Task: Look for space in São Raimundo Nonato, Brazil from 2nd June, 2023 to 6th June, 2023 for 1 adult in price range Rs.10000 to Rs.13000. Place can be private room with 1  bedroom having 1 bed and 1 bathroom. Property type can be house, flat, guest house, hotel. Booking option can be shelf check-in. Required host language is Spanish.
Action: Mouse moved to (720, 101)
Screenshot: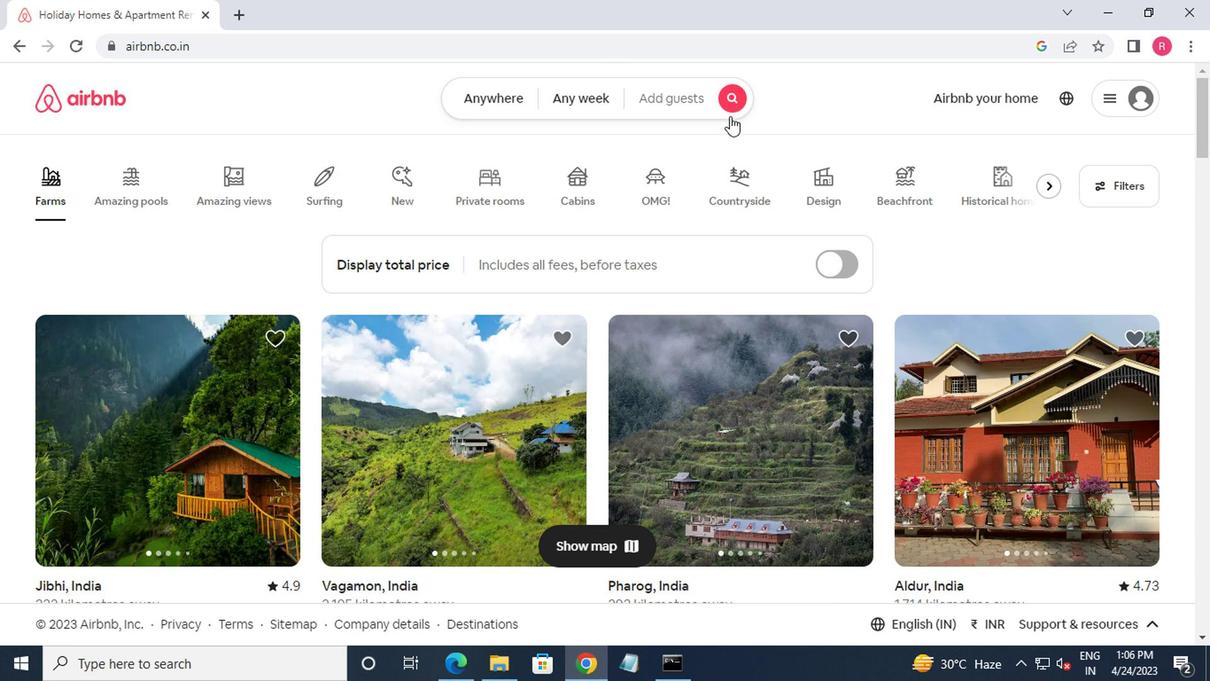 
Action: Mouse pressed left at (720, 101)
Screenshot: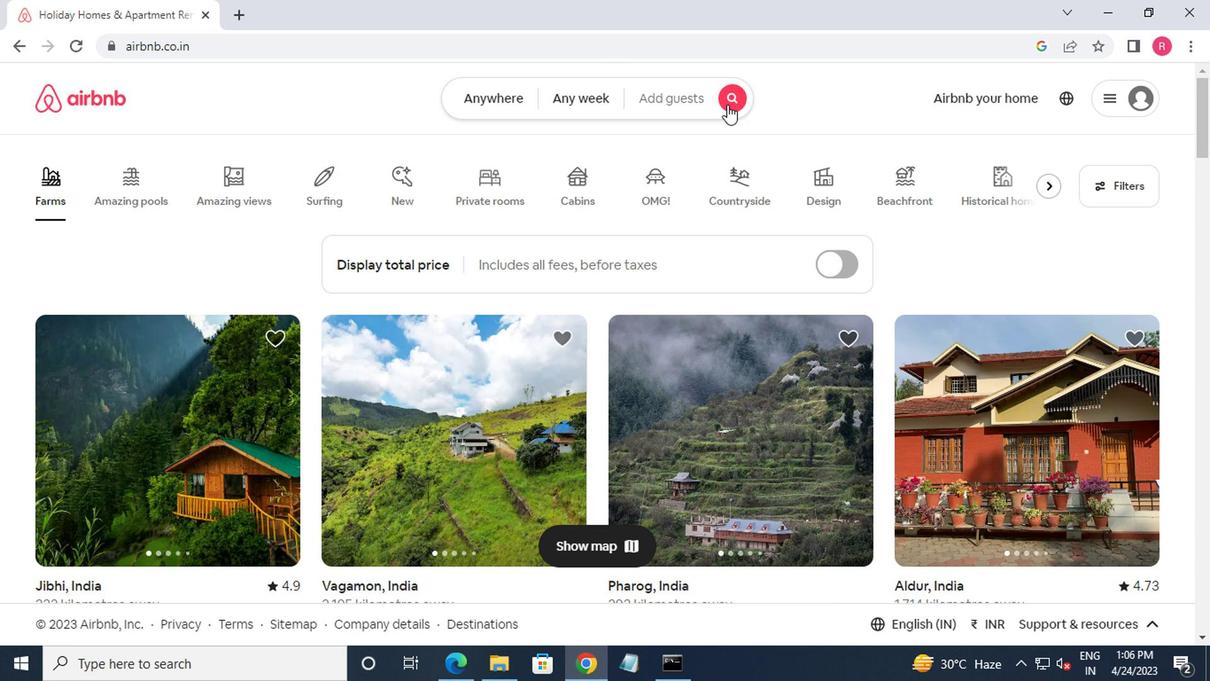 
Action: Mouse moved to (447, 170)
Screenshot: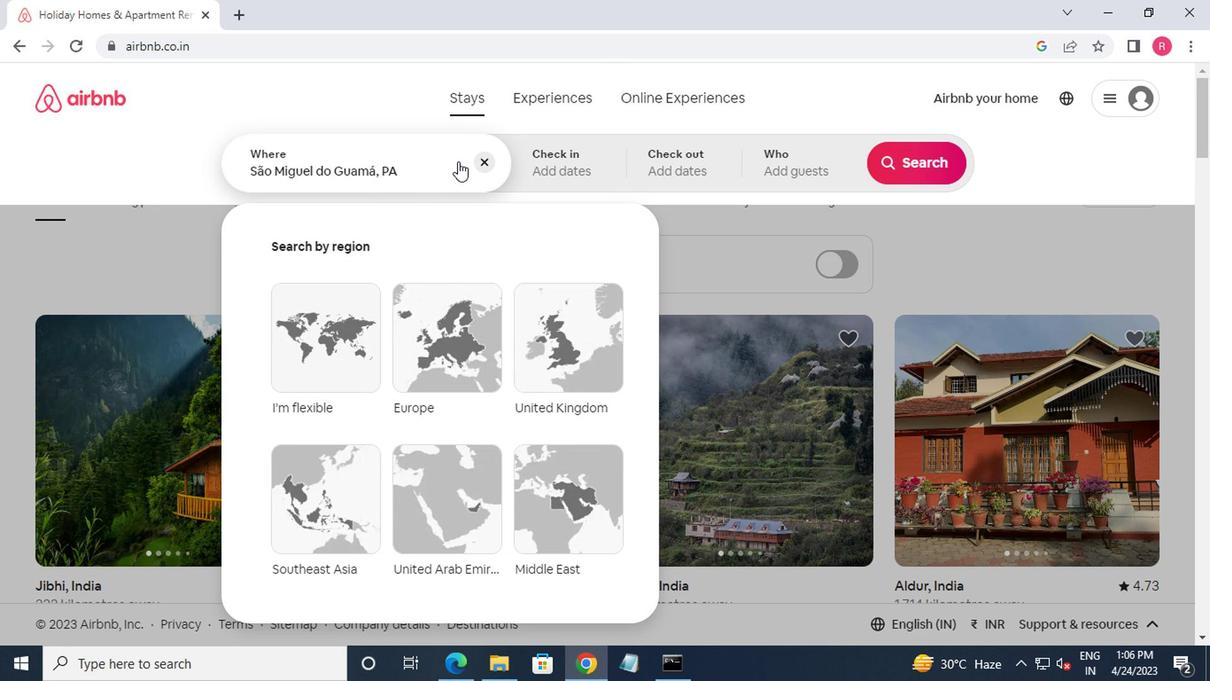 
Action: Mouse pressed left at (447, 170)
Screenshot: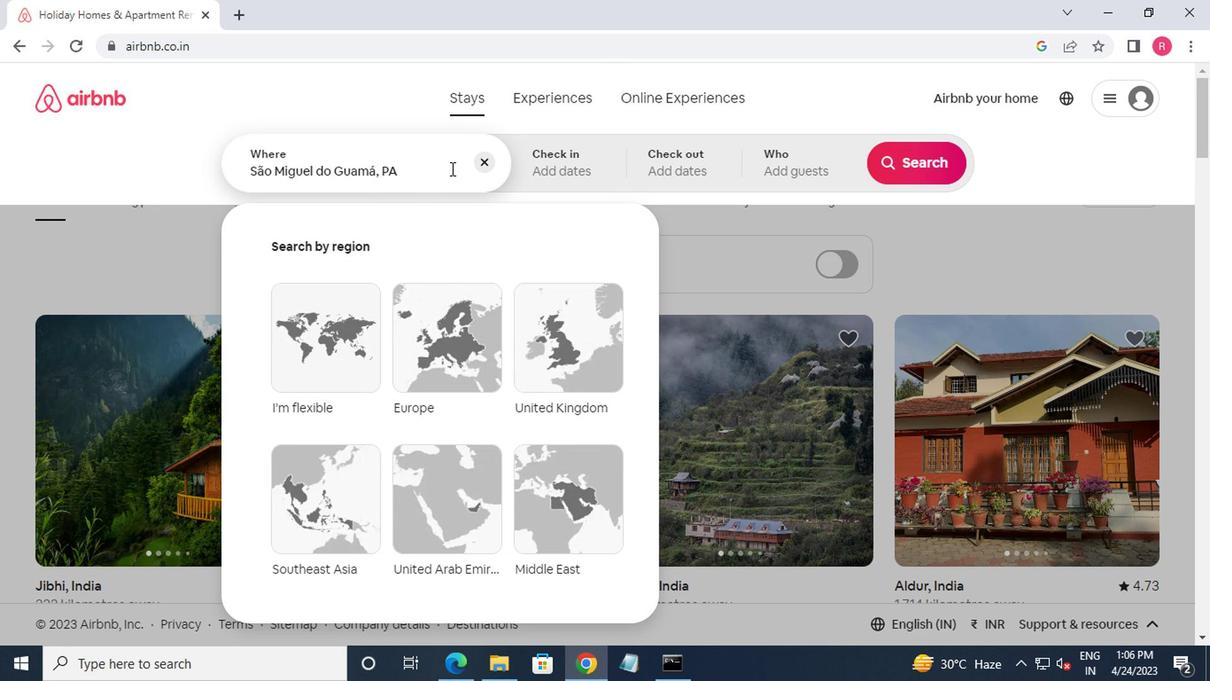 
Action: Key pressed <Key.backspace><Key.backspace><Key.backspace><Key.backspace><Key.backspace><Key.backspace><Key.backspace><Key.backspace><Key.backspace><Key.backspace><Key.backspace><Key.backspace><Key.backspace><Key.backspace><Key.backspace><Key.backspace><Key.backspace><Key.backspace><Key.backspace>raimundo
Screenshot: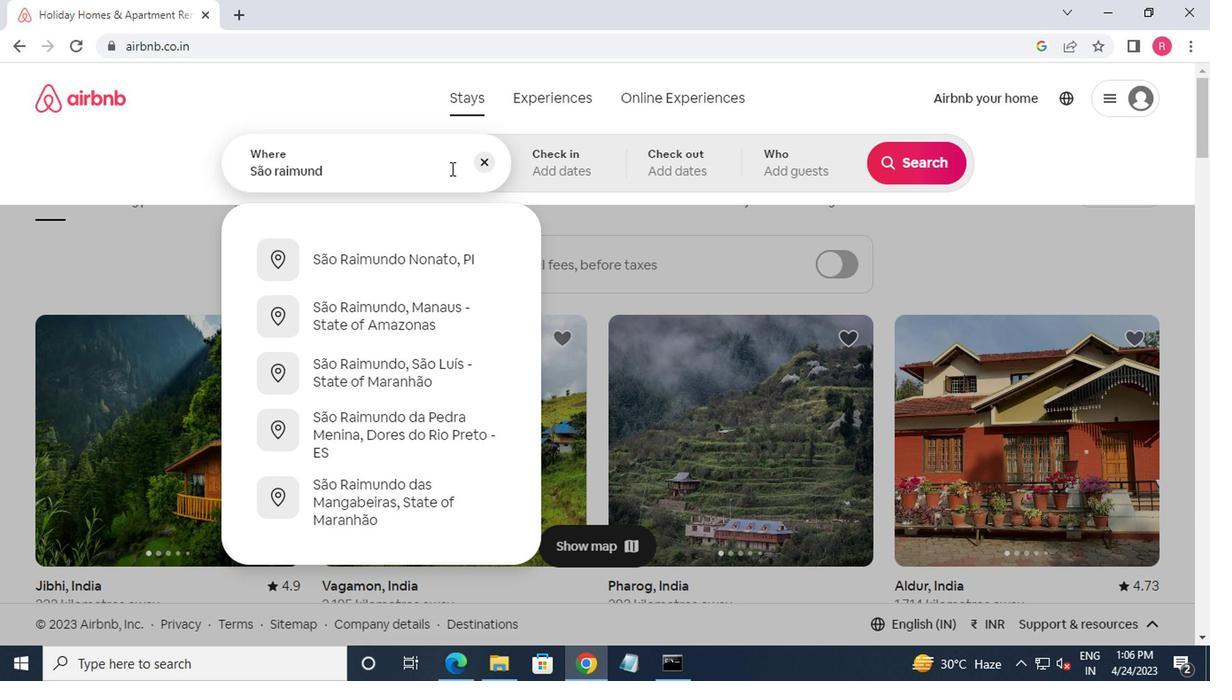 
Action: Mouse moved to (442, 269)
Screenshot: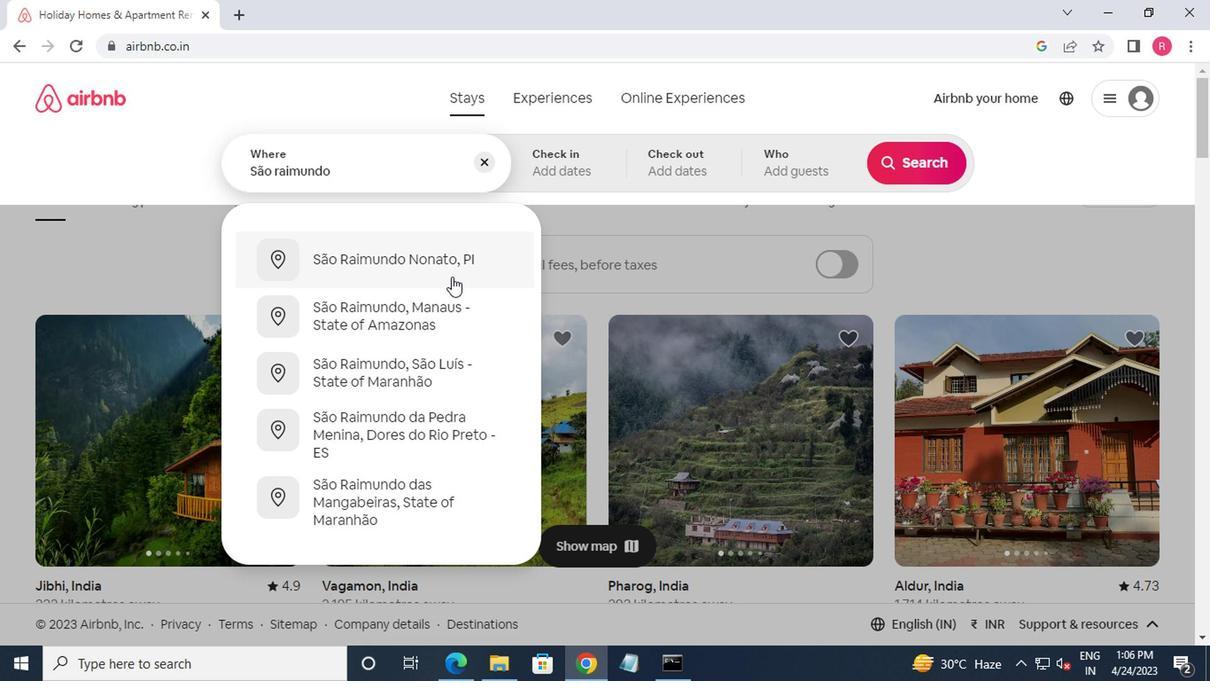 
Action: Mouse pressed left at (442, 269)
Screenshot: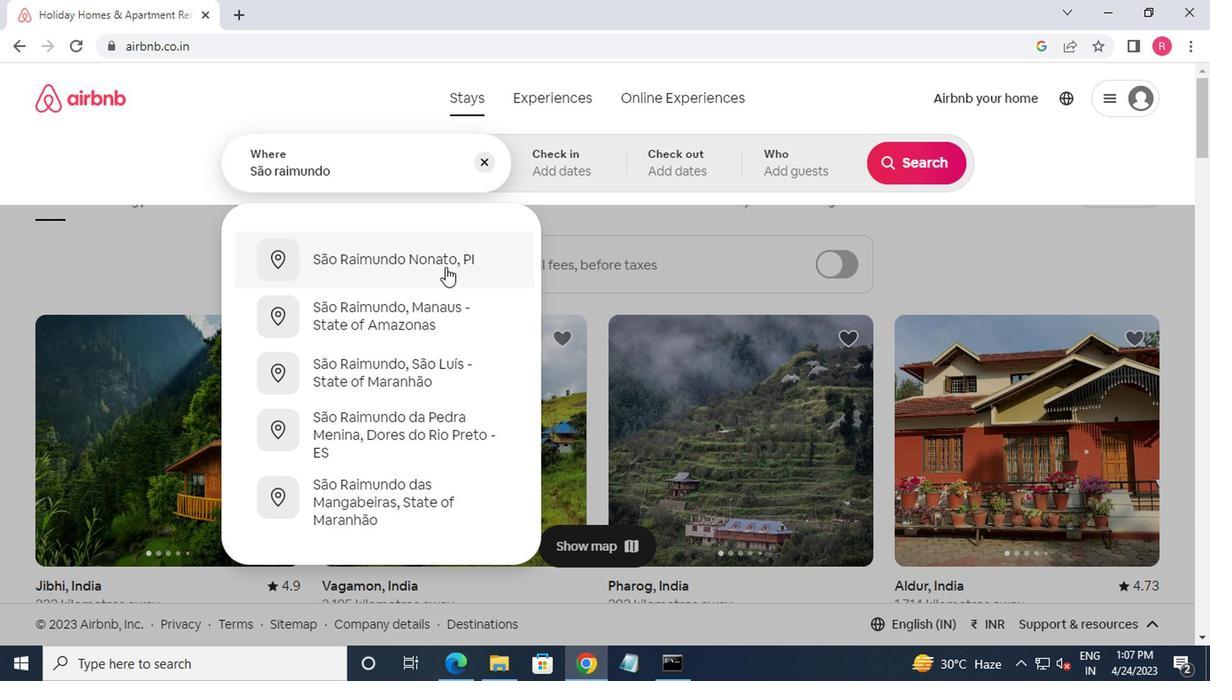
Action: Mouse moved to (902, 304)
Screenshot: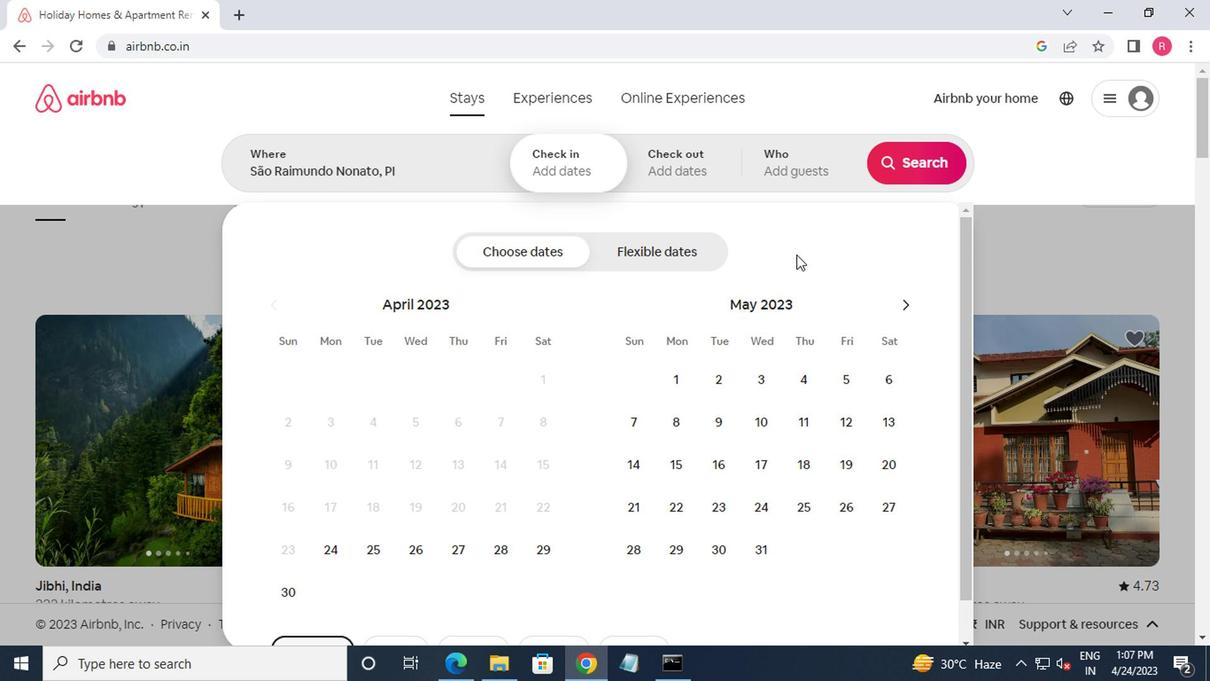 
Action: Mouse pressed left at (902, 304)
Screenshot: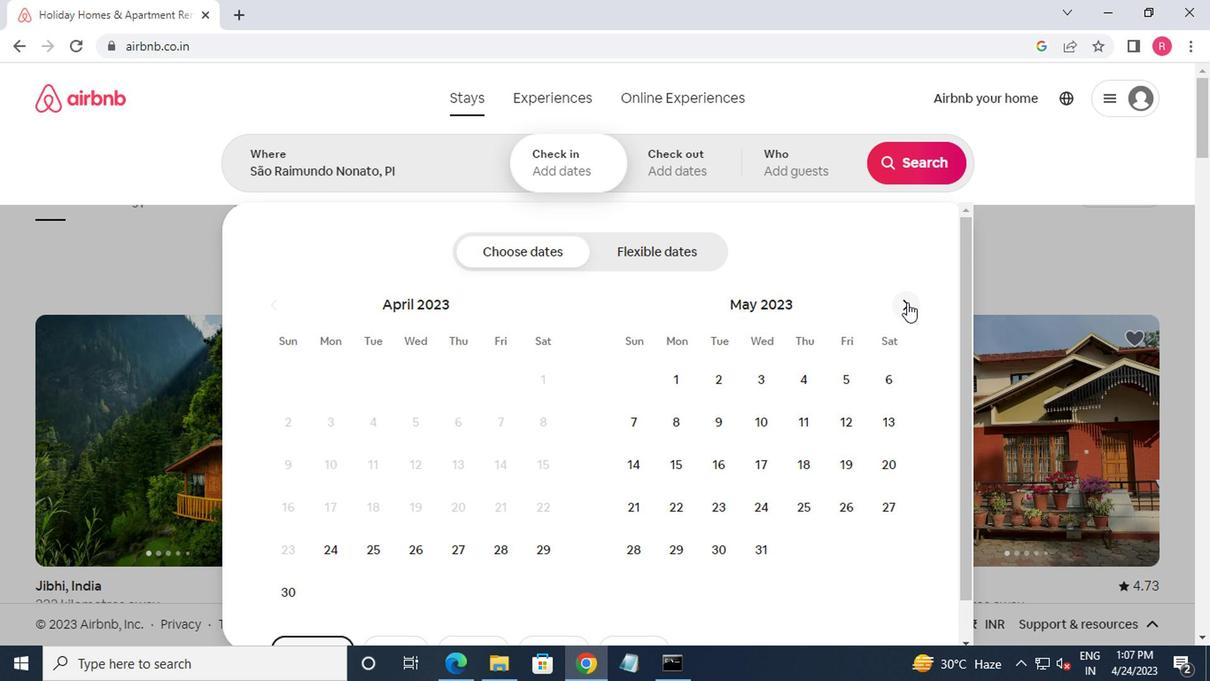 
Action: Mouse pressed left at (902, 304)
Screenshot: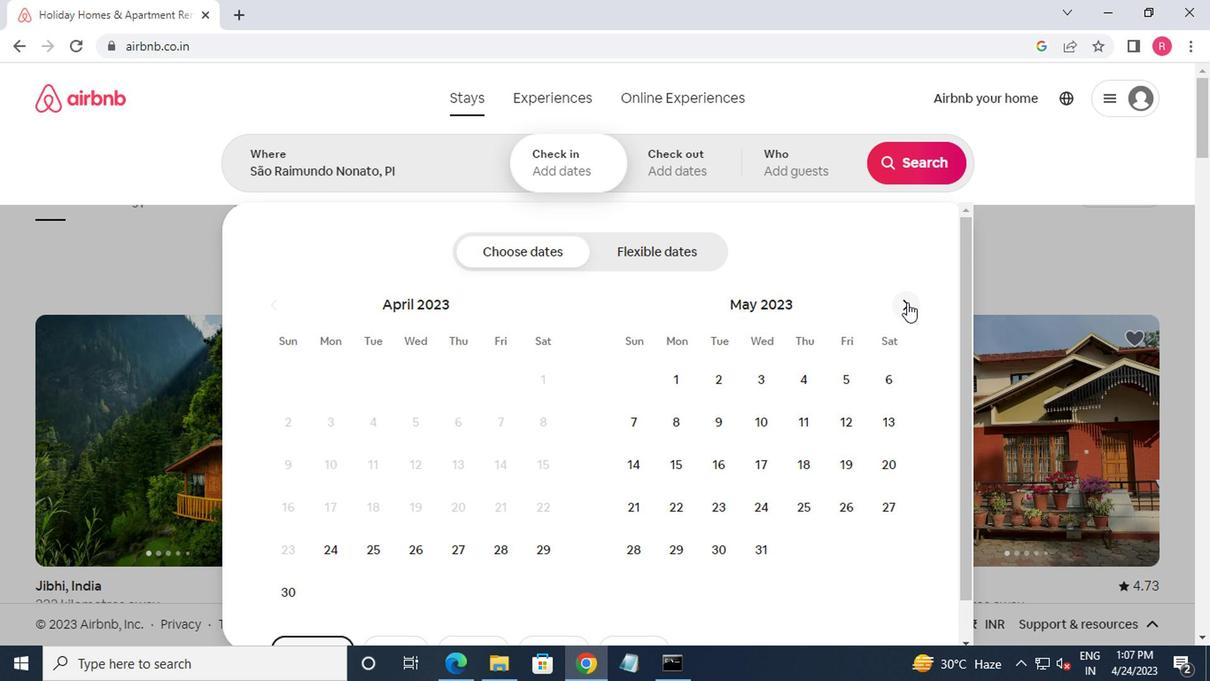 
Action: Mouse moved to (837, 384)
Screenshot: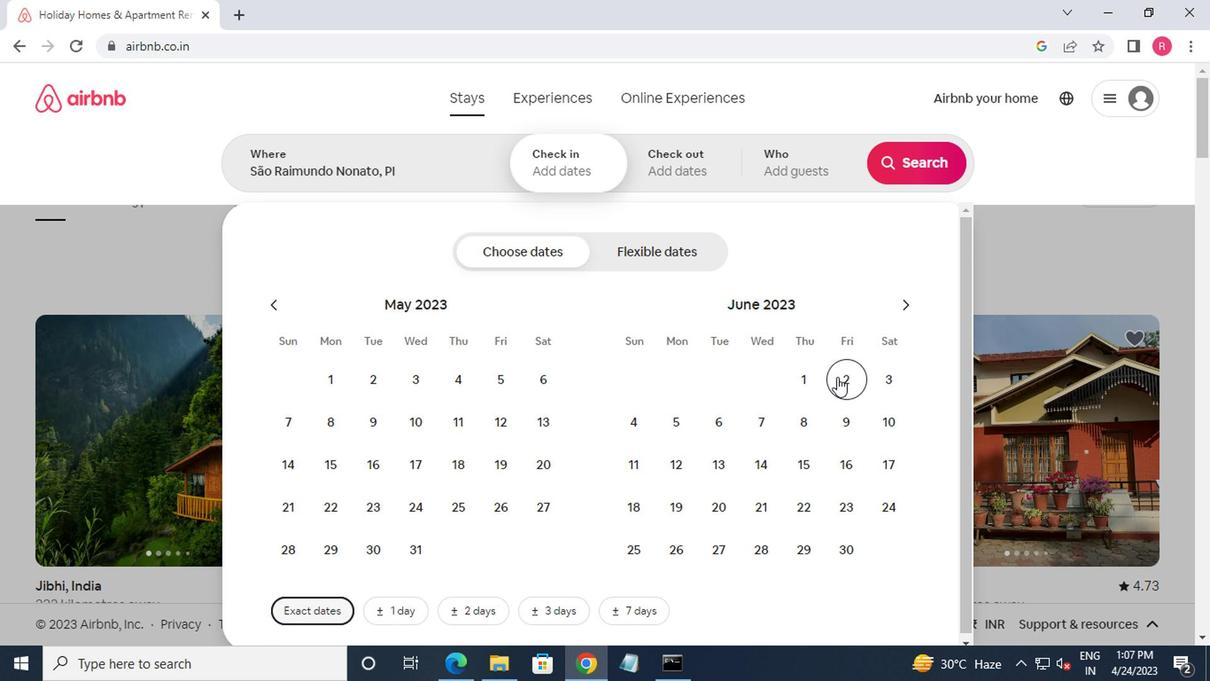 
Action: Mouse pressed left at (837, 384)
Screenshot: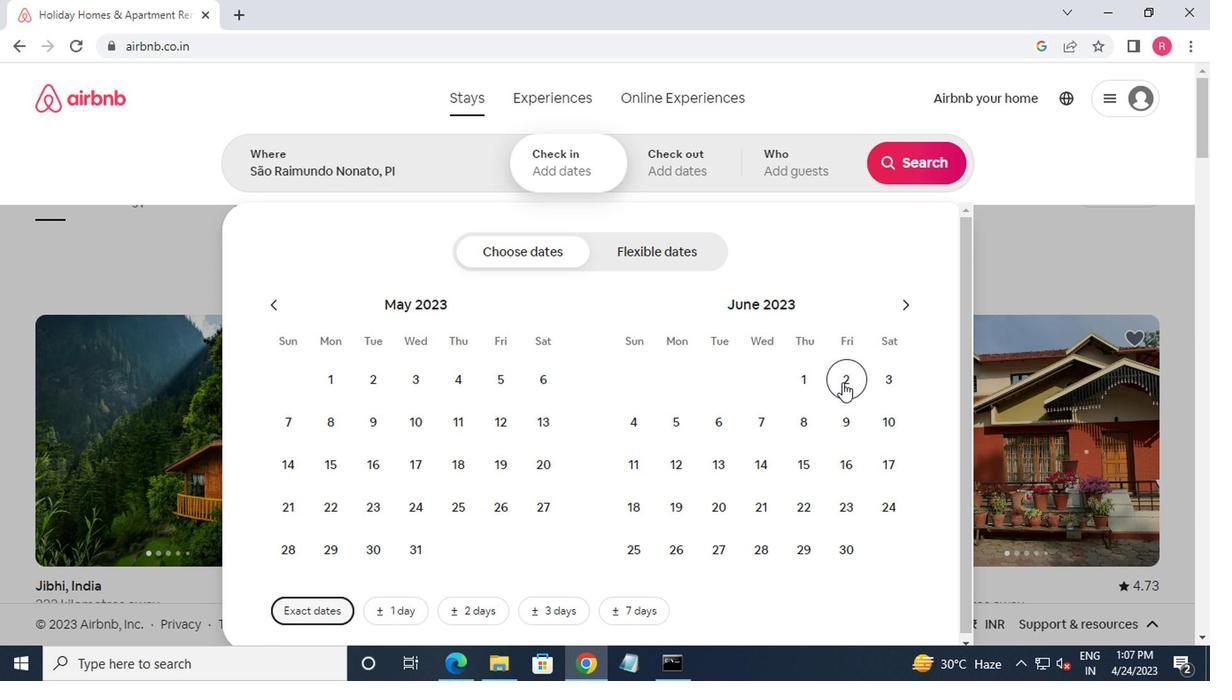 
Action: Mouse moved to (706, 425)
Screenshot: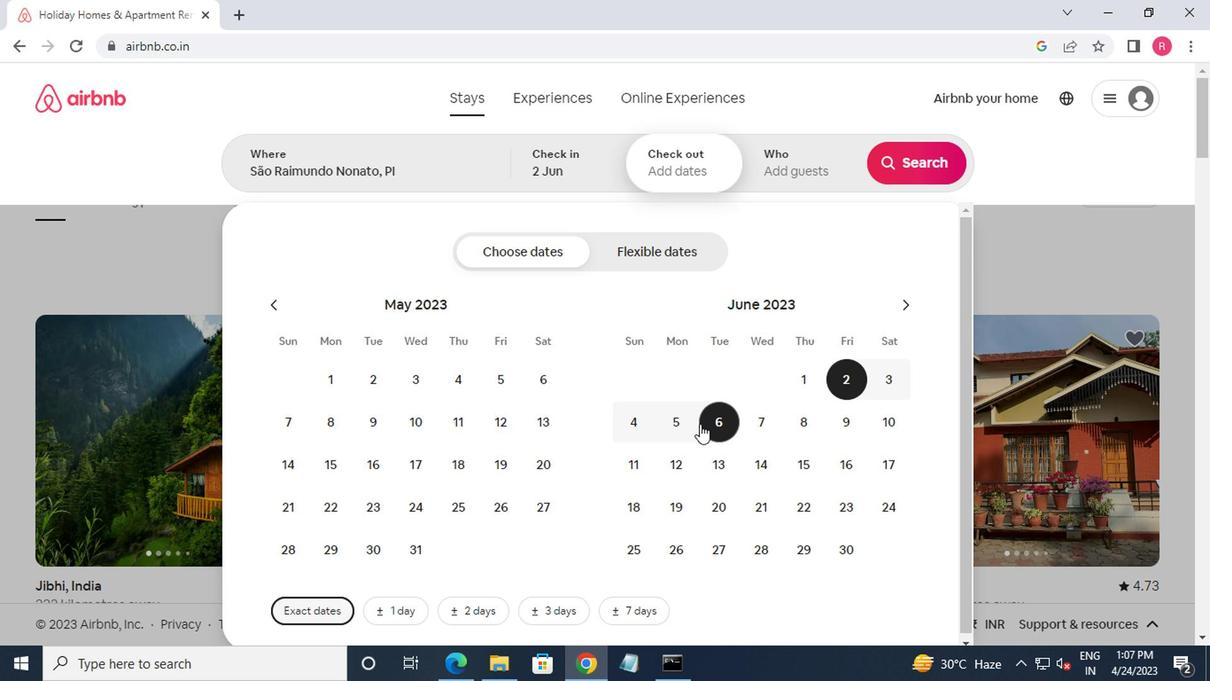 
Action: Mouse pressed left at (706, 425)
Screenshot: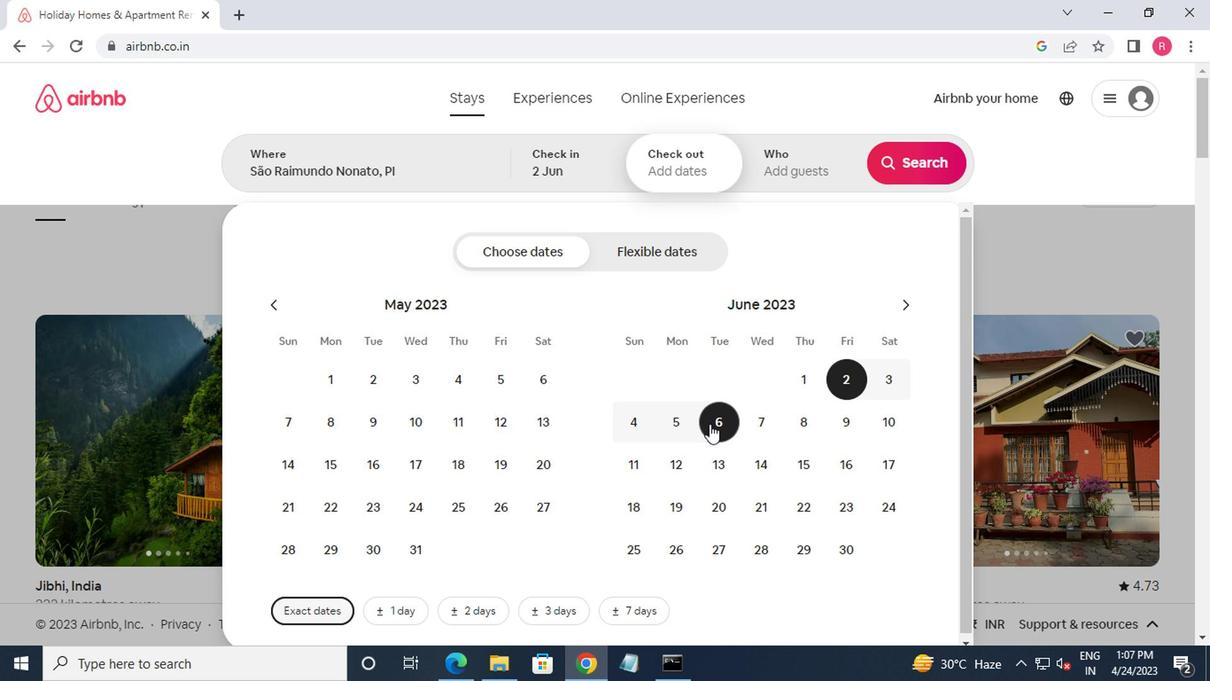 
Action: Mouse moved to (792, 170)
Screenshot: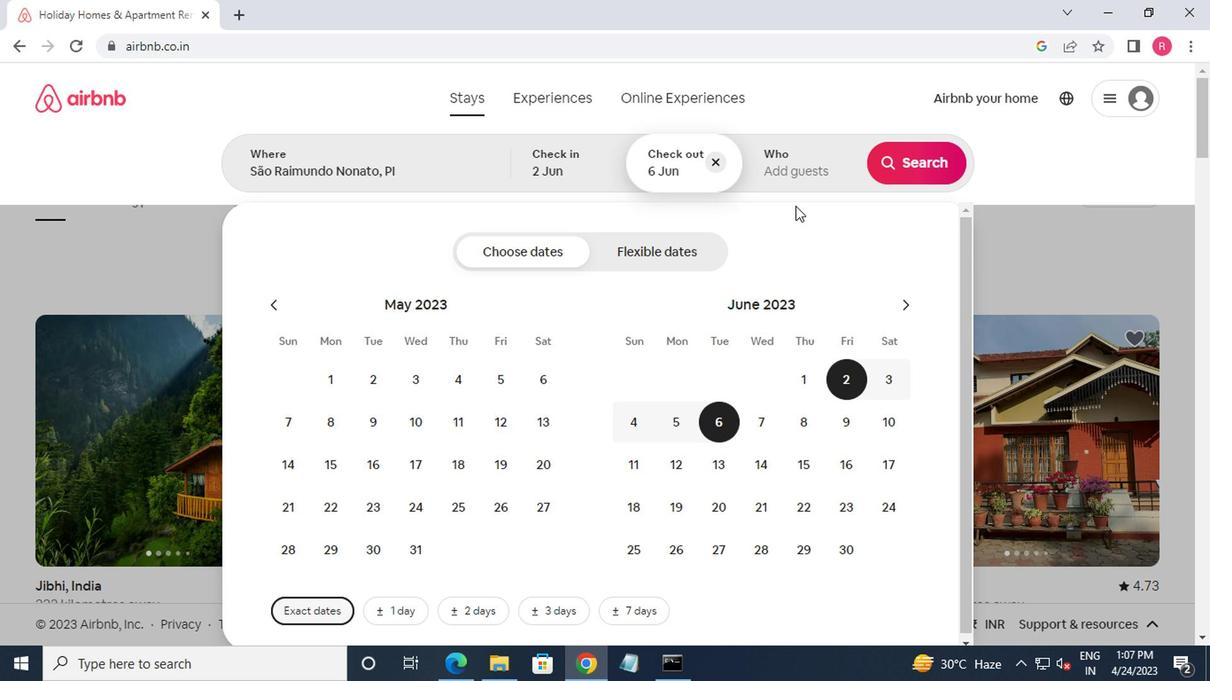 
Action: Mouse pressed left at (792, 170)
Screenshot: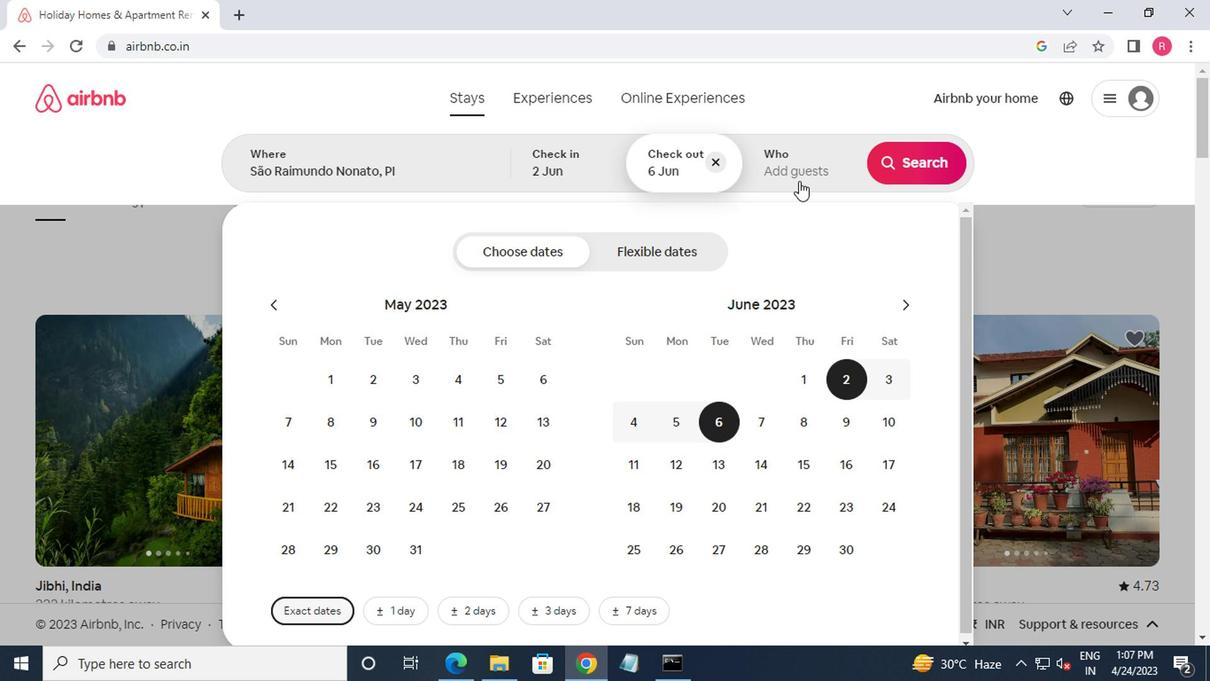 
Action: Mouse moved to (924, 260)
Screenshot: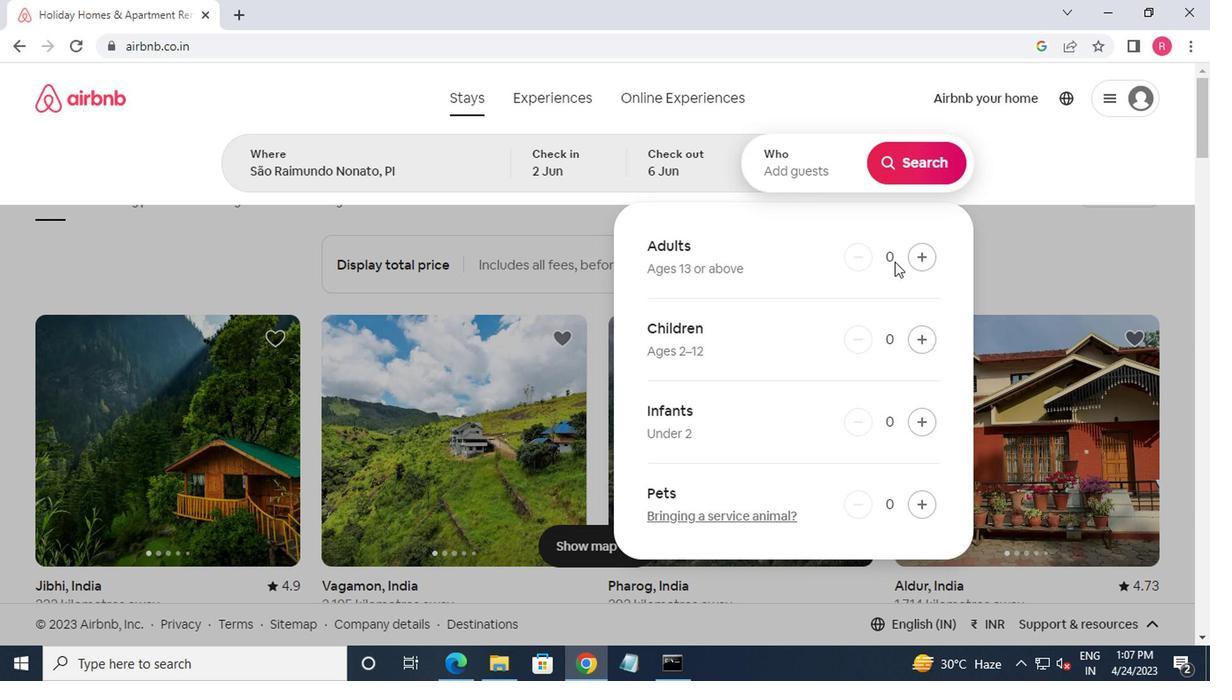 
Action: Mouse pressed left at (924, 260)
Screenshot: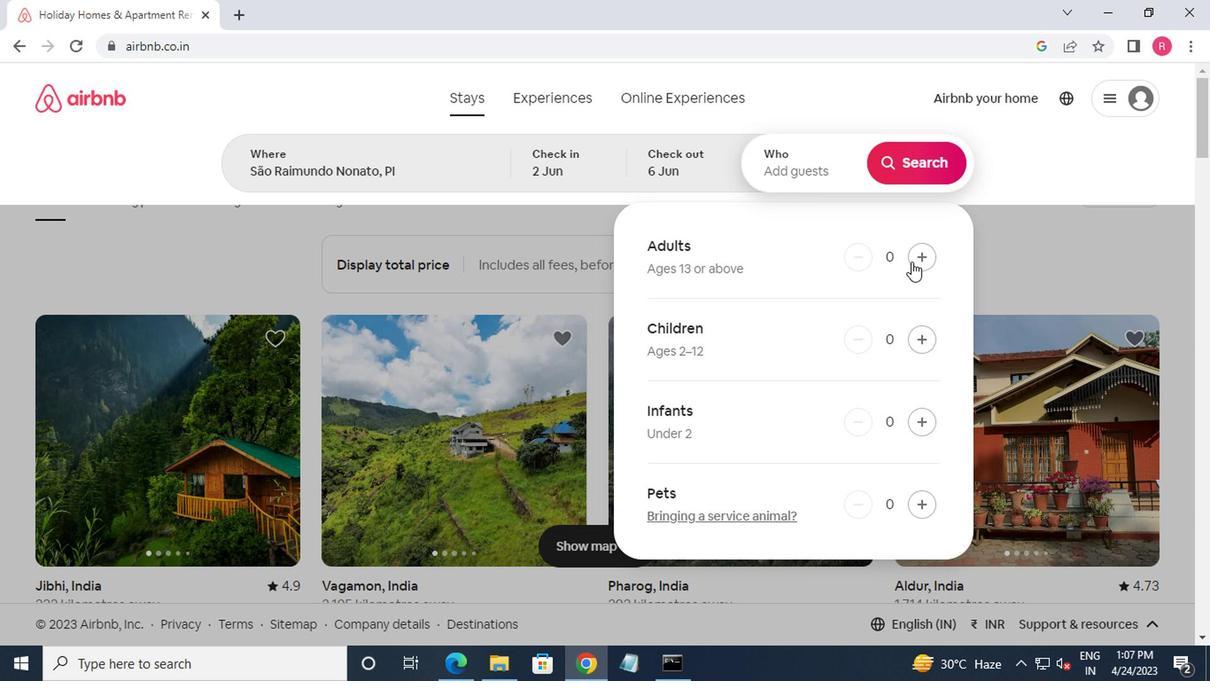 
Action: Mouse moved to (903, 177)
Screenshot: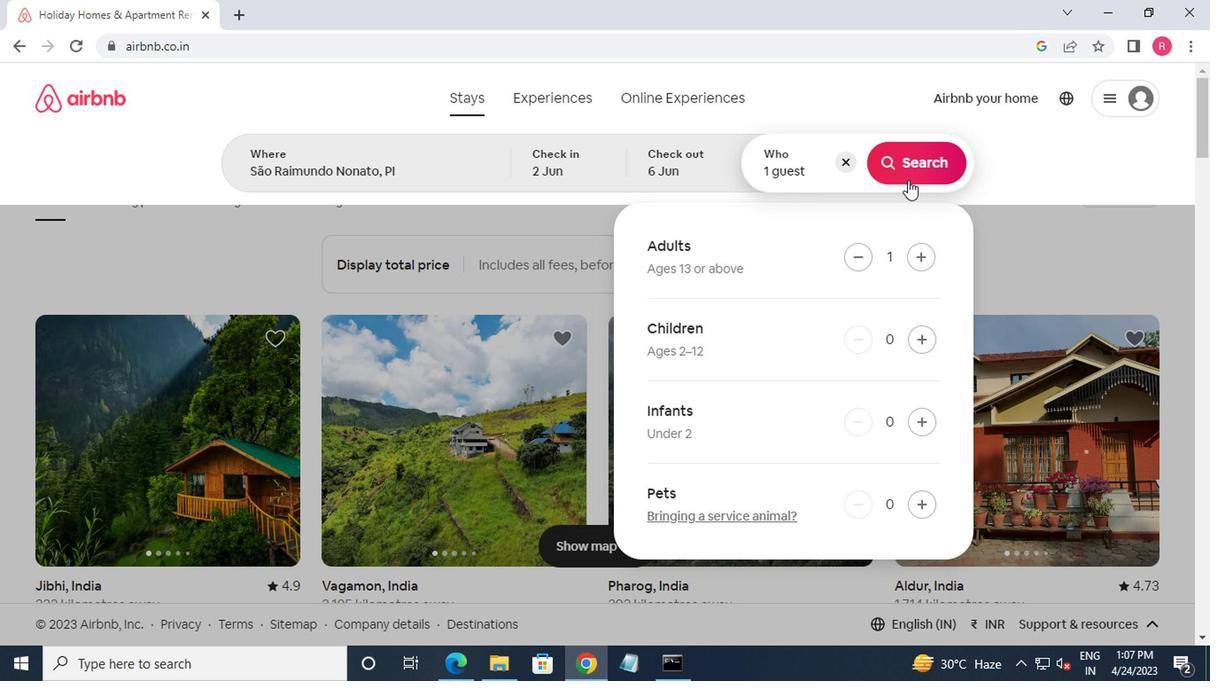 
Action: Mouse pressed left at (903, 177)
Screenshot: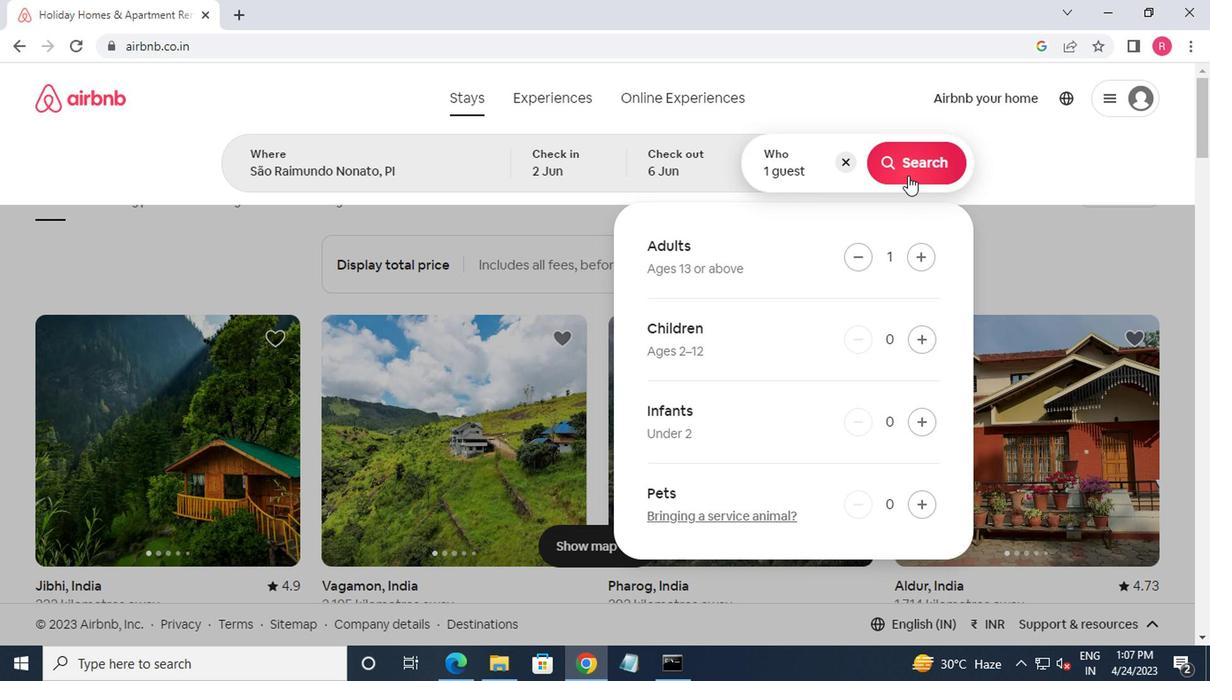 
Action: Mouse moved to (1114, 165)
Screenshot: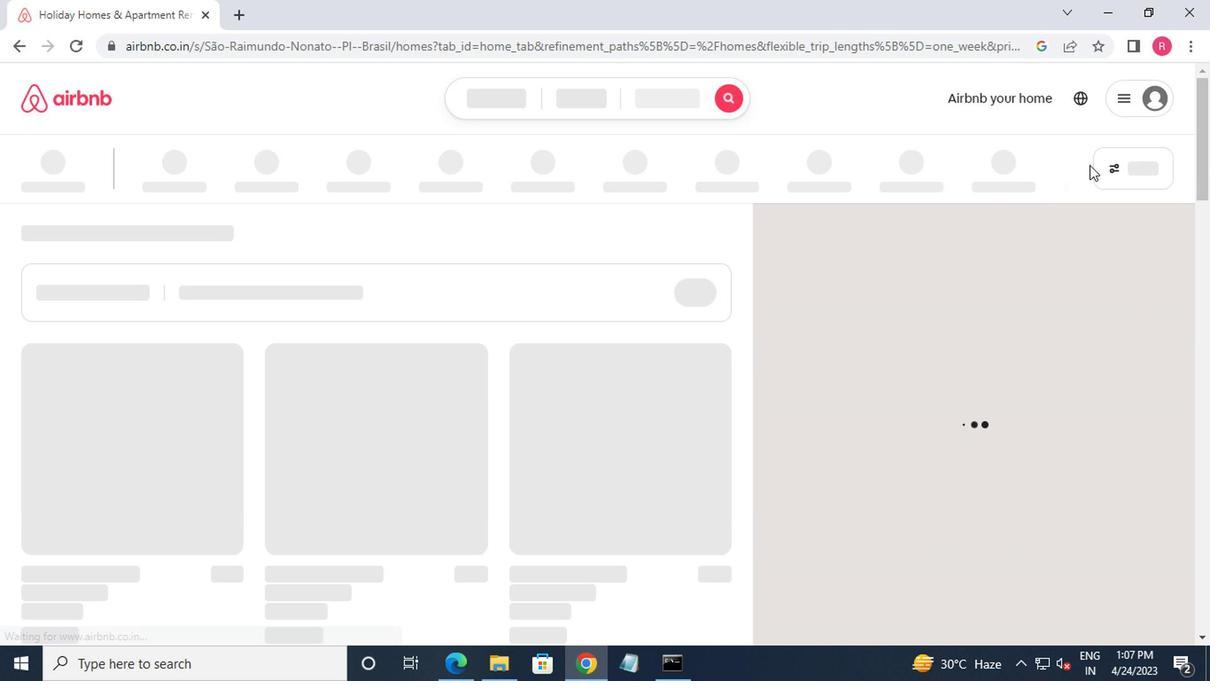 
Action: Mouse pressed left at (1114, 165)
Screenshot: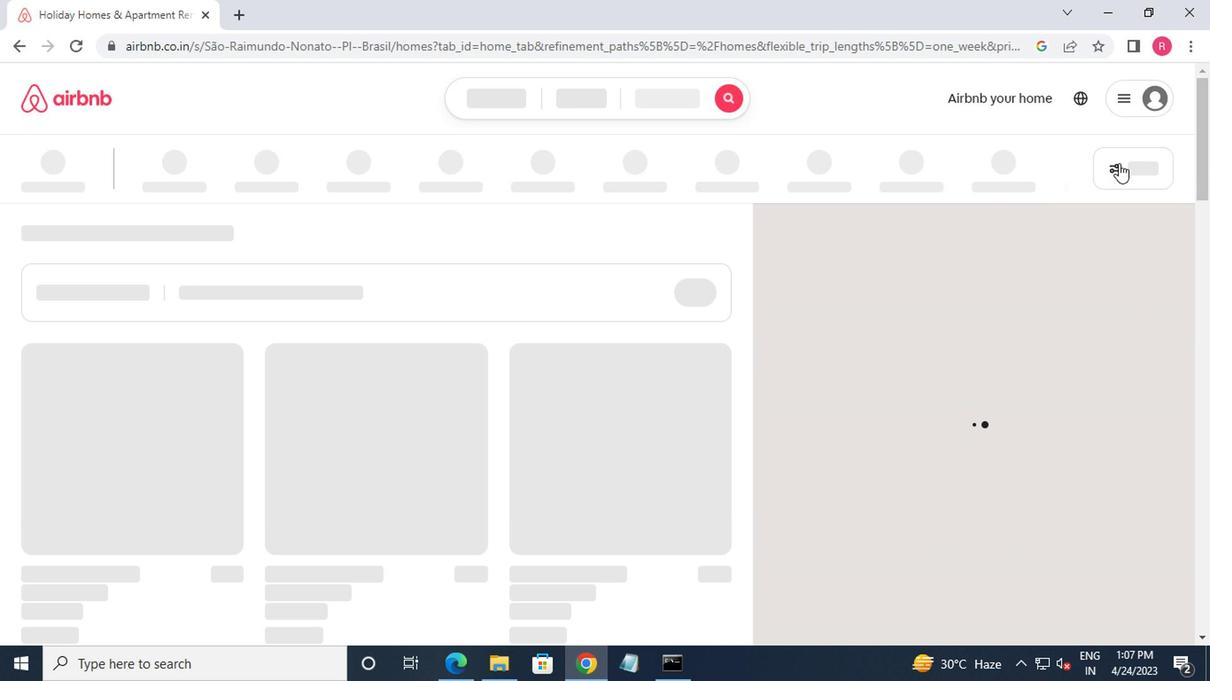 
Action: Mouse moved to (1099, 179)
Screenshot: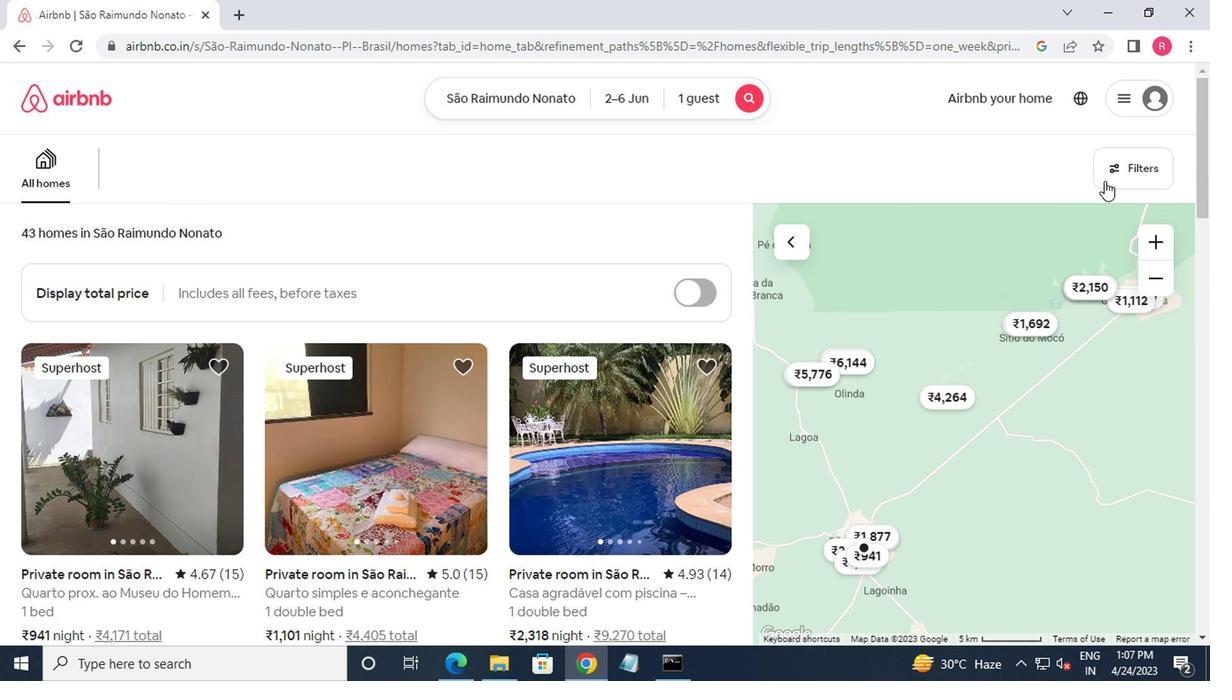 
Action: Mouse pressed left at (1099, 179)
Screenshot: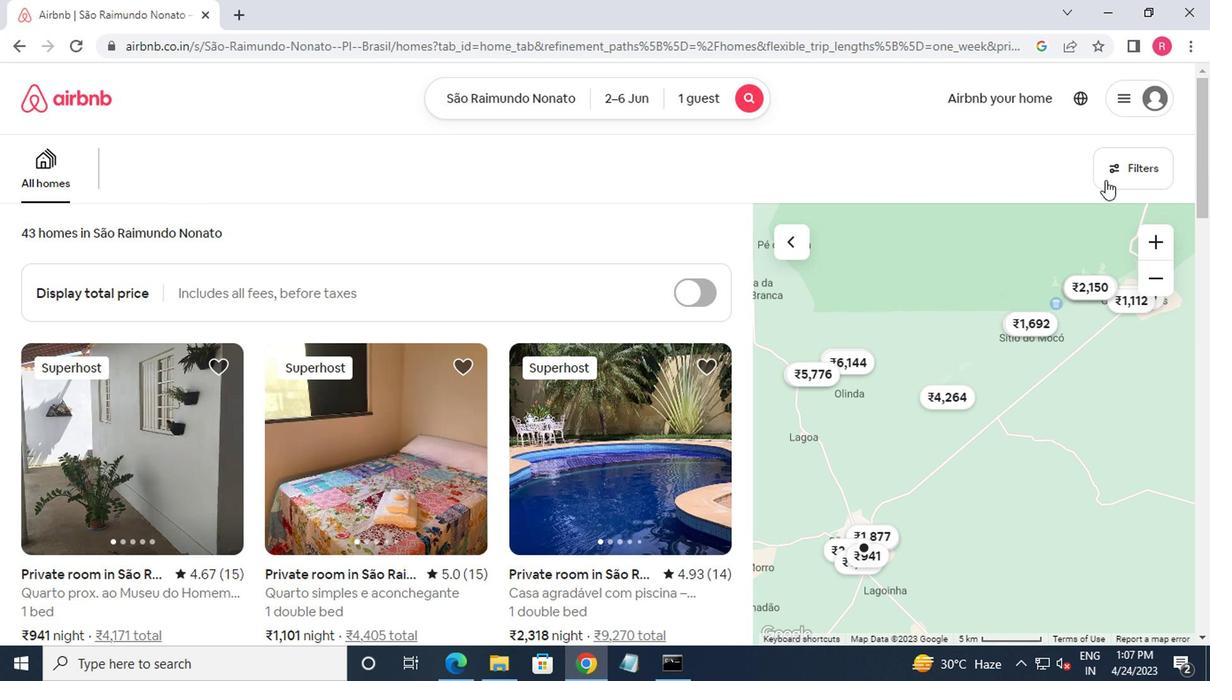
Action: Mouse moved to (457, 390)
Screenshot: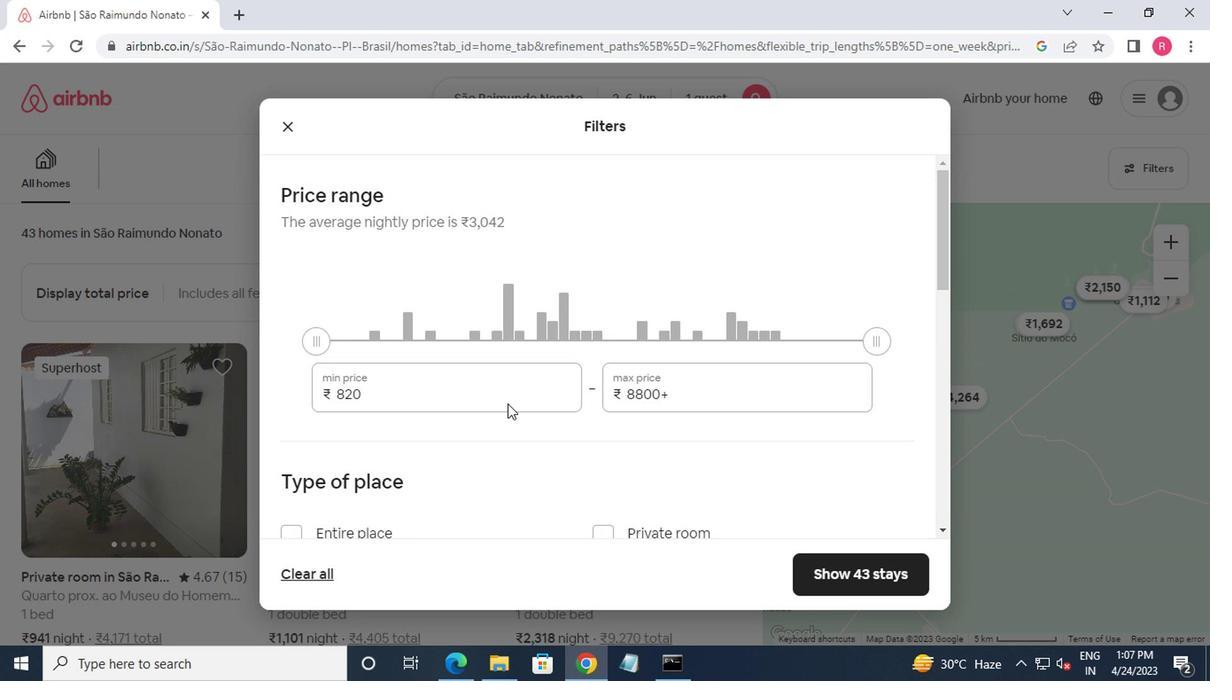 
Action: Mouse pressed left at (457, 390)
Screenshot: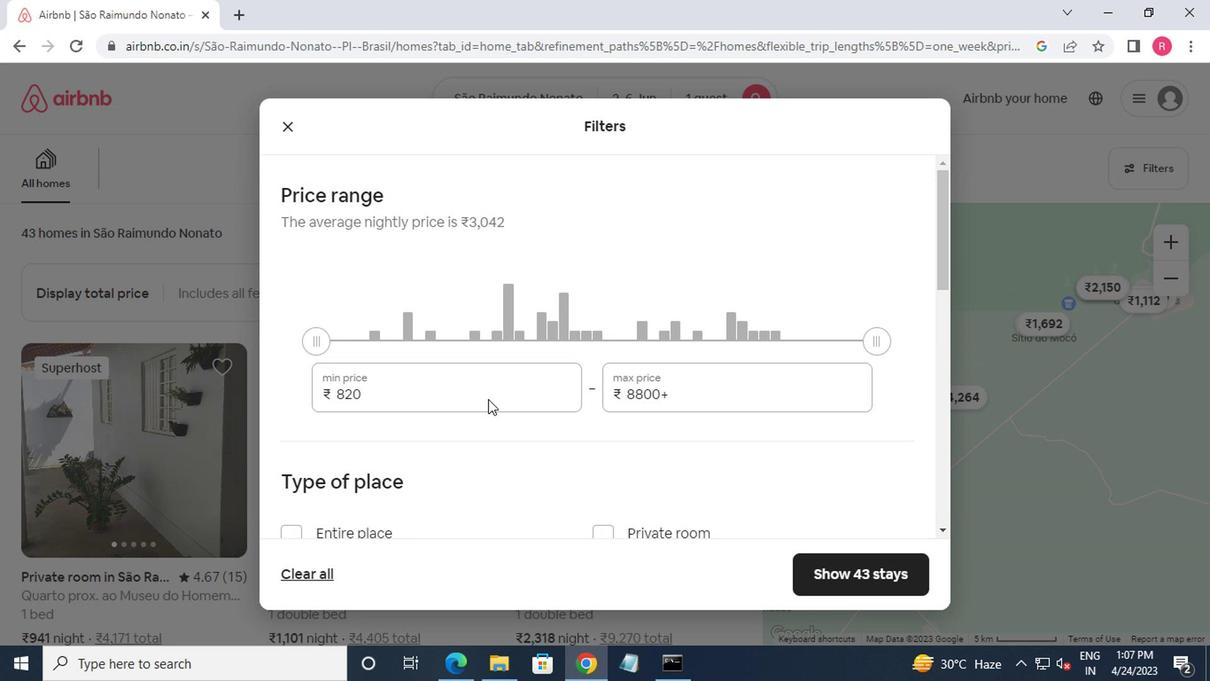 
Action: Mouse moved to (449, 392)
Screenshot: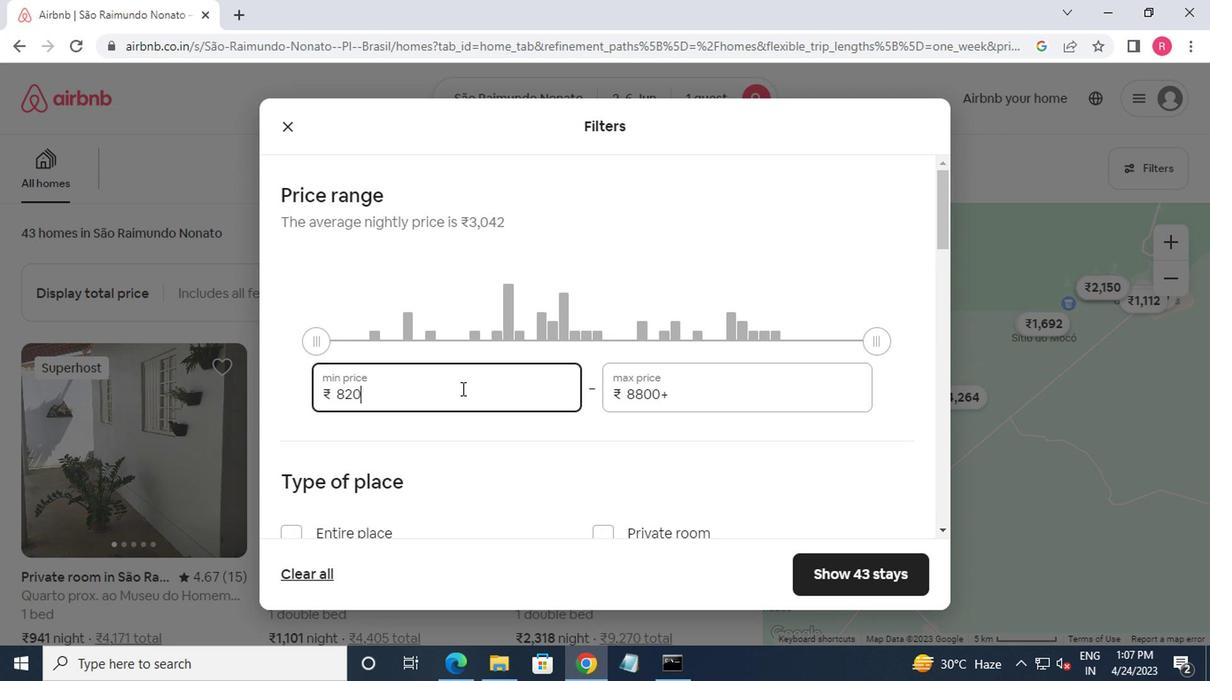 
Action: Key pressed <Key.backspace><Key.backspace><Key.backspace><Key.backspace>10000<Key.tab>13<Key.backspace><Key.backspace><Key.backspace><Key.backspace><Key.backspace><Key.backspace><Key.backspace>13000
Screenshot: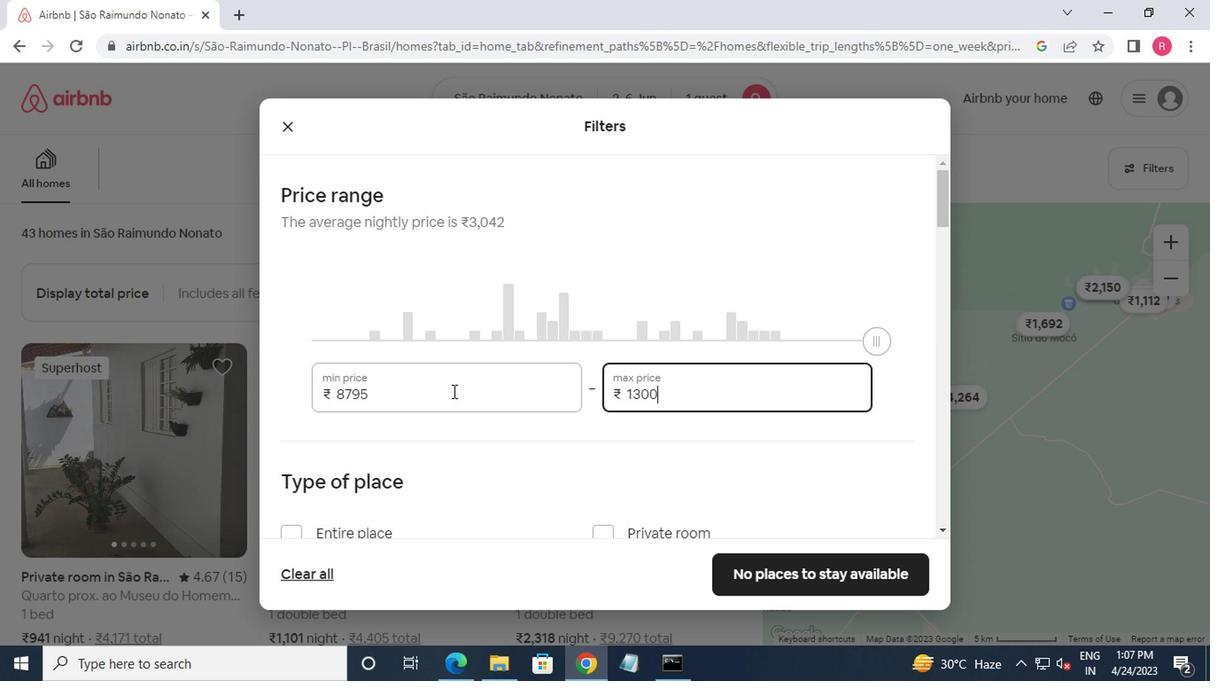 
Action: Mouse moved to (446, 396)
Screenshot: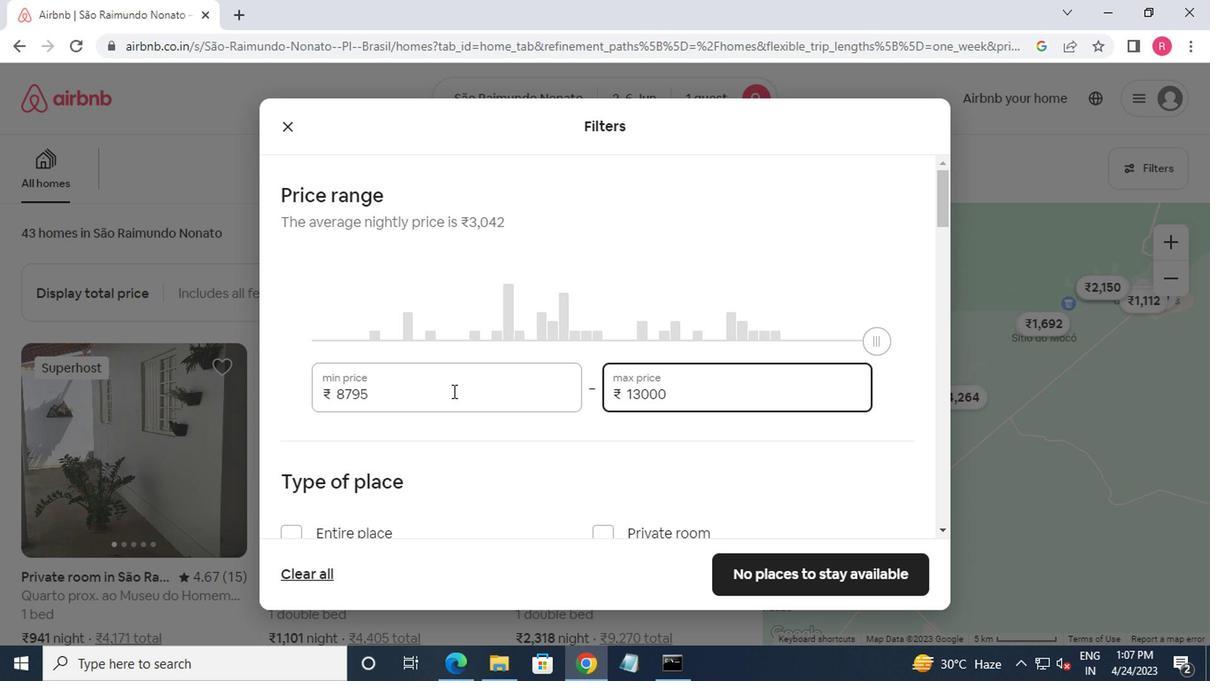 
Action: Mouse pressed left at (446, 396)
Screenshot: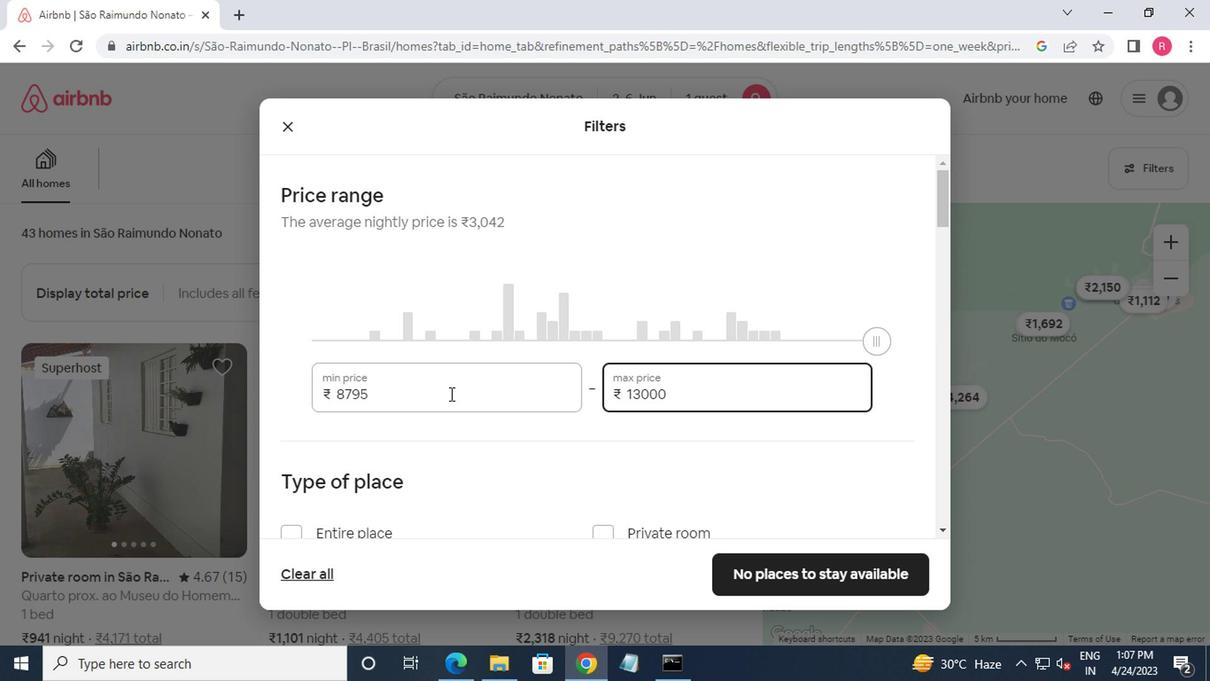 
Action: Key pressed <Key.backspace><Key.backspace><Key.backspace><Key.backspace><Key.backspace>10000
Screenshot: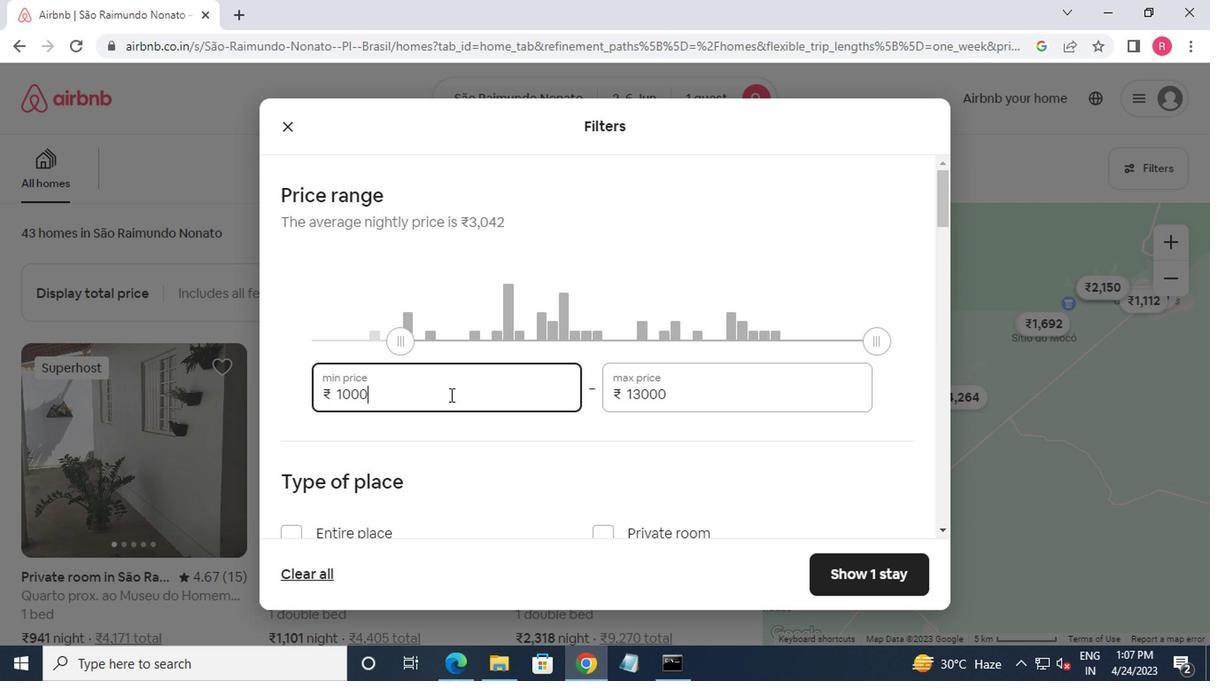 
Action: Mouse moved to (523, 378)
Screenshot: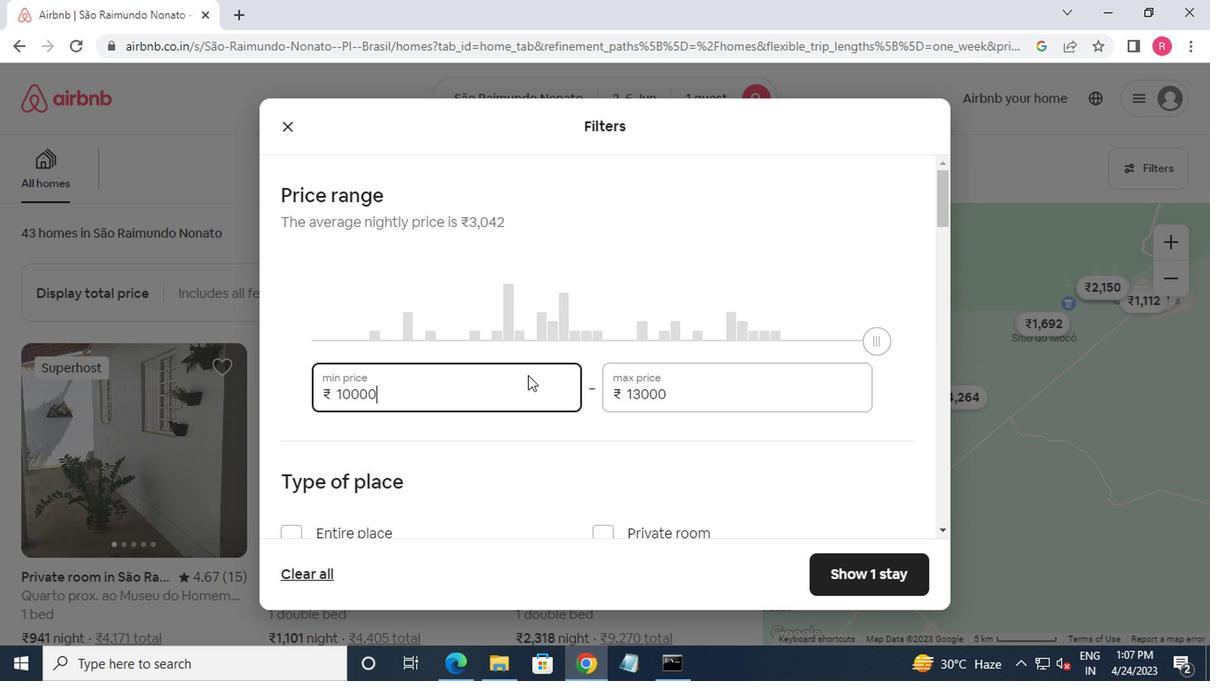 
Action: Mouse scrolled (523, 377) with delta (0, -1)
Screenshot: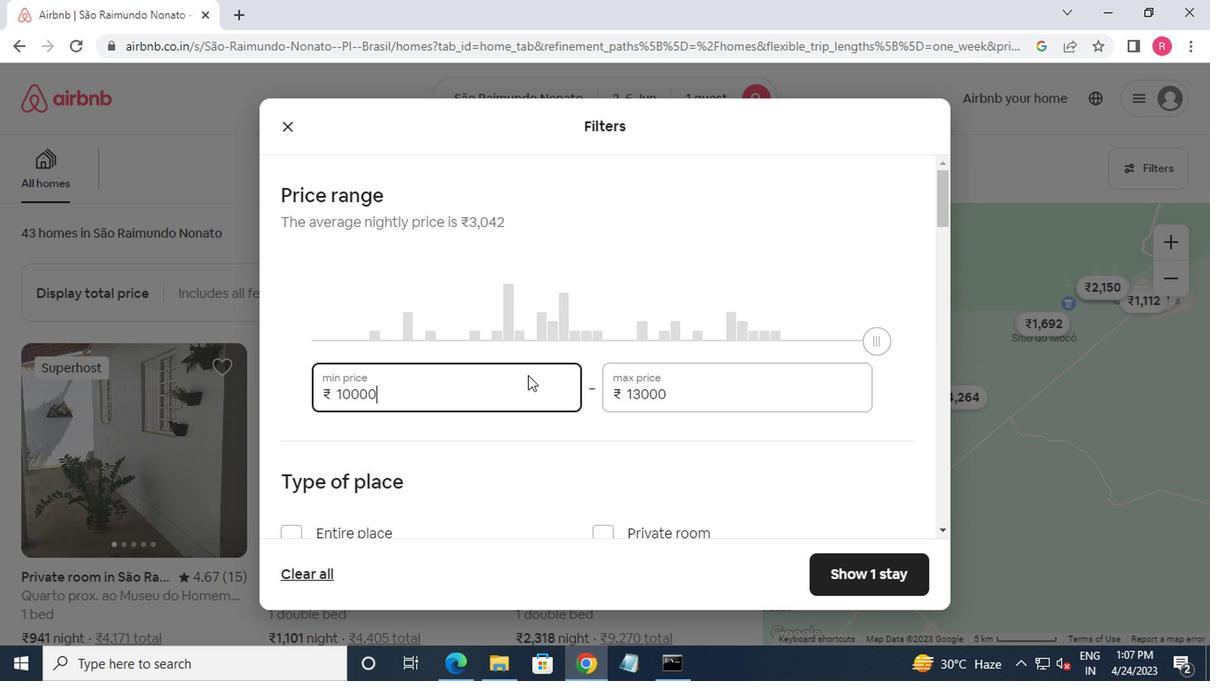 
Action: Mouse moved to (524, 381)
Screenshot: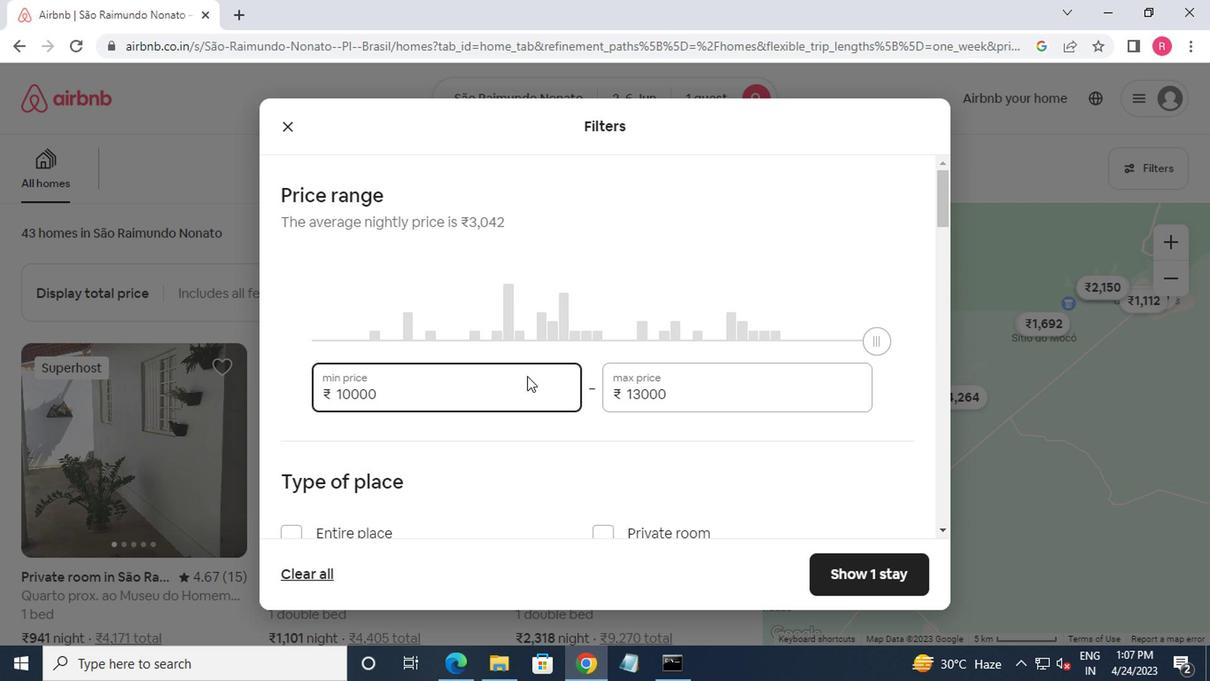 
Action: Mouse scrolled (524, 380) with delta (0, 0)
Screenshot: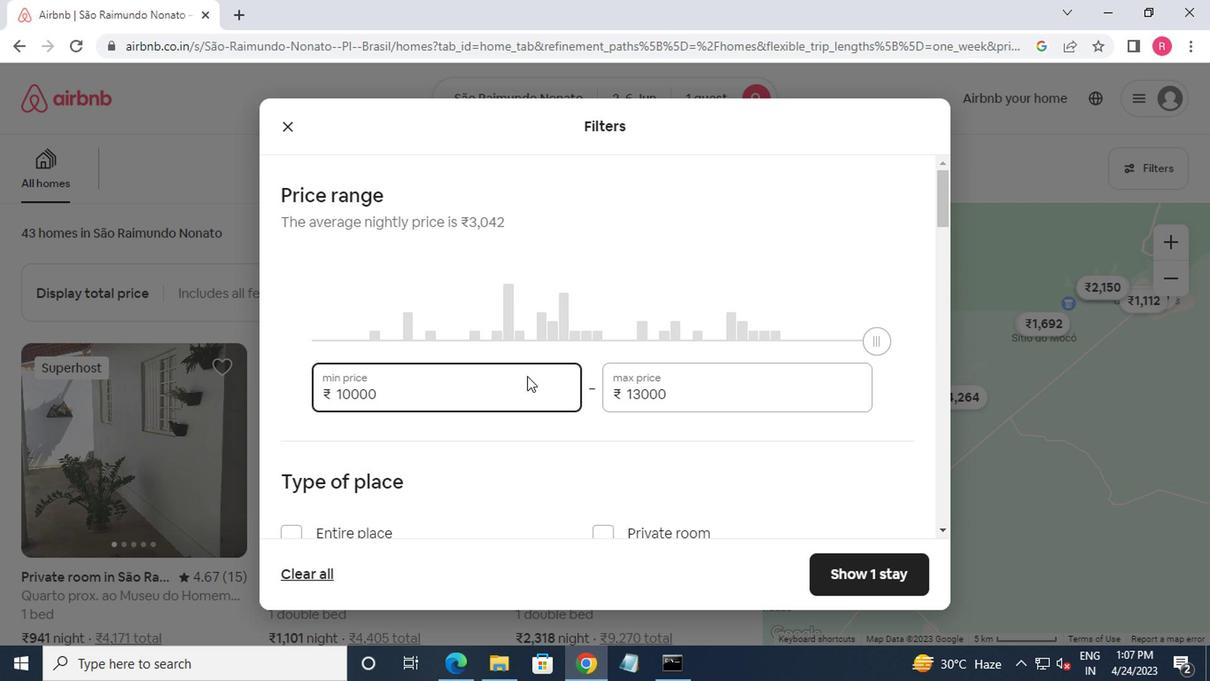 
Action: Mouse moved to (531, 387)
Screenshot: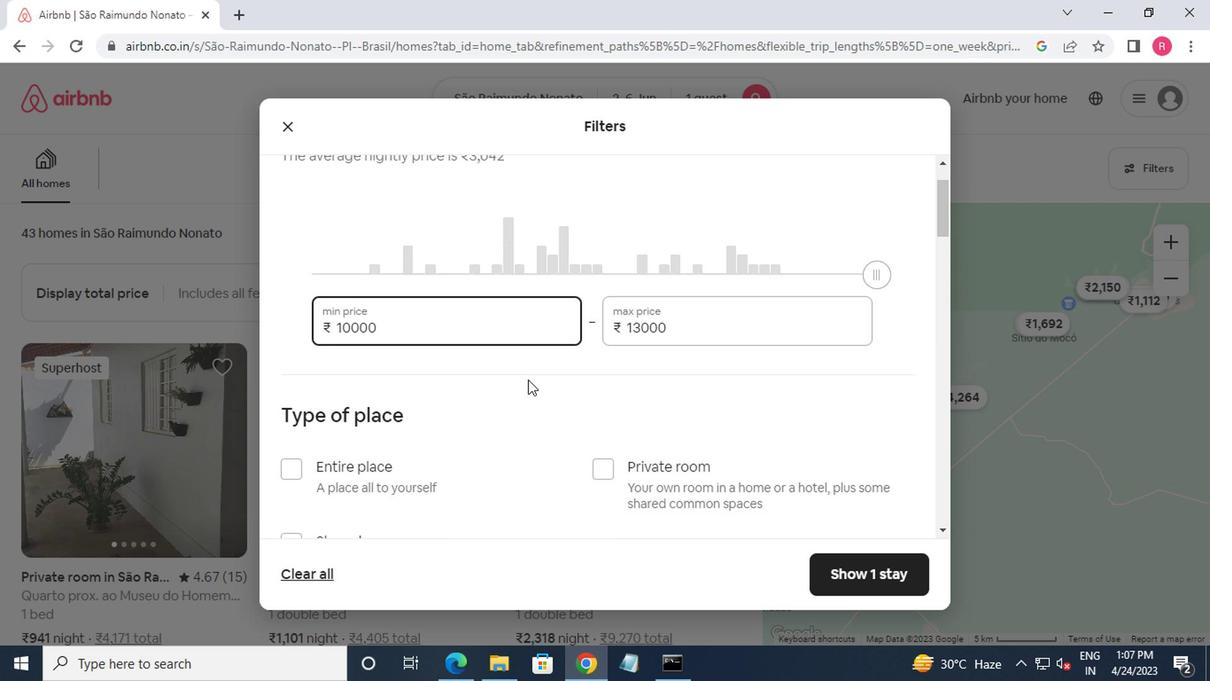 
Action: Mouse scrolled (531, 385) with delta (0, -1)
Screenshot: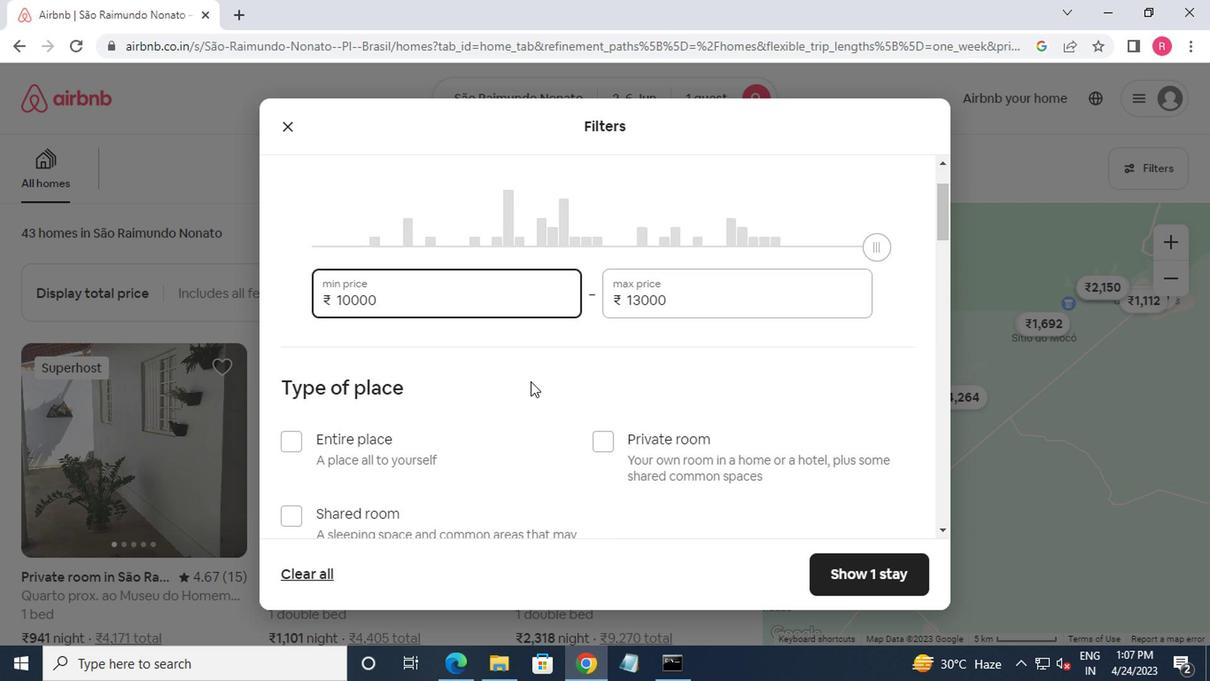 
Action: Mouse moved to (612, 271)
Screenshot: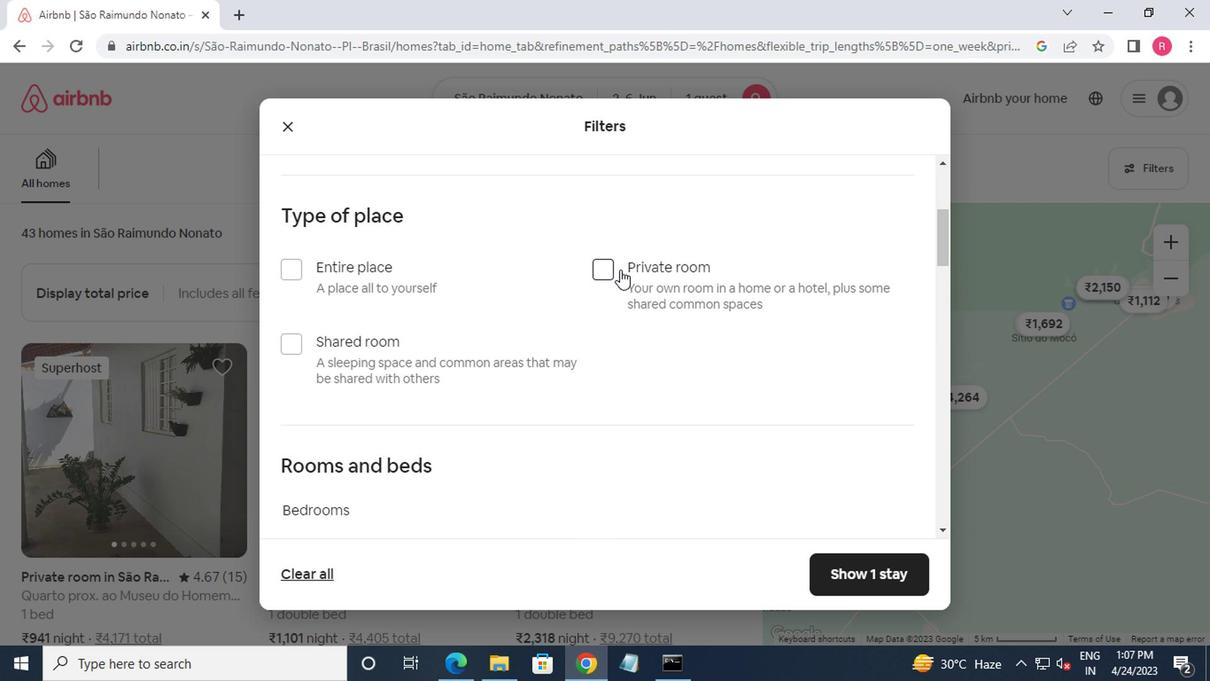 
Action: Mouse pressed left at (612, 271)
Screenshot: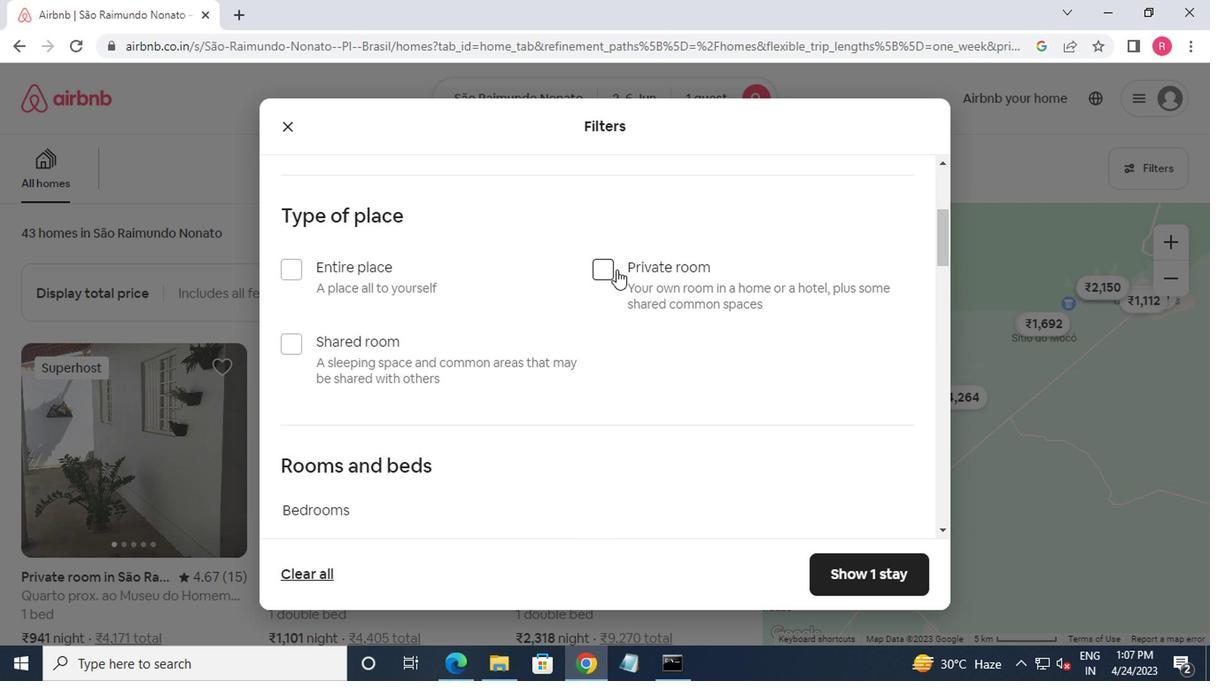 
Action: Mouse moved to (611, 279)
Screenshot: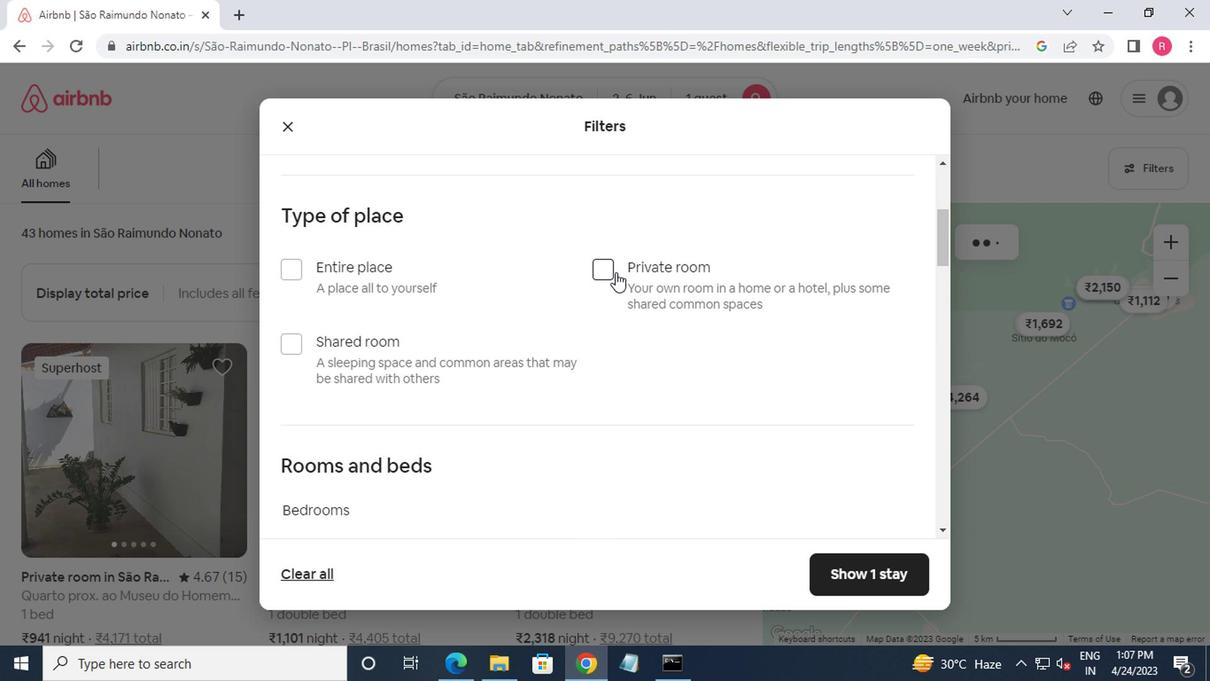 
Action: Mouse scrolled (611, 278) with delta (0, 0)
Screenshot: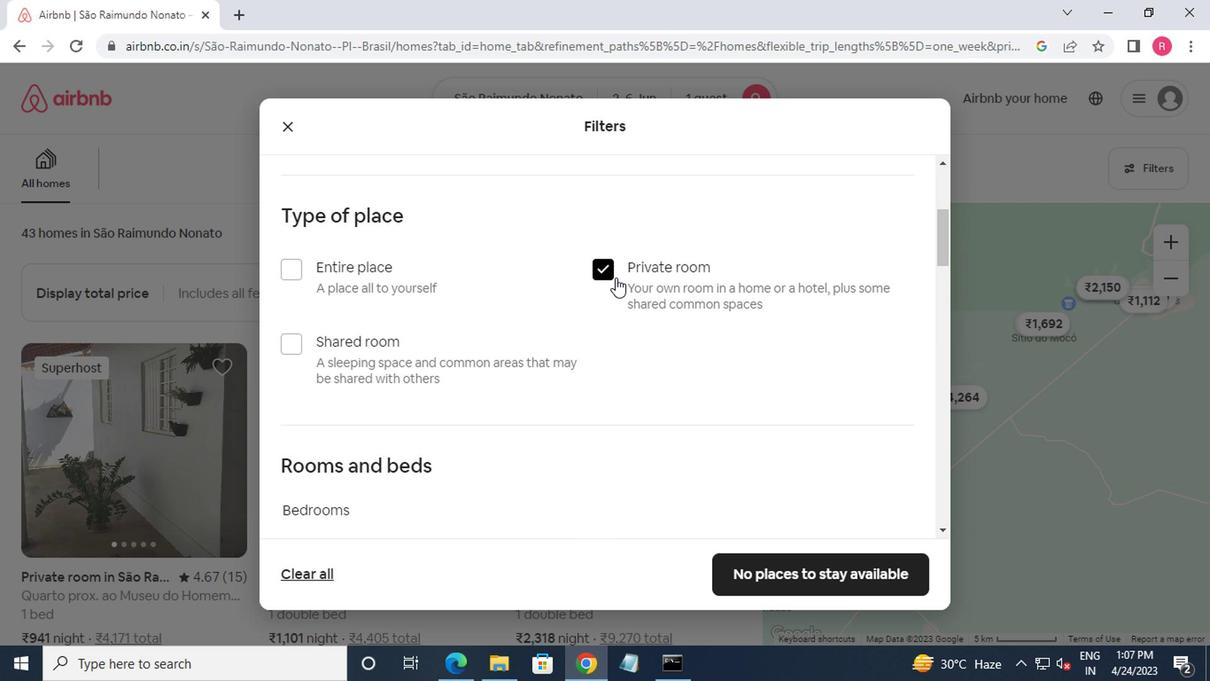 
Action: Mouse scrolled (611, 278) with delta (0, 0)
Screenshot: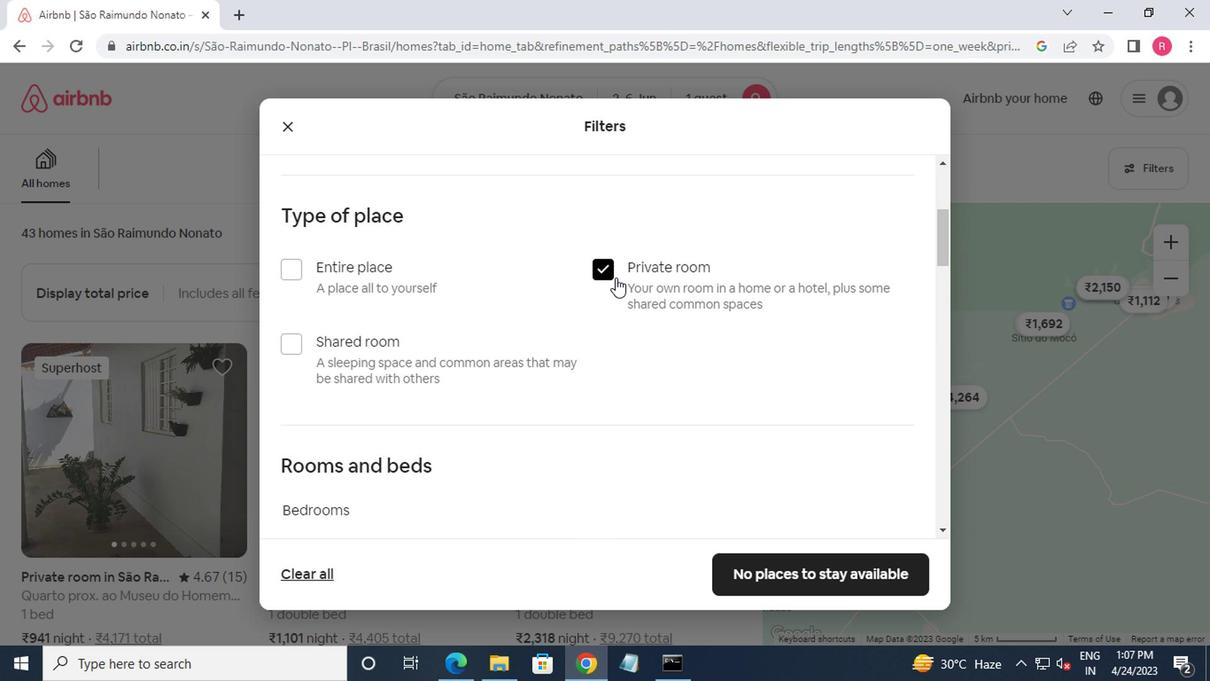 
Action: Mouse moved to (611, 280)
Screenshot: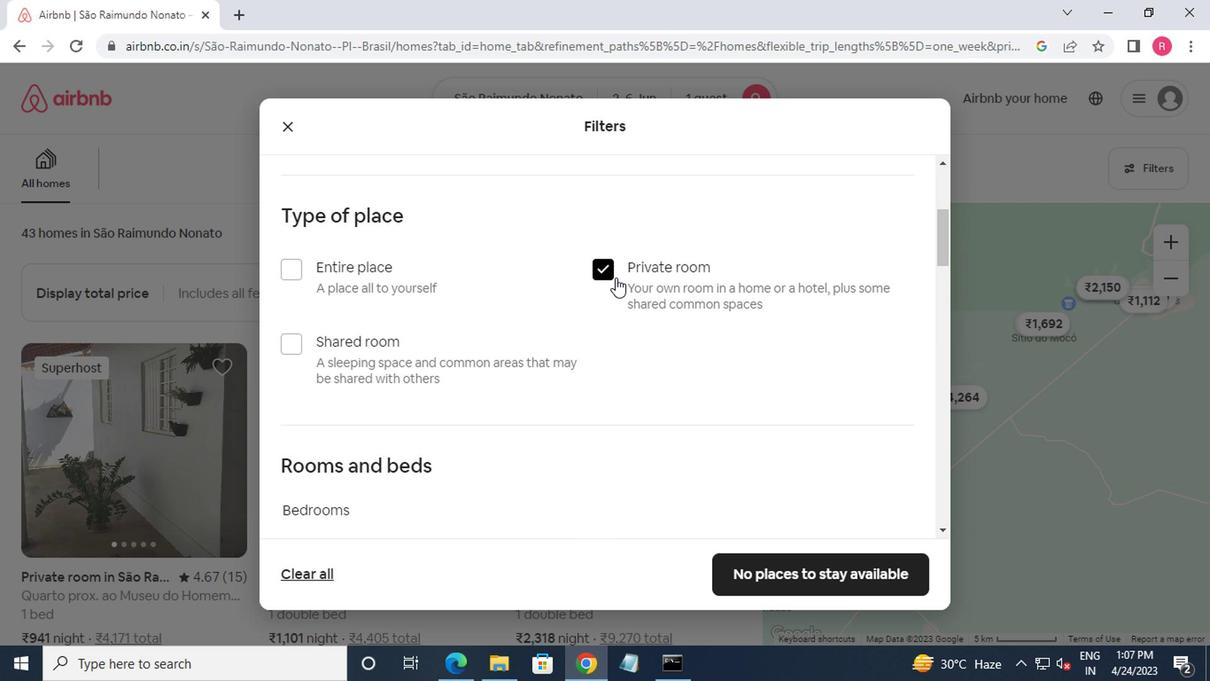 
Action: Mouse scrolled (611, 279) with delta (0, -1)
Screenshot: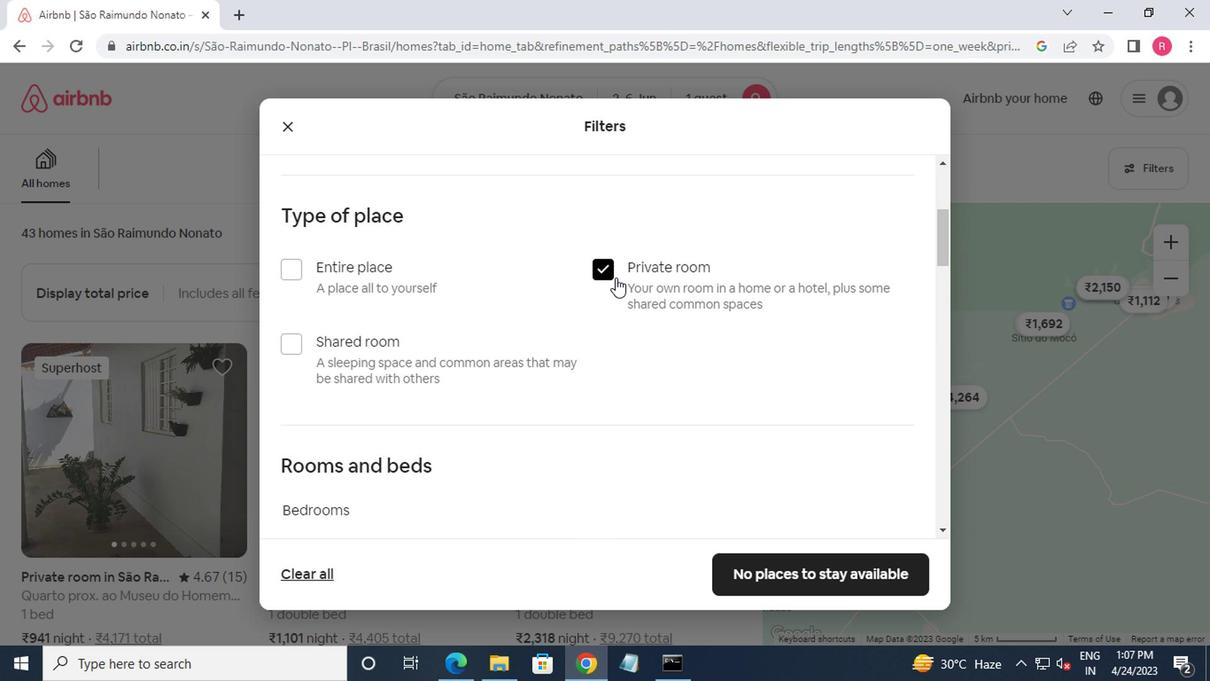
Action: Mouse moved to (387, 293)
Screenshot: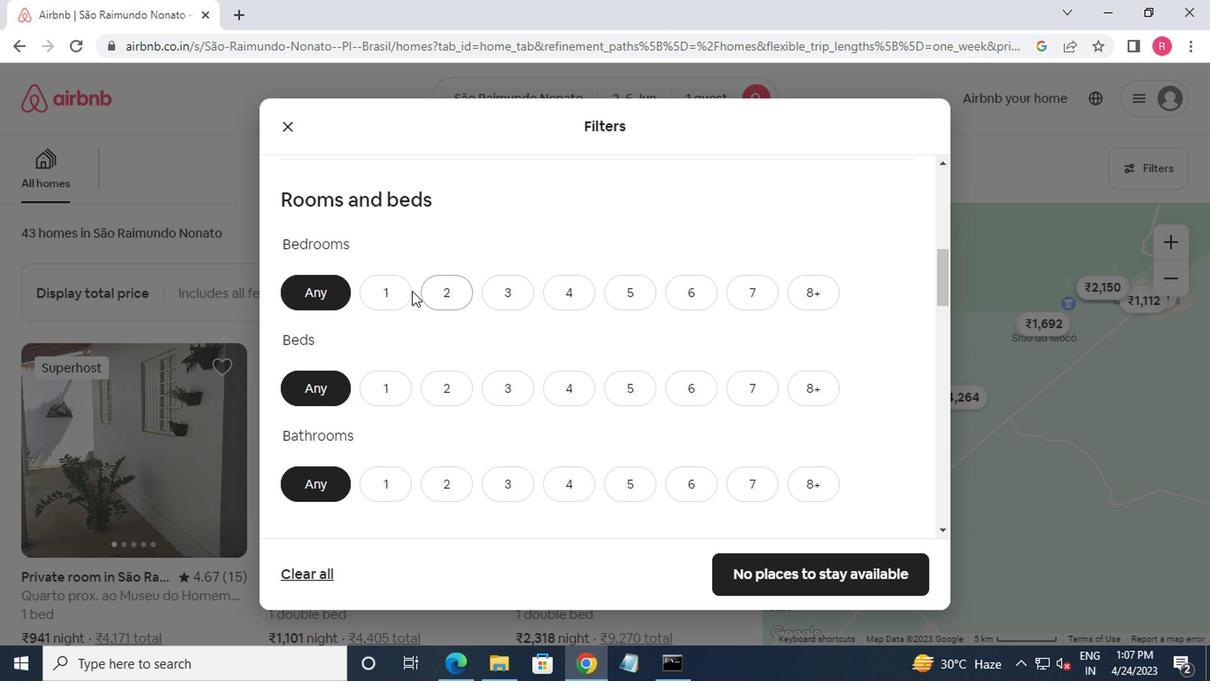 
Action: Mouse pressed left at (387, 293)
Screenshot: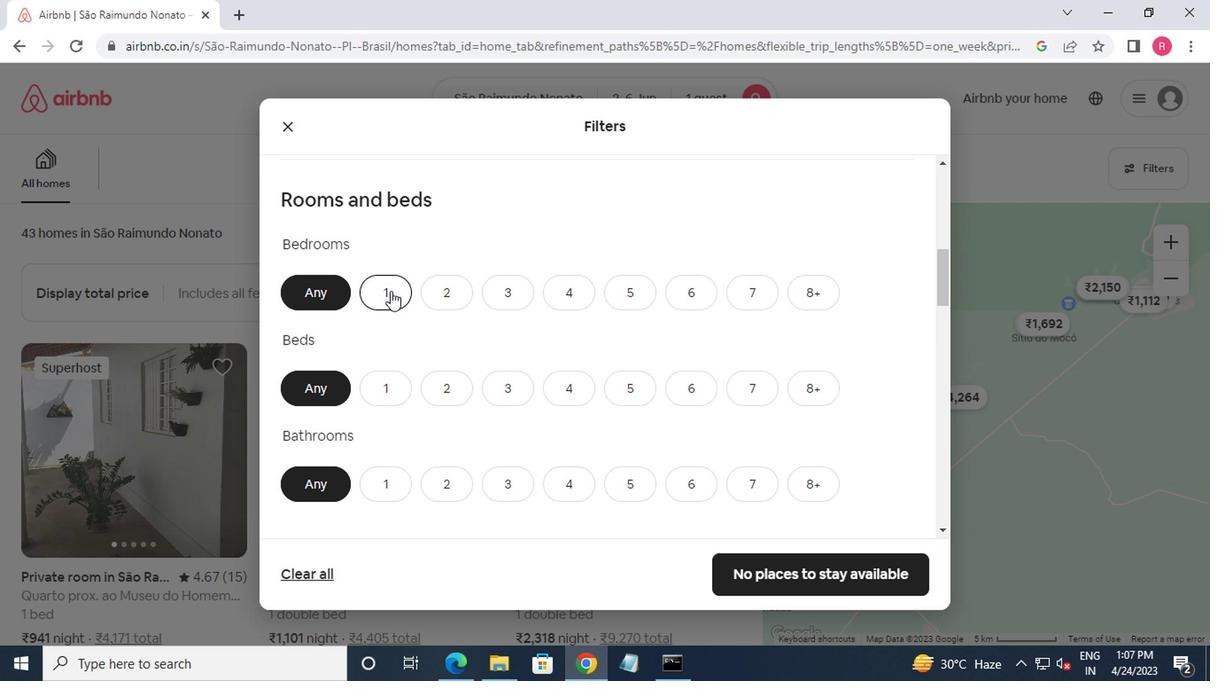 
Action: Mouse moved to (394, 331)
Screenshot: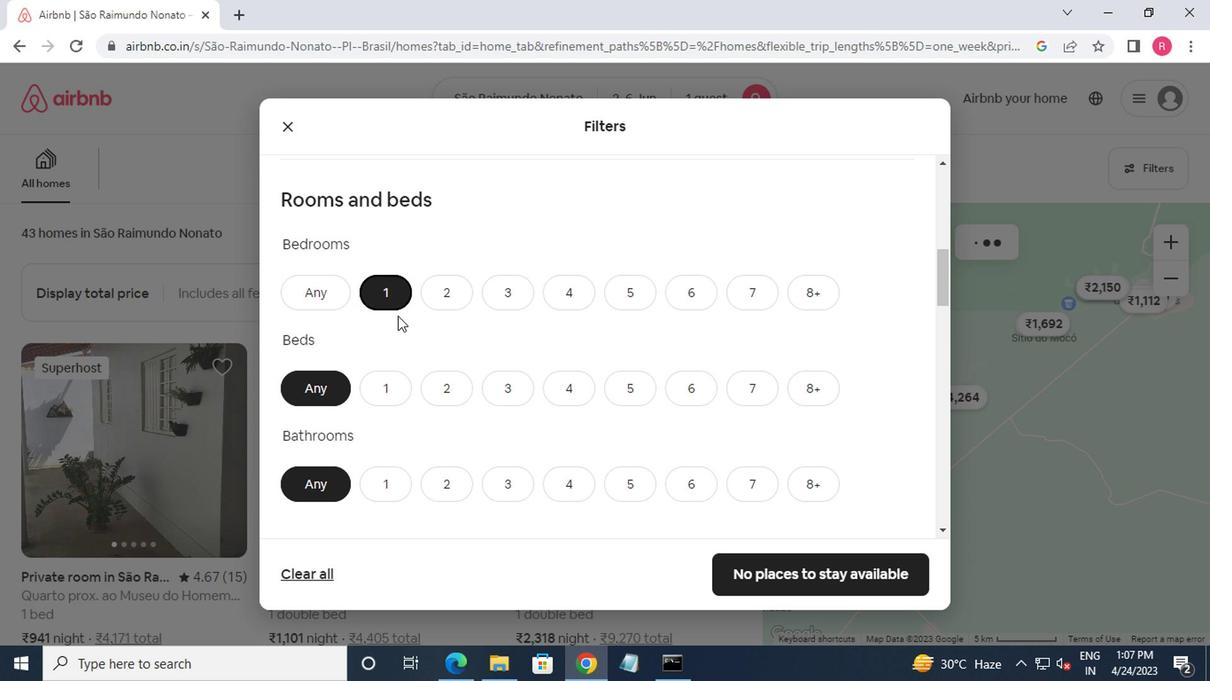 
Action: Mouse scrolled (394, 330) with delta (0, 0)
Screenshot: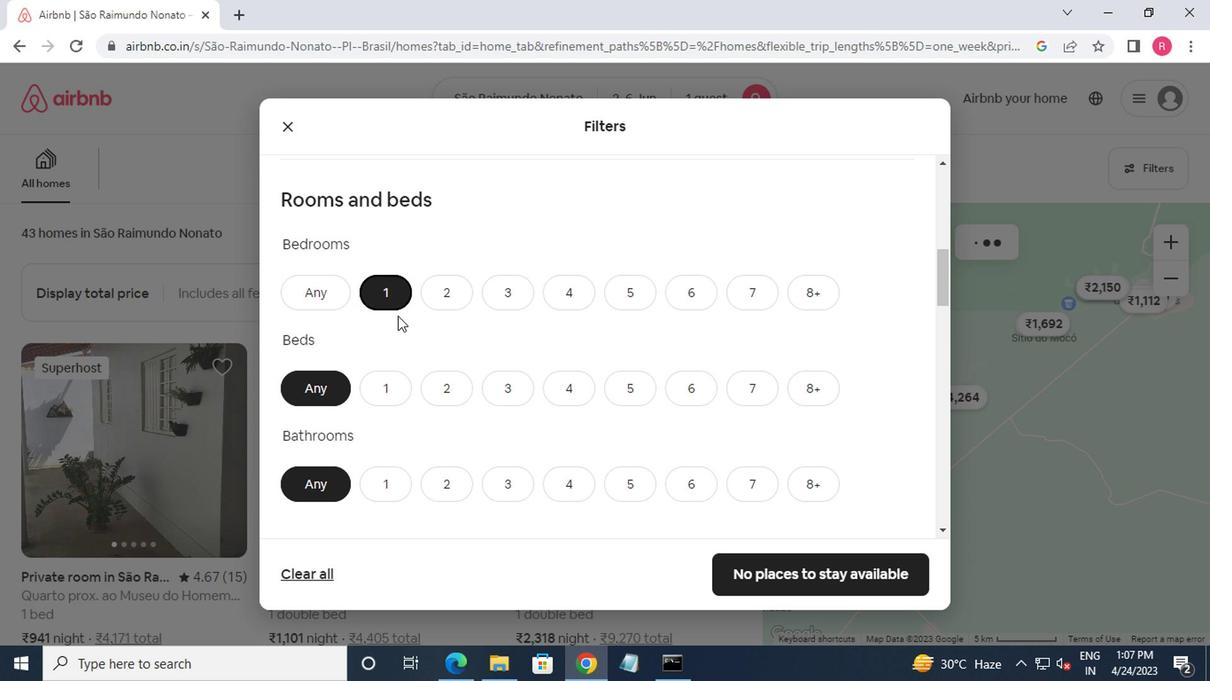 
Action: Mouse moved to (377, 307)
Screenshot: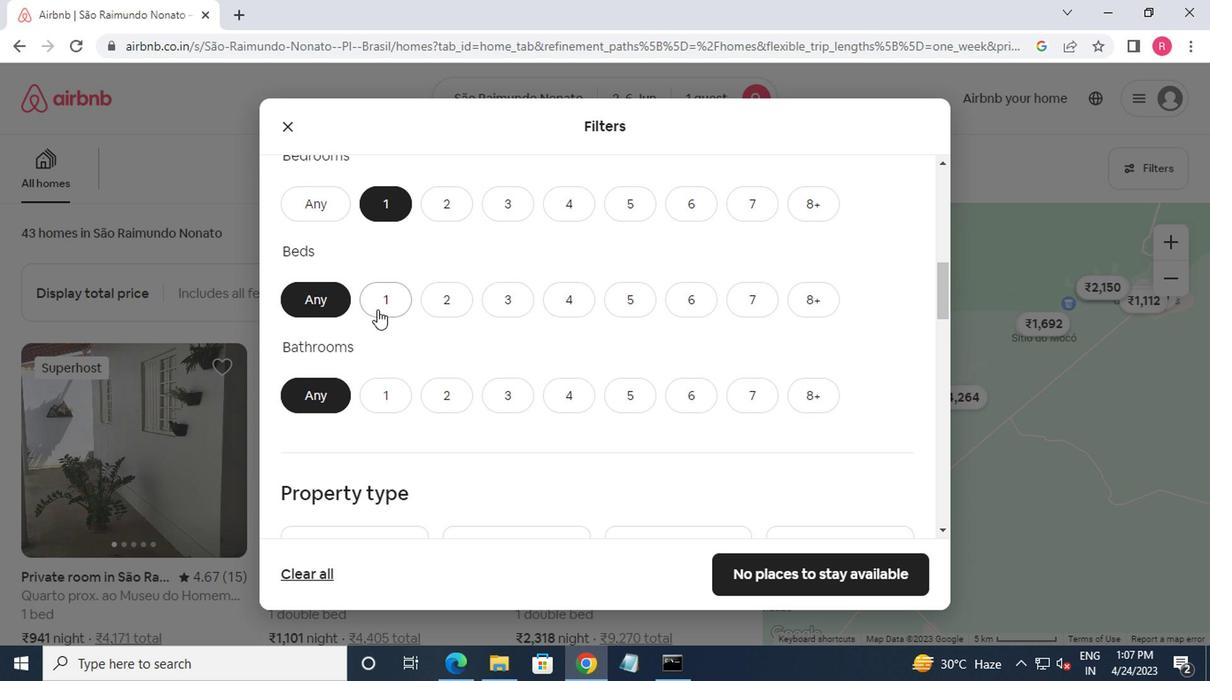 
Action: Mouse pressed left at (377, 307)
Screenshot: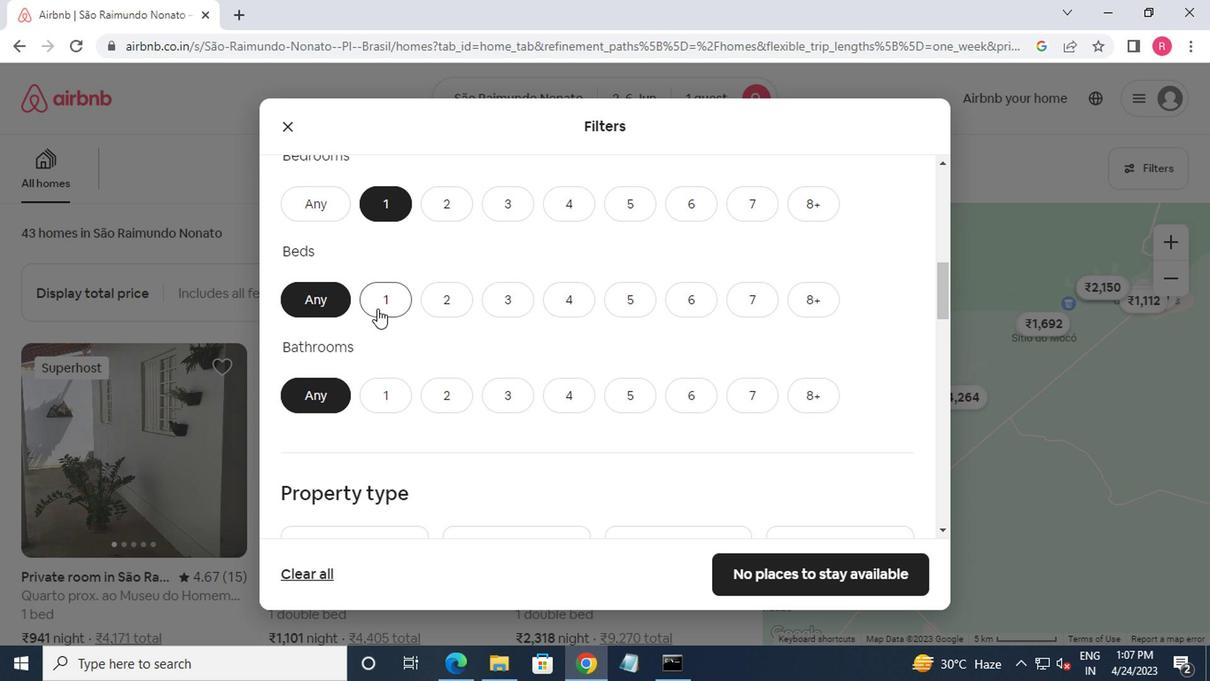 
Action: Mouse moved to (394, 406)
Screenshot: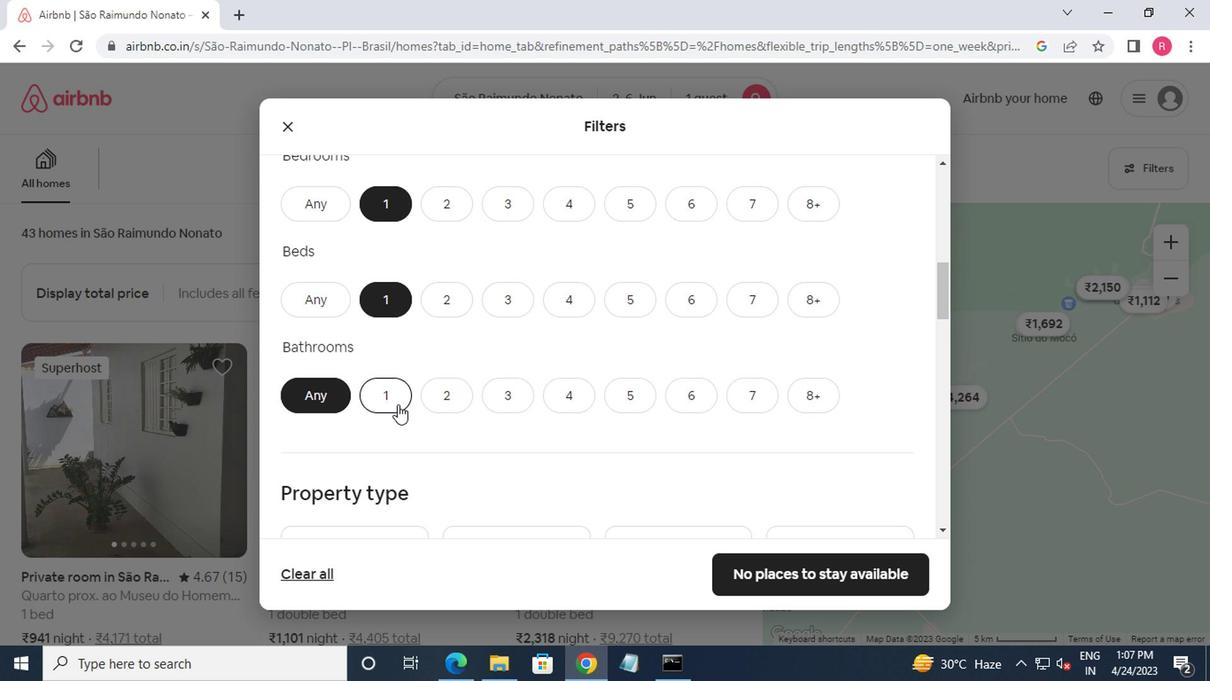 
Action: Mouse pressed left at (394, 406)
Screenshot: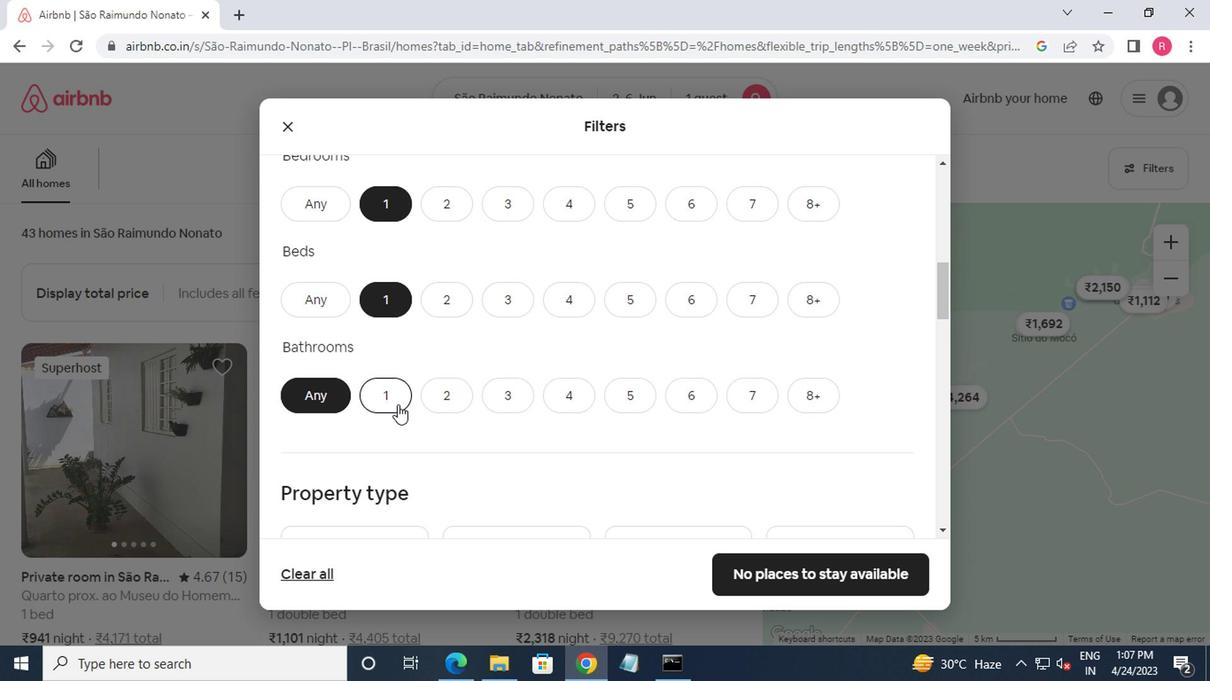 
Action: Mouse moved to (404, 394)
Screenshot: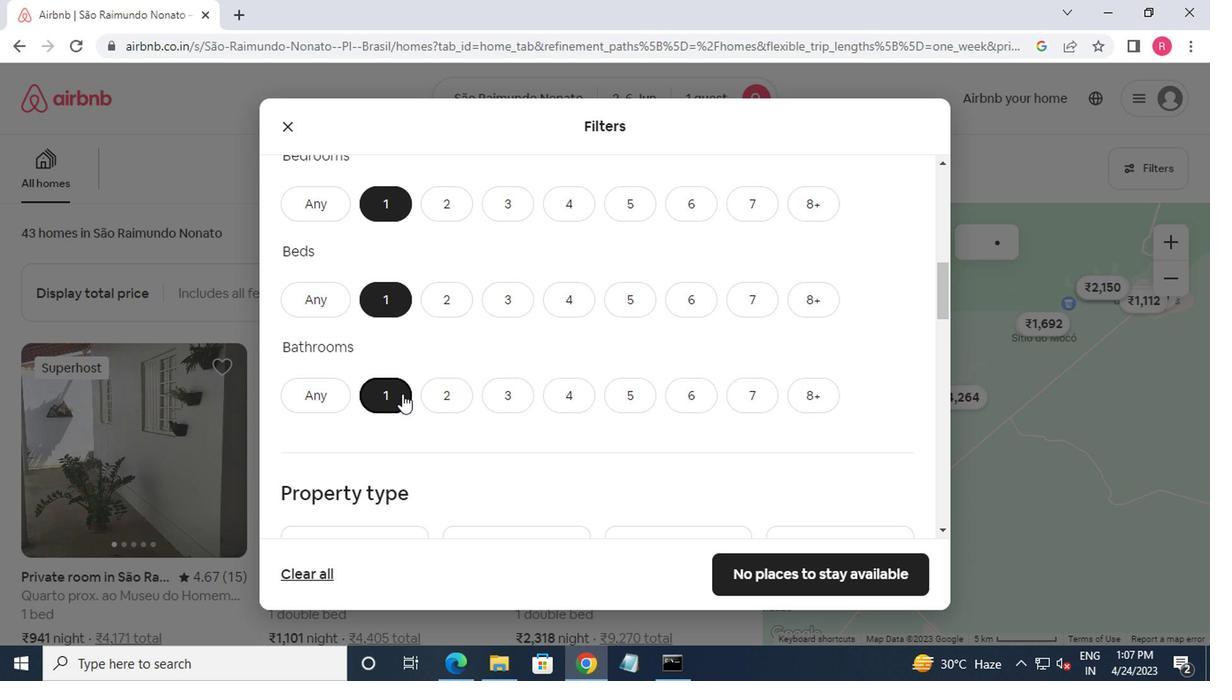 
Action: Mouse scrolled (404, 394) with delta (0, 0)
Screenshot: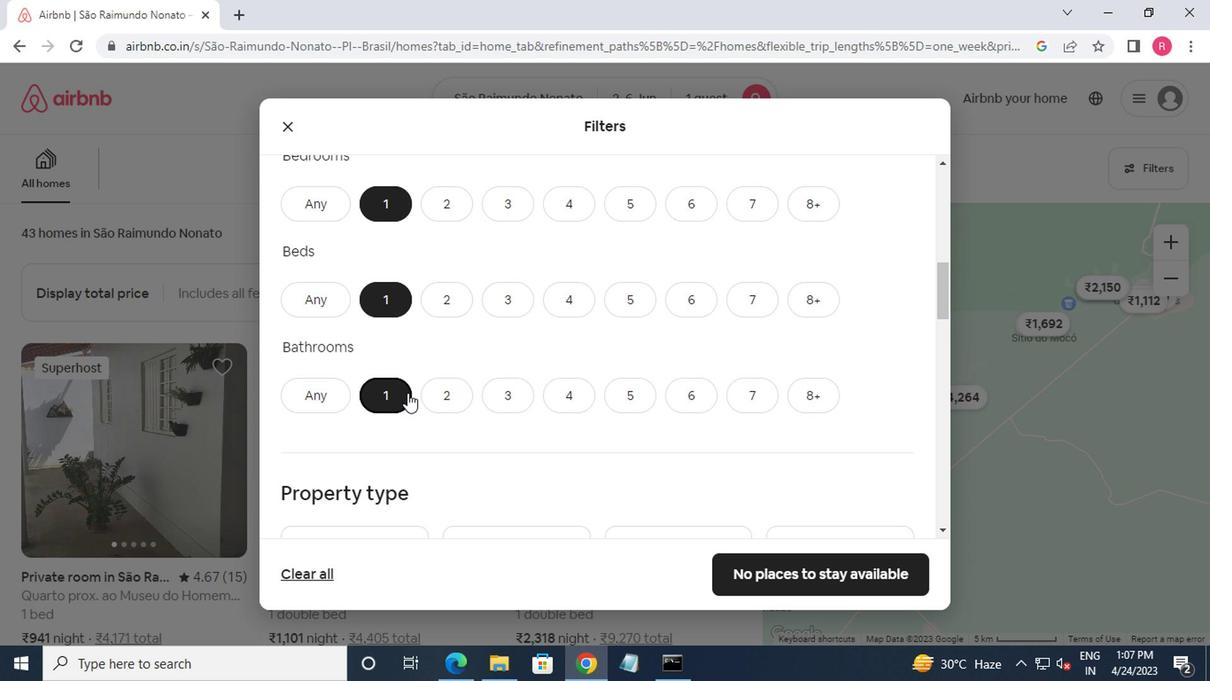 
Action: Mouse scrolled (404, 394) with delta (0, 0)
Screenshot: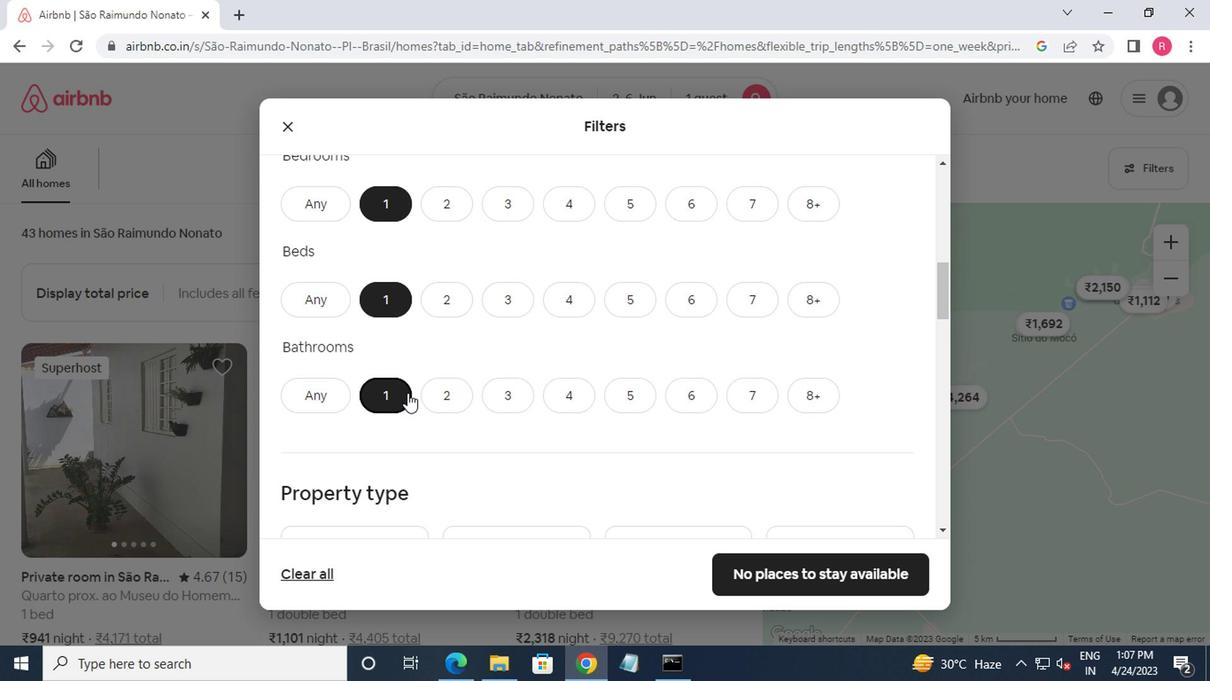 
Action: Mouse moved to (404, 396)
Screenshot: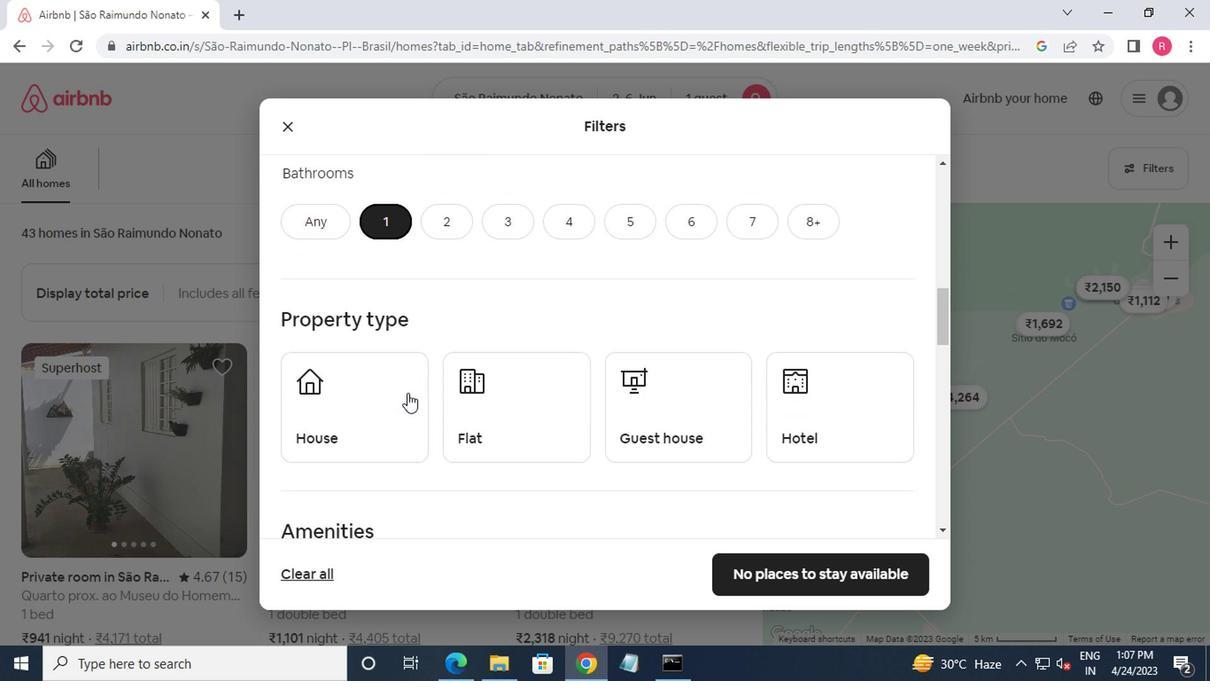 
Action: Mouse scrolled (404, 394) with delta (0, -1)
Screenshot: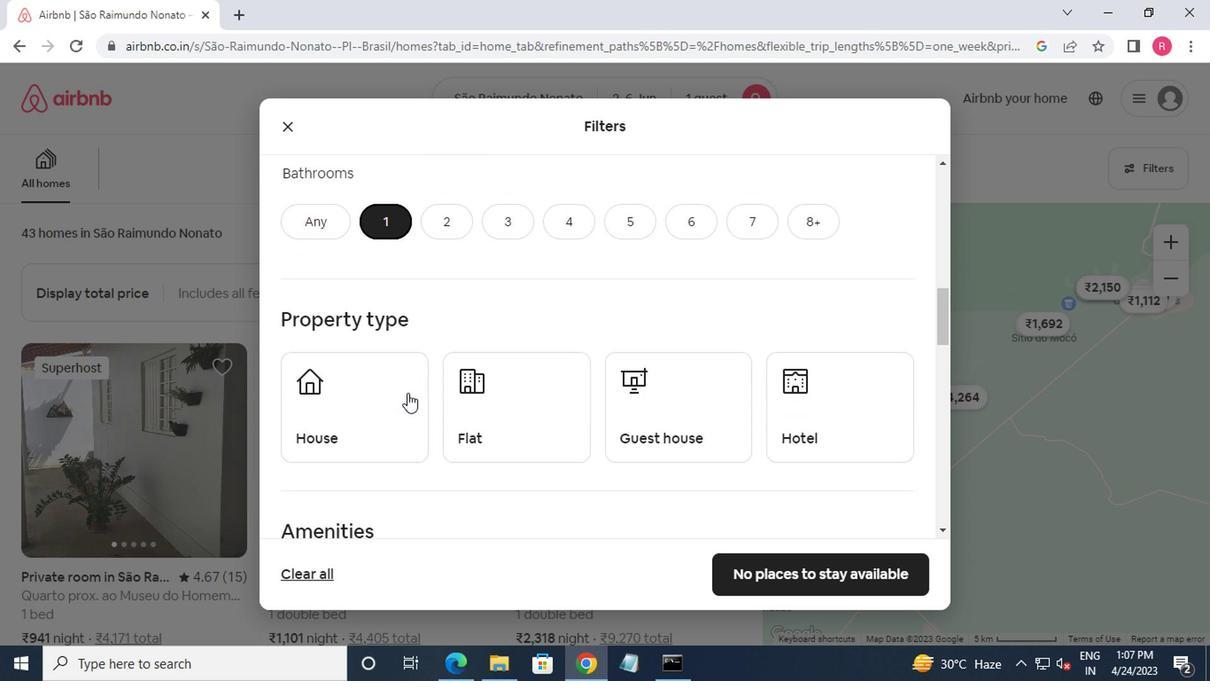 
Action: Mouse moved to (368, 343)
Screenshot: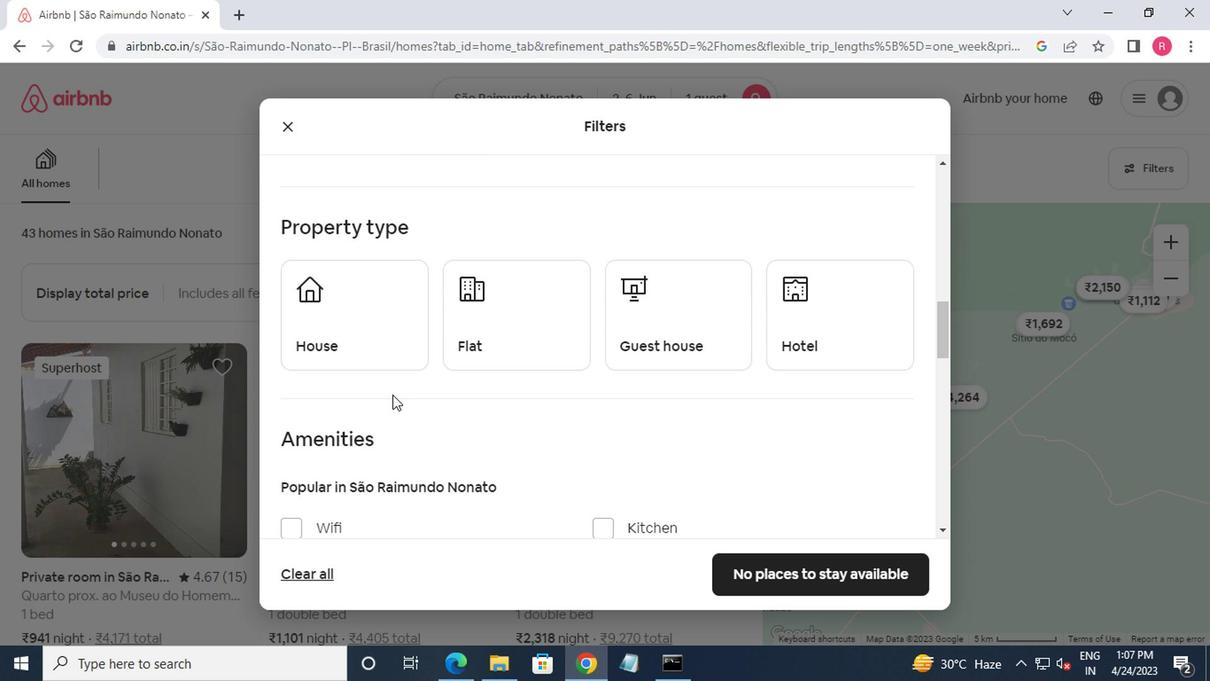 
Action: Mouse pressed left at (368, 343)
Screenshot: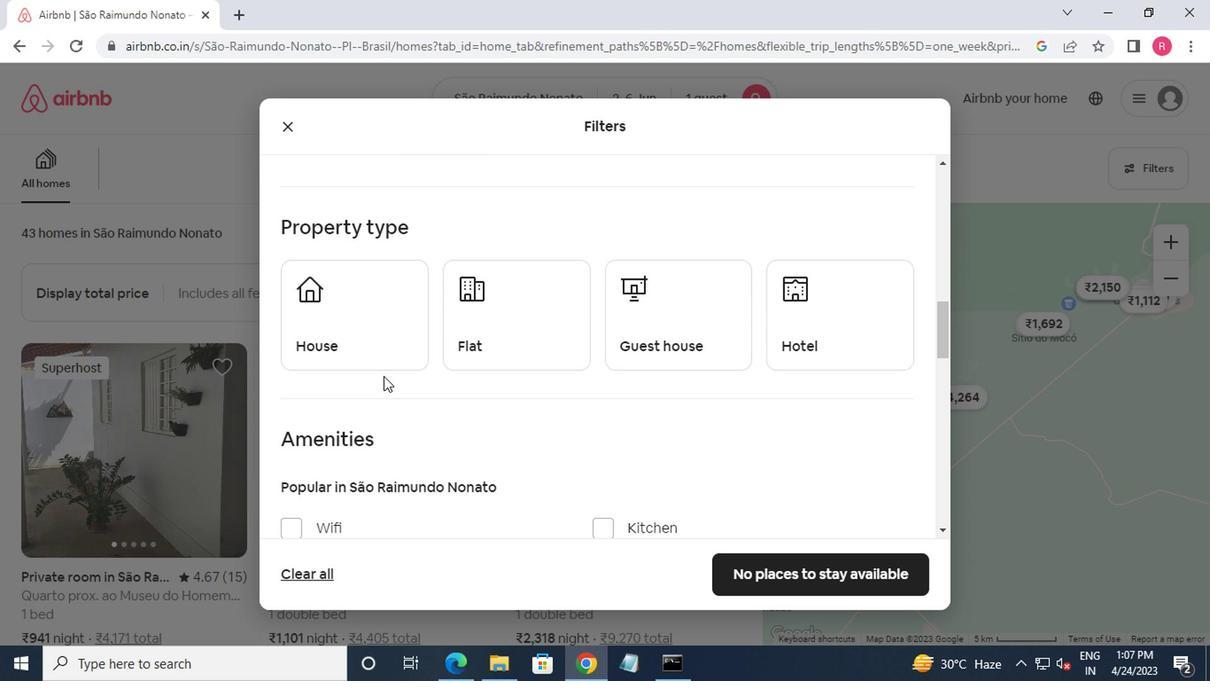 
Action: Mouse moved to (469, 348)
Screenshot: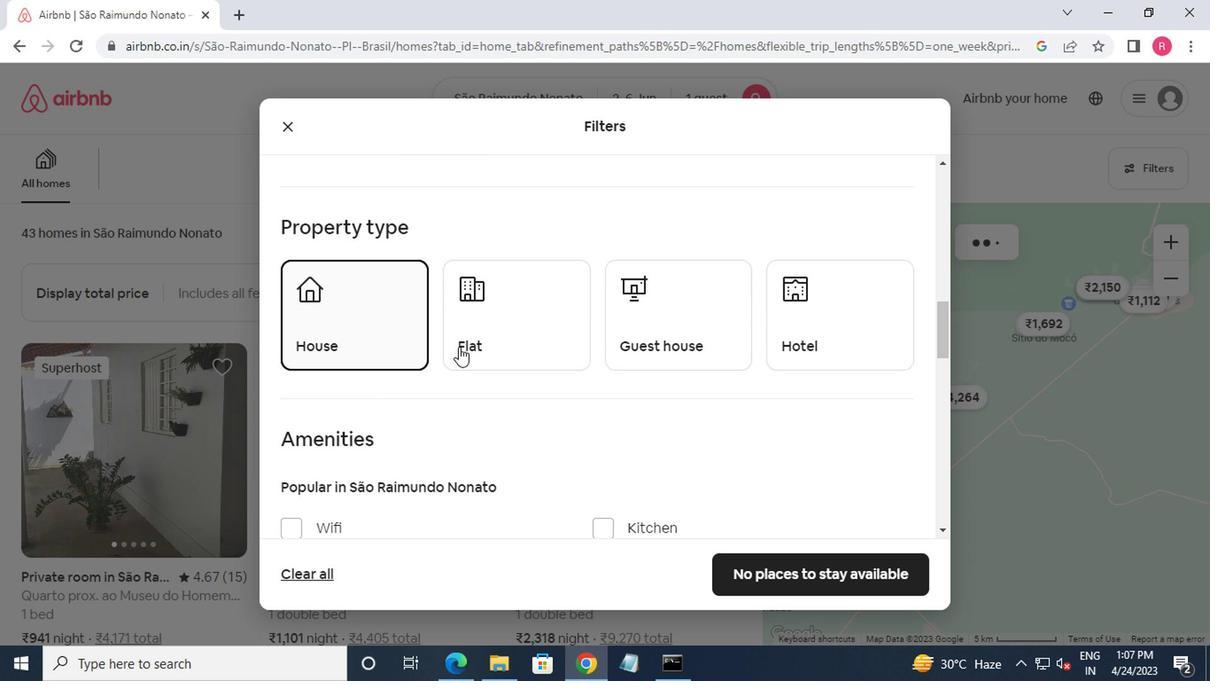 
Action: Mouse pressed left at (469, 348)
Screenshot: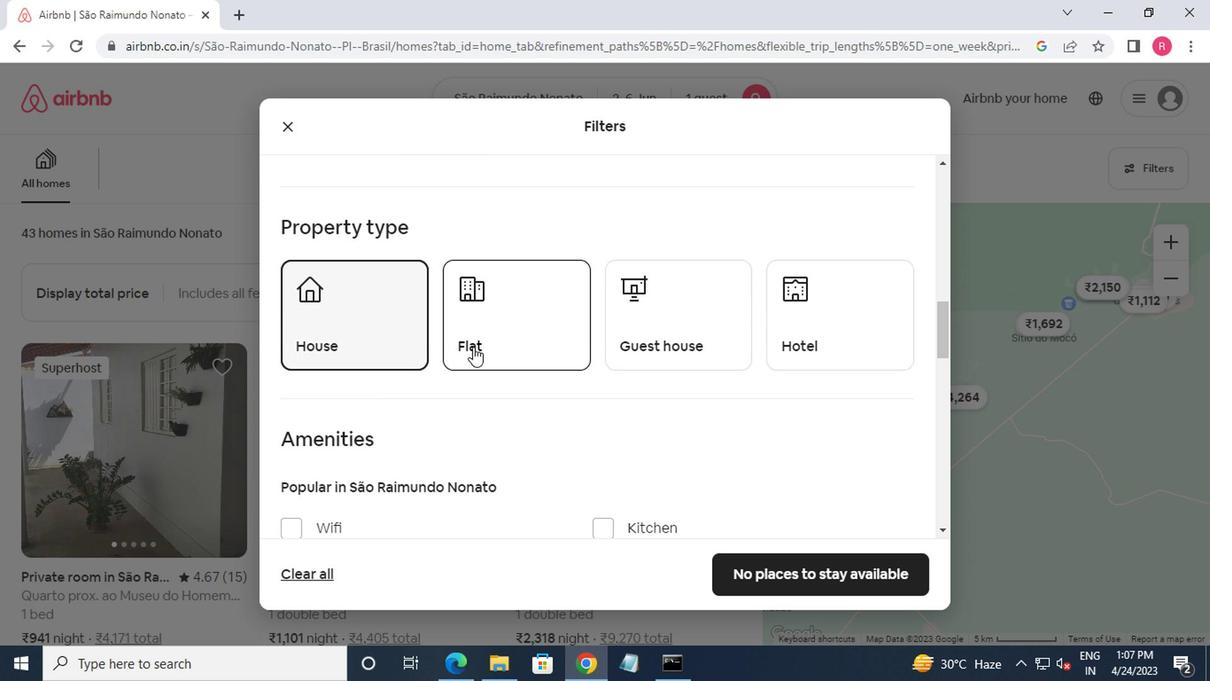 
Action: Mouse moved to (659, 344)
Screenshot: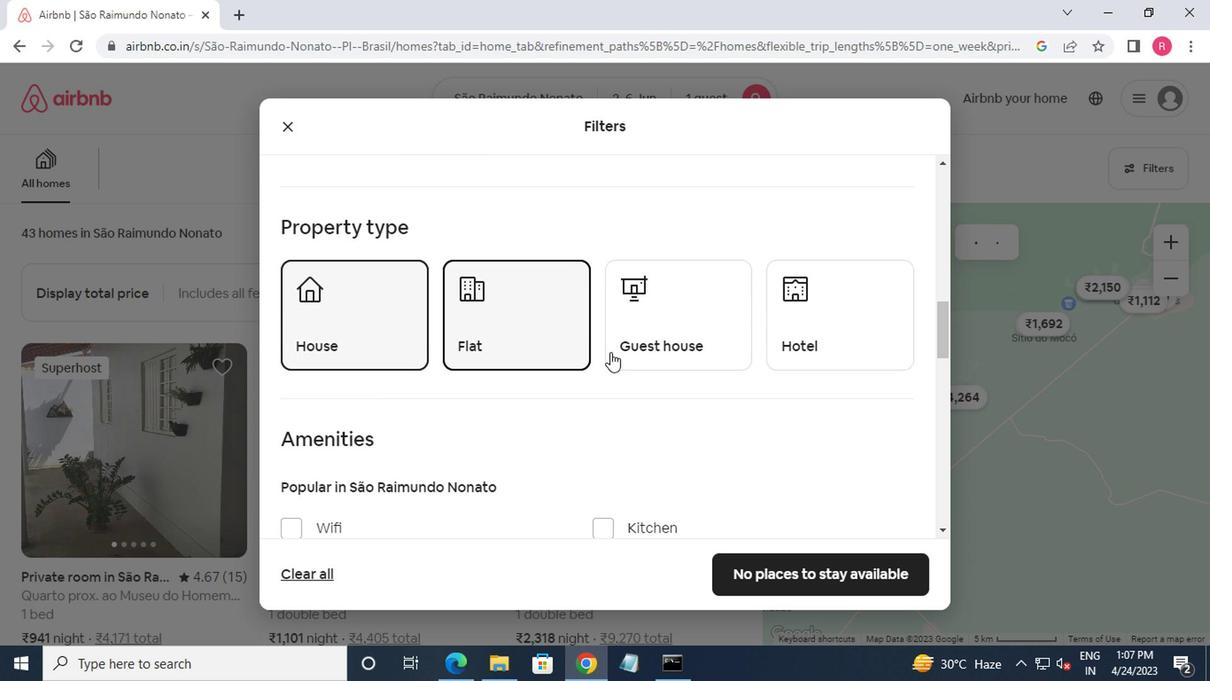 
Action: Mouse pressed left at (659, 344)
Screenshot: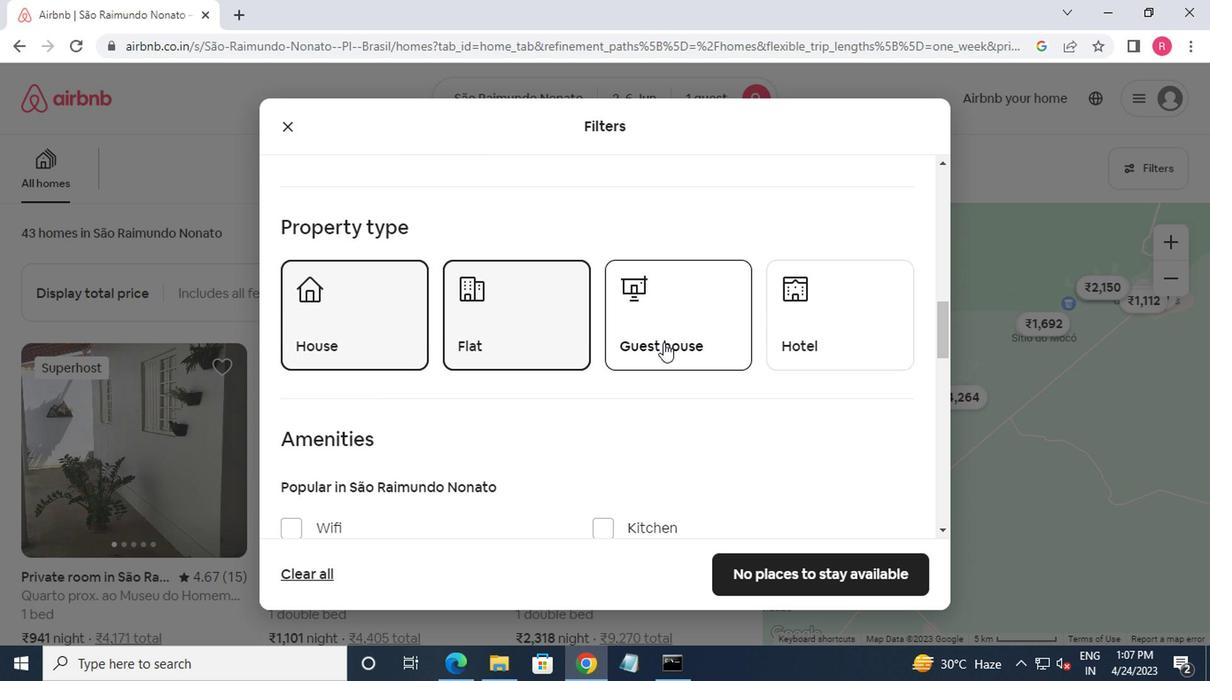 
Action: Mouse moved to (794, 338)
Screenshot: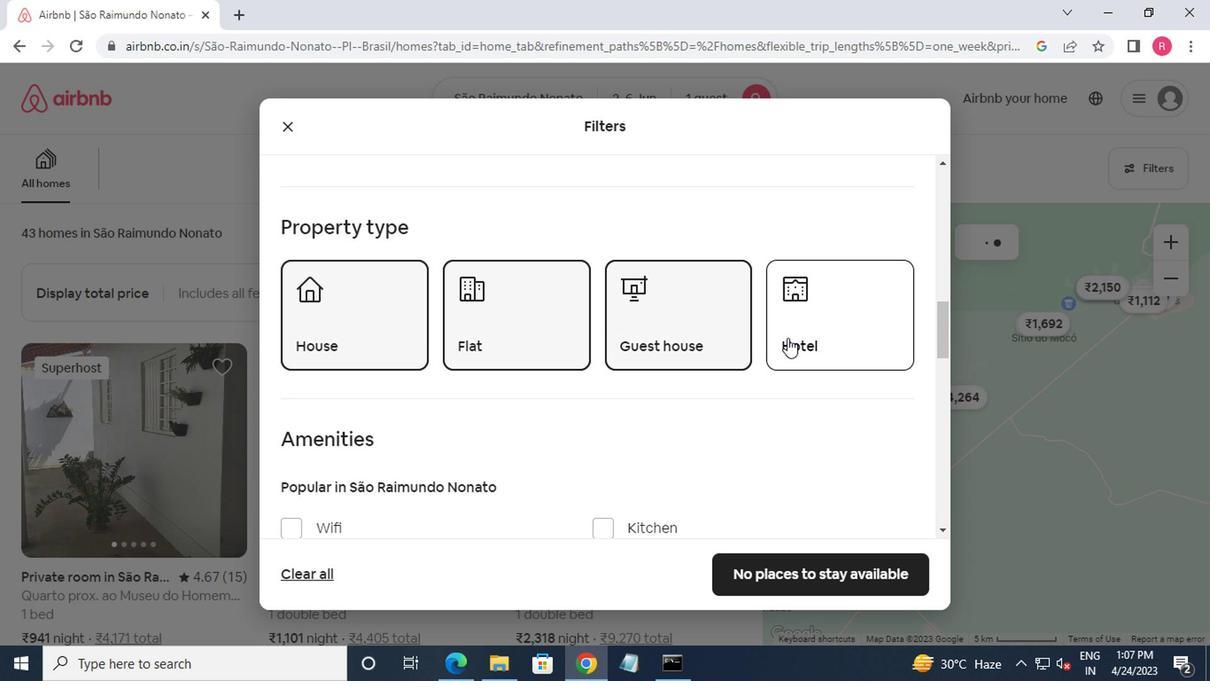 
Action: Mouse pressed left at (794, 338)
Screenshot: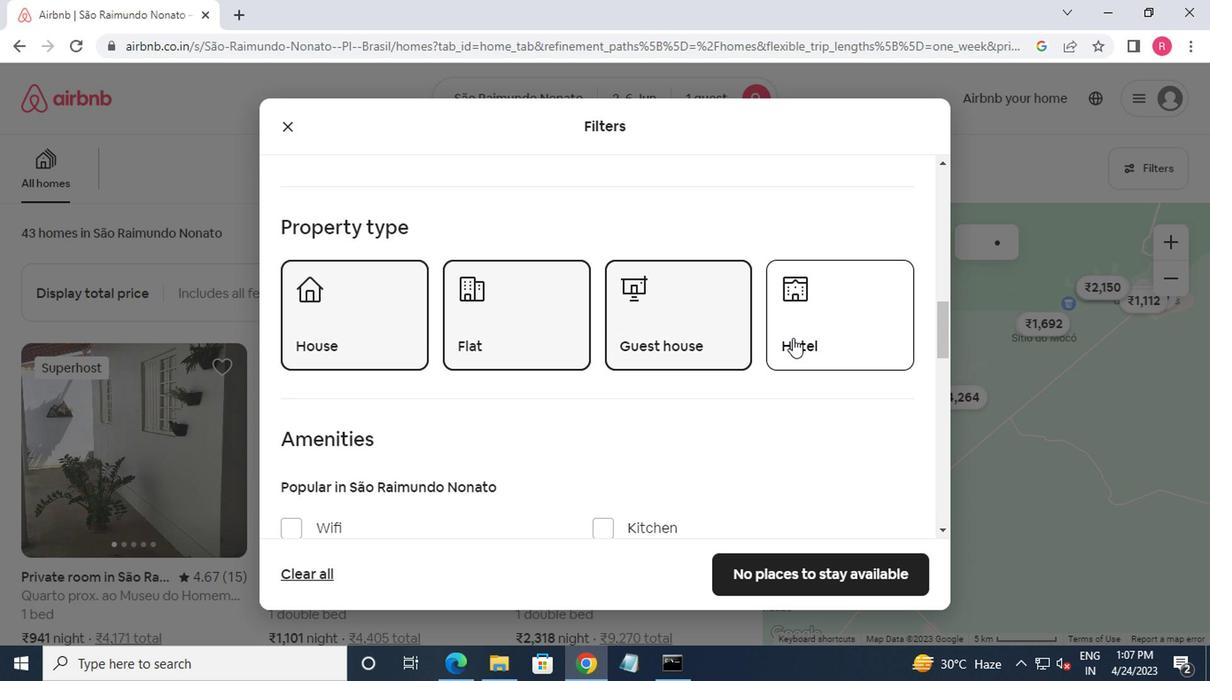 
Action: Mouse moved to (761, 332)
Screenshot: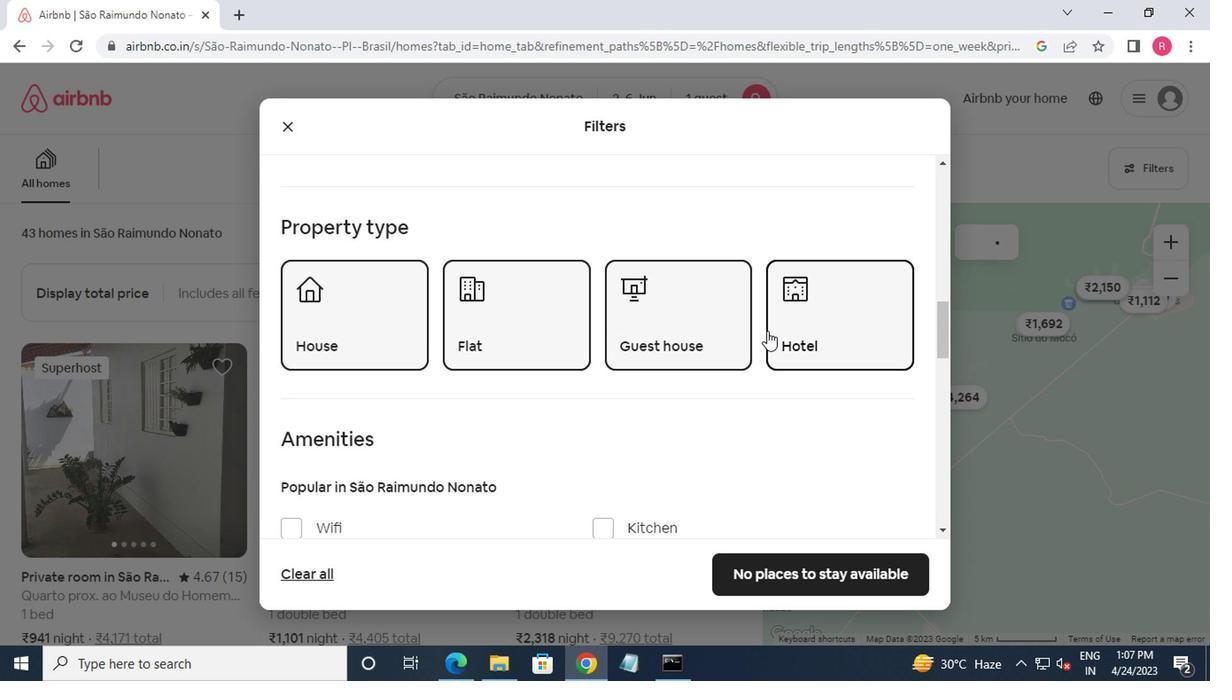 
Action: Mouse scrolled (761, 331) with delta (0, -1)
Screenshot: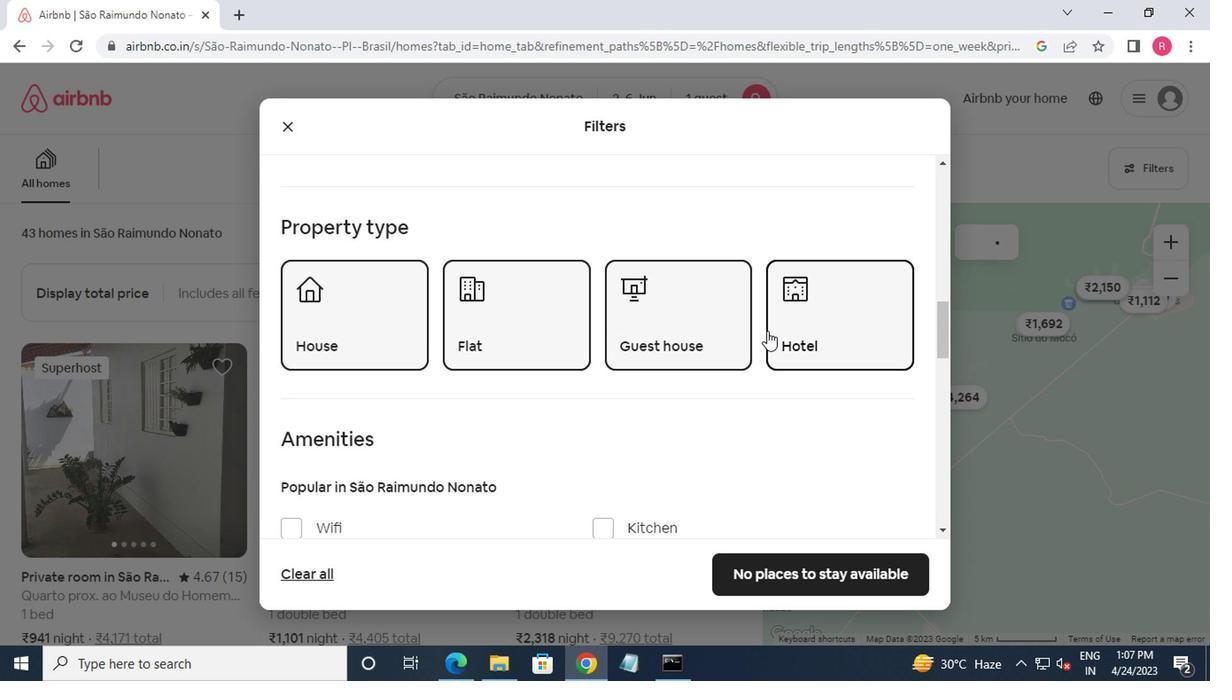 
Action: Mouse moved to (758, 333)
Screenshot: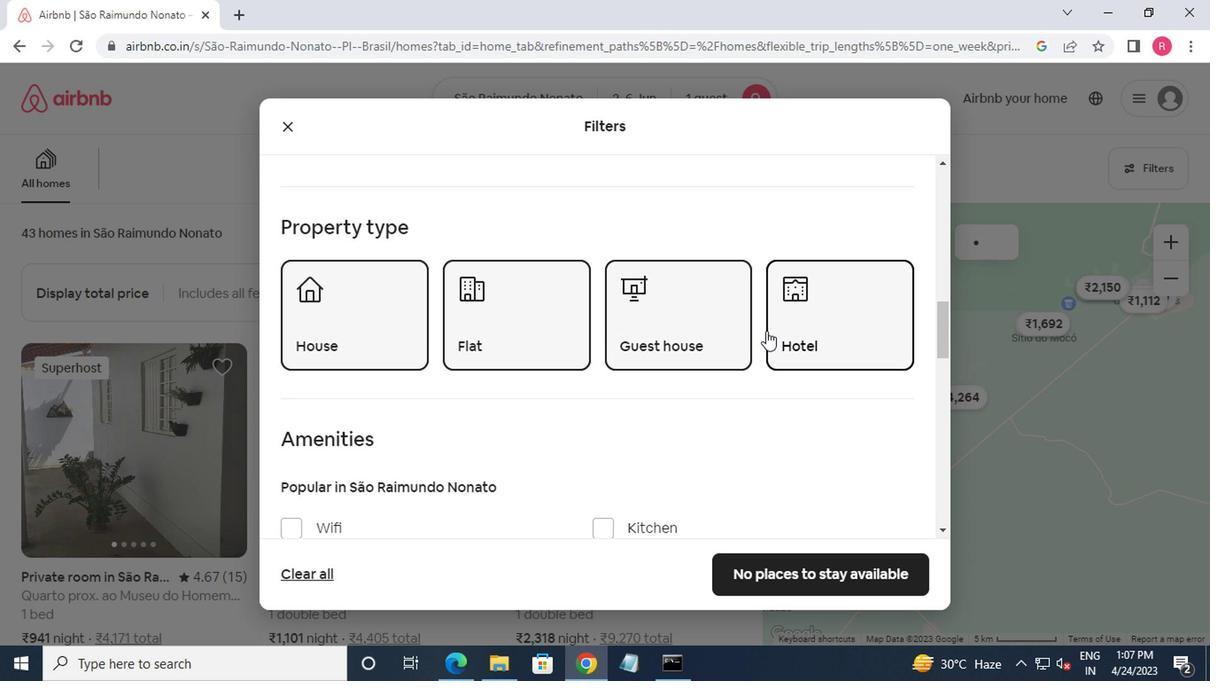
Action: Mouse scrolled (758, 332) with delta (0, 0)
Screenshot: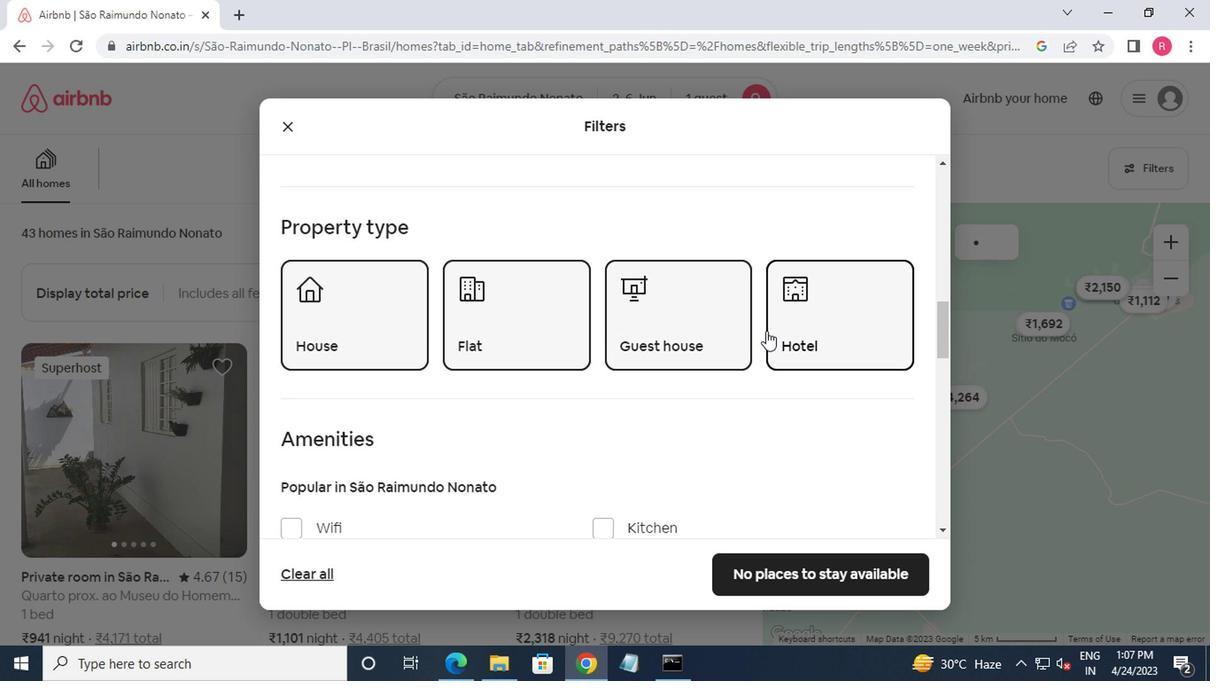 
Action: Mouse moved to (744, 340)
Screenshot: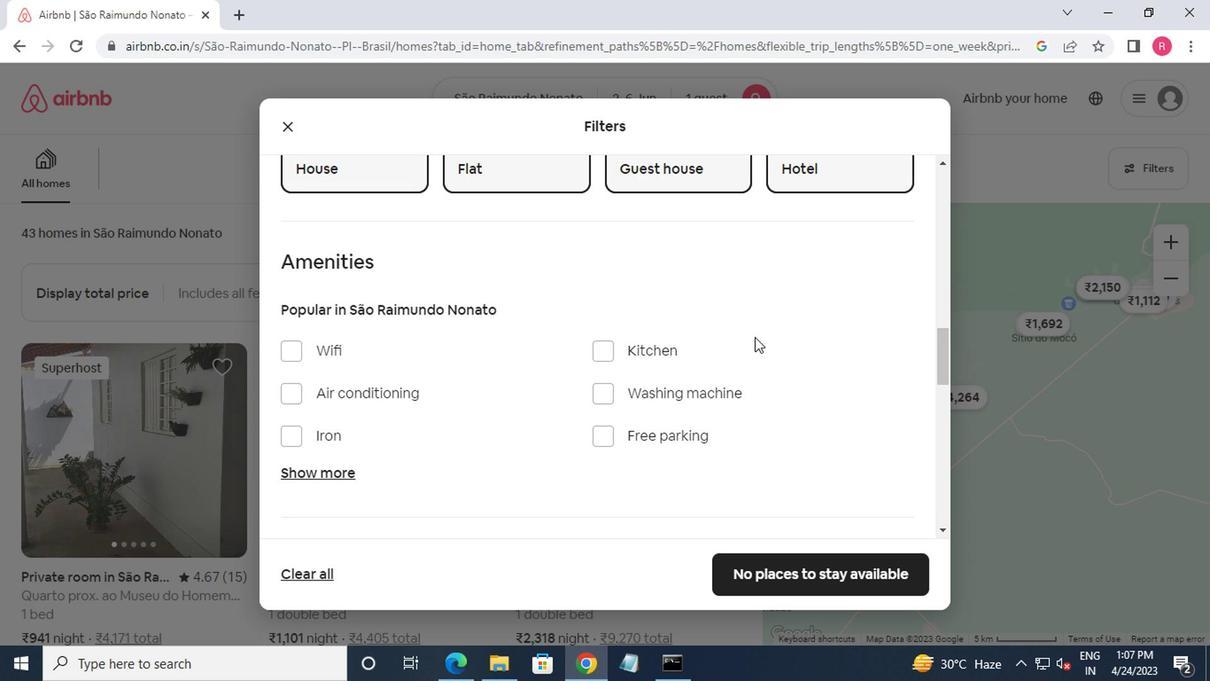 
Action: Mouse scrolled (744, 339) with delta (0, 0)
Screenshot: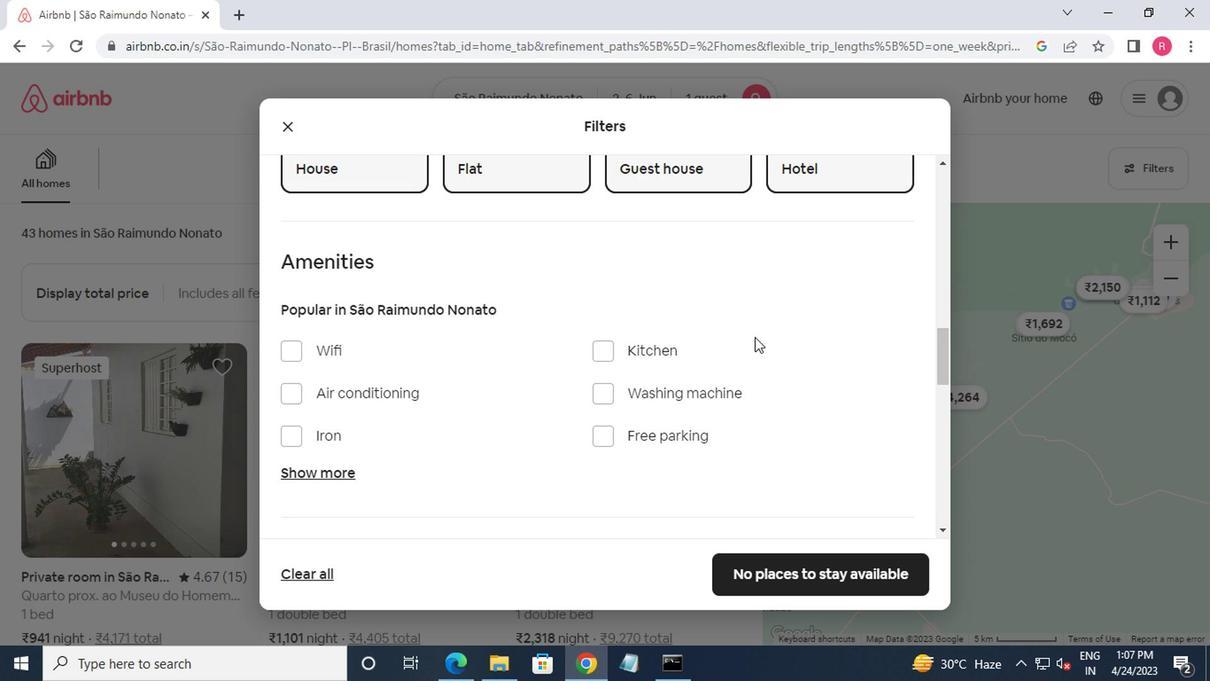 
Action: Mouse moved to (735, 344)
Screenshot: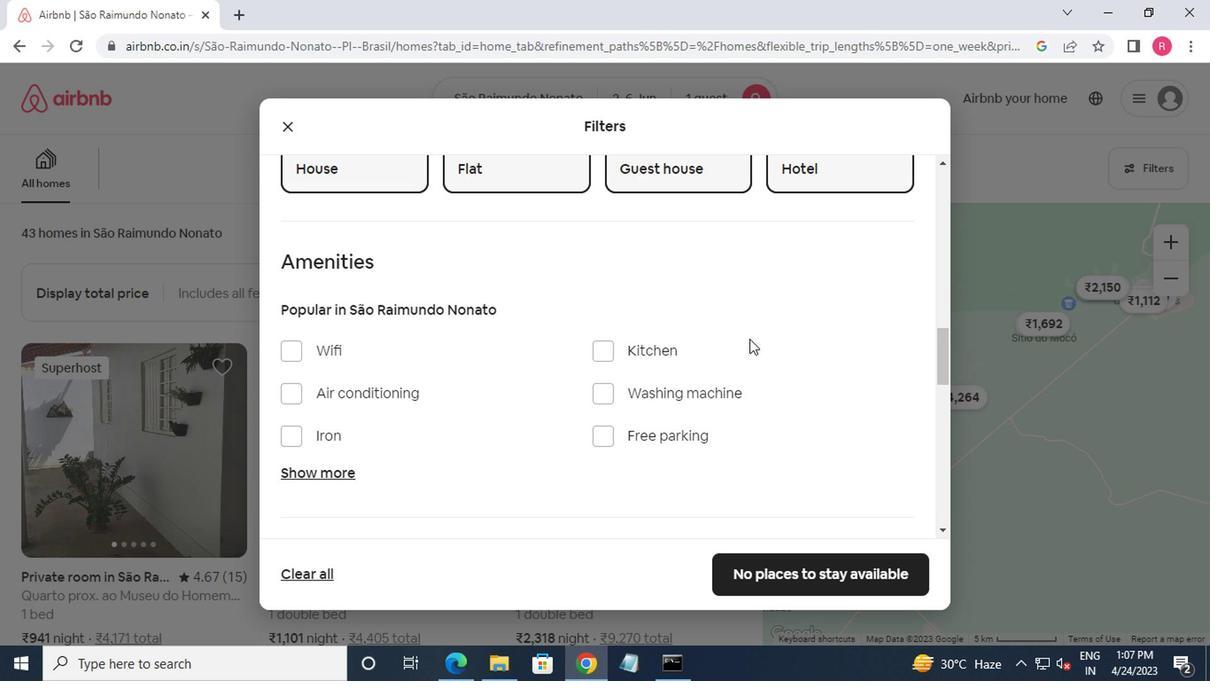 
Action: Mouse scrolled (735, 343) with delta (0, 0)
Screenshot: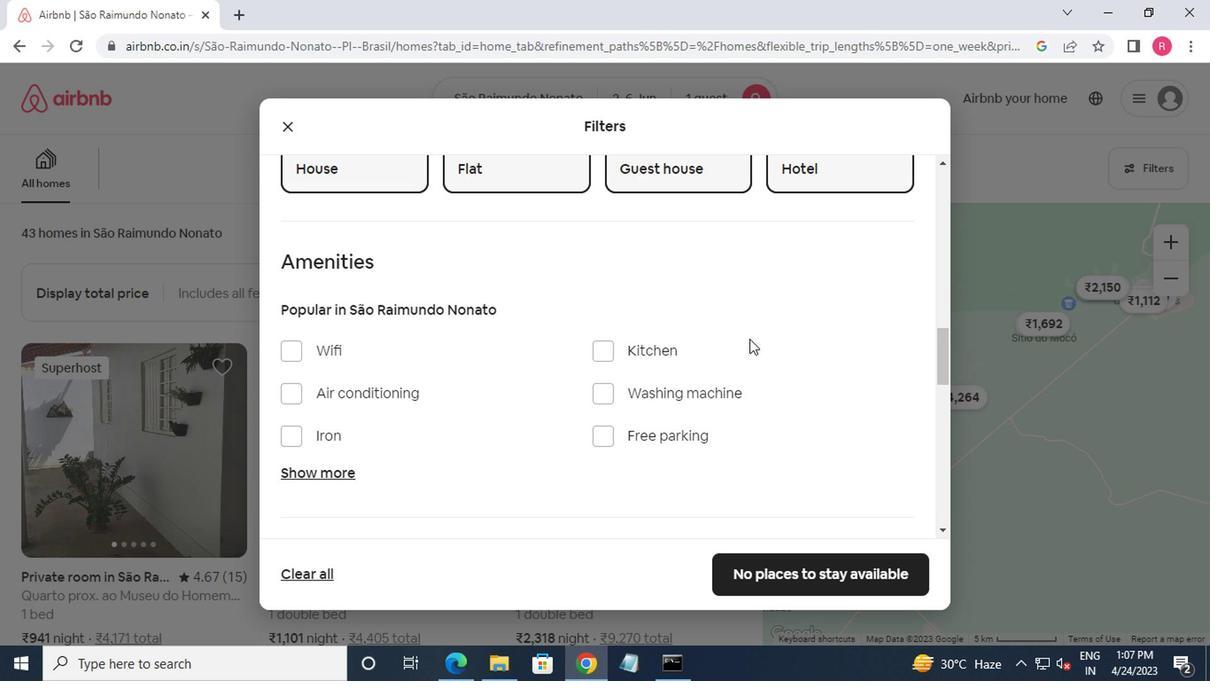
Action: Mouse moved to (587, 341)
Screenshot: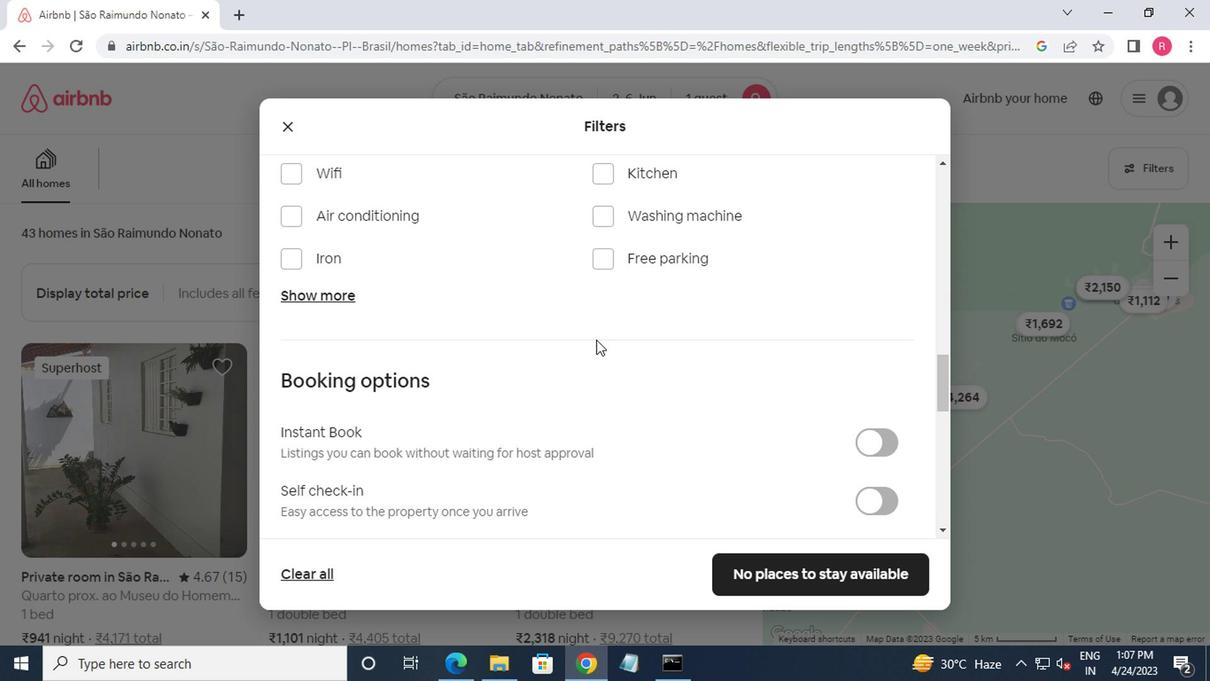 
Action: Mouse scrolled (587, 340) with delta (0, -1)
Screenshot: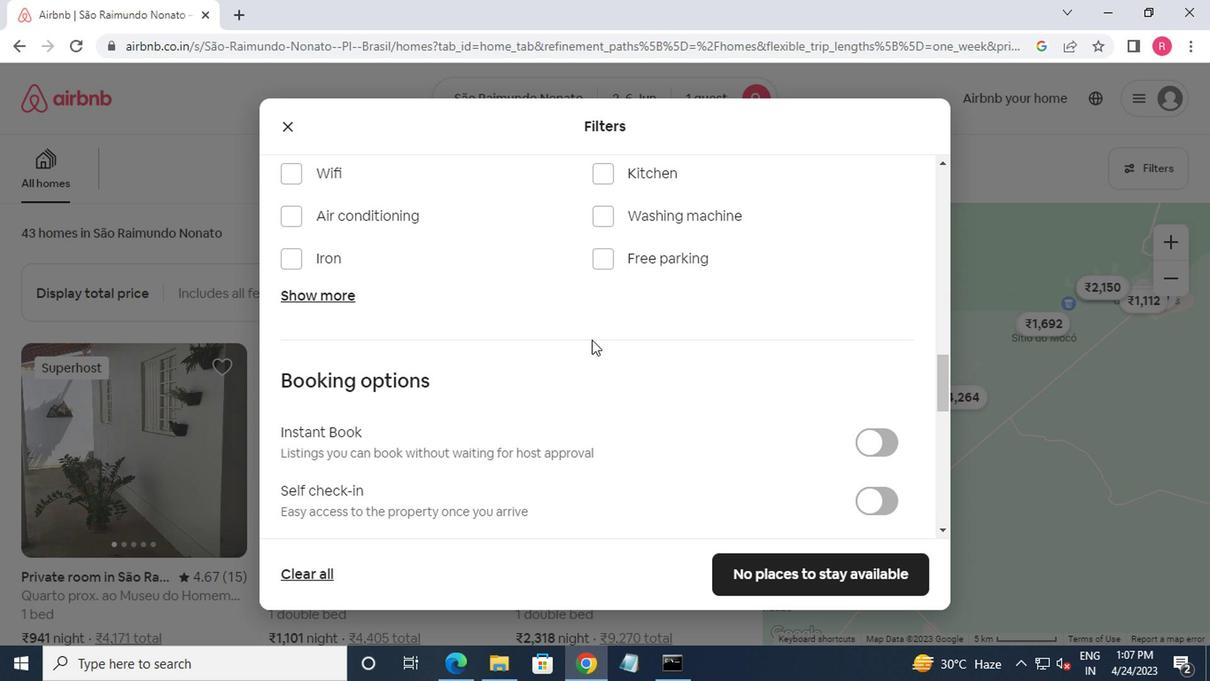 
Action: Mouse scrolled (587, 340) with delta (0, -1)
Screenshot: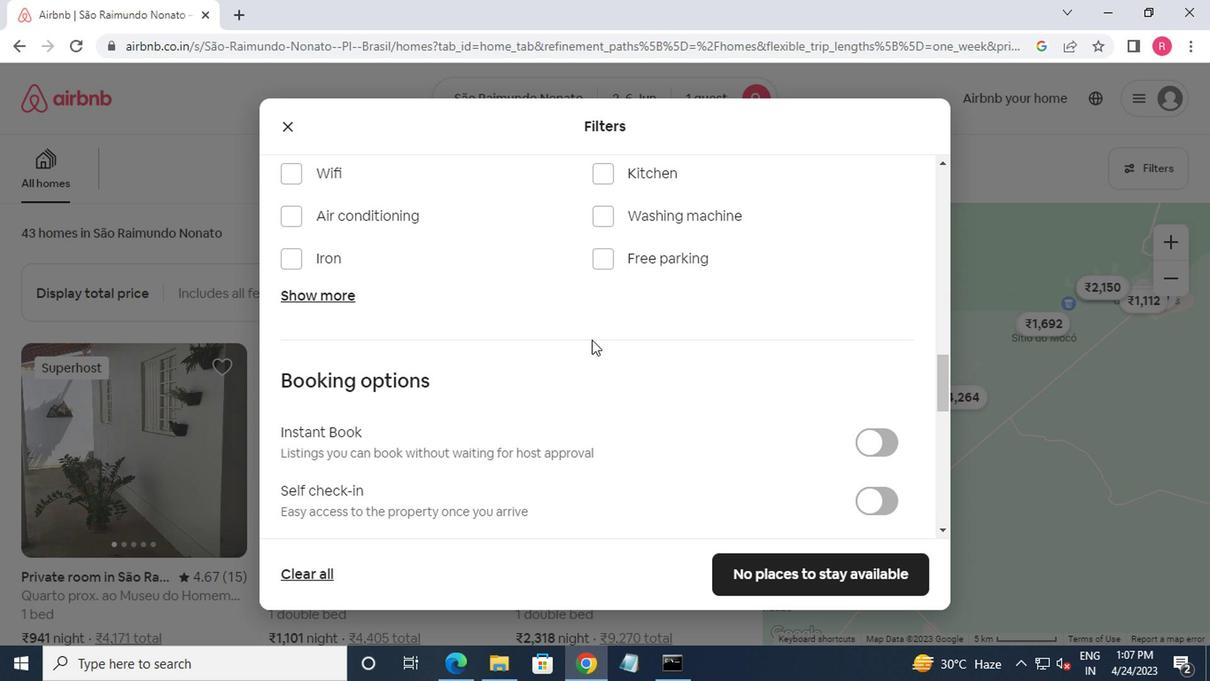 
Action: Mouse scrolled (587, 340) with delta (0, -1)
Screenshot: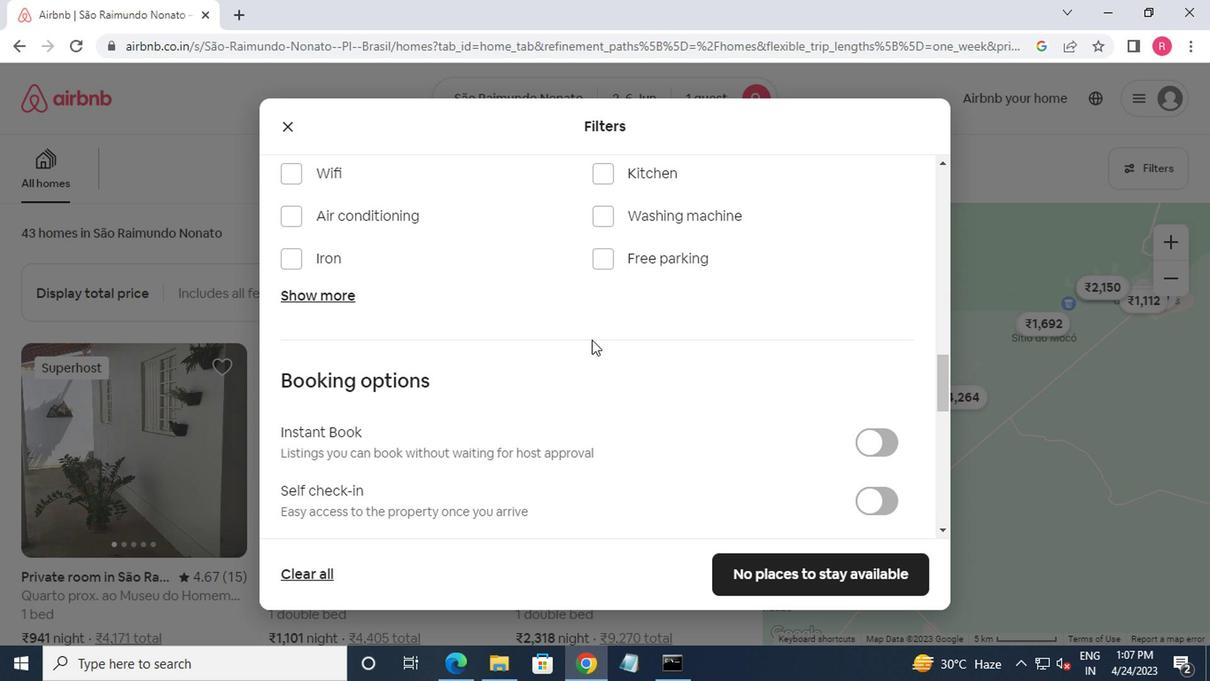 
Action: Mouse moved to (859, 246)
Screenshot: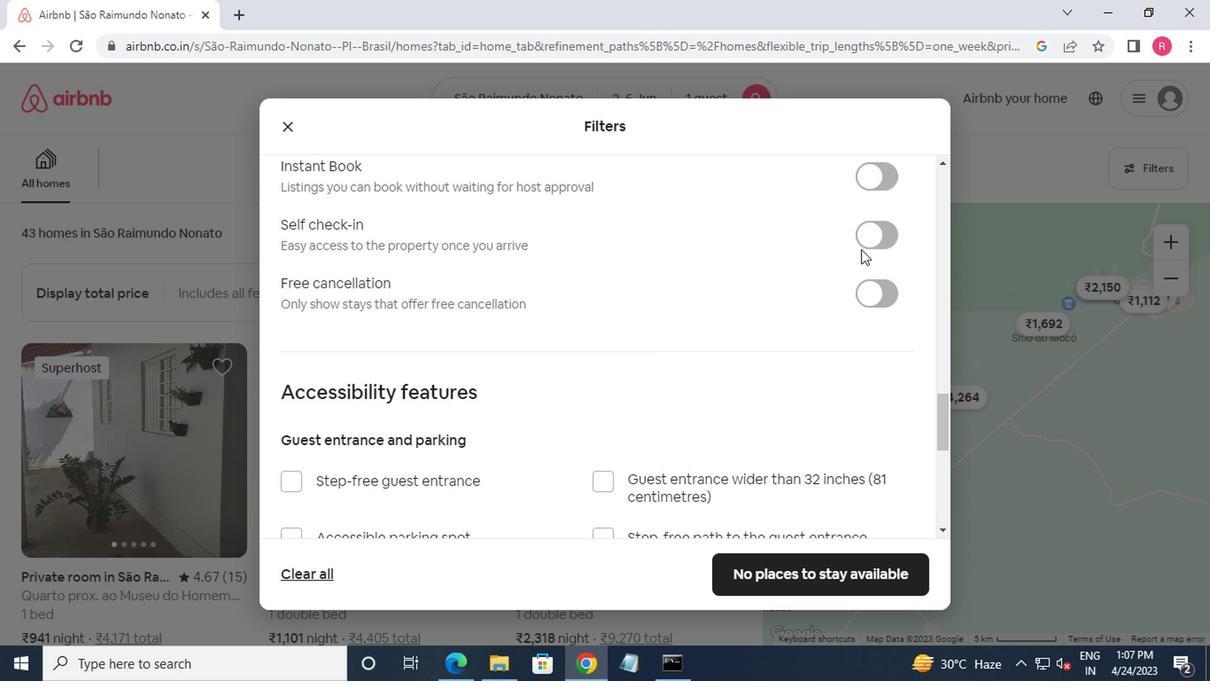 
Action: Mouse pressed left at (859, 246)
Screenshot: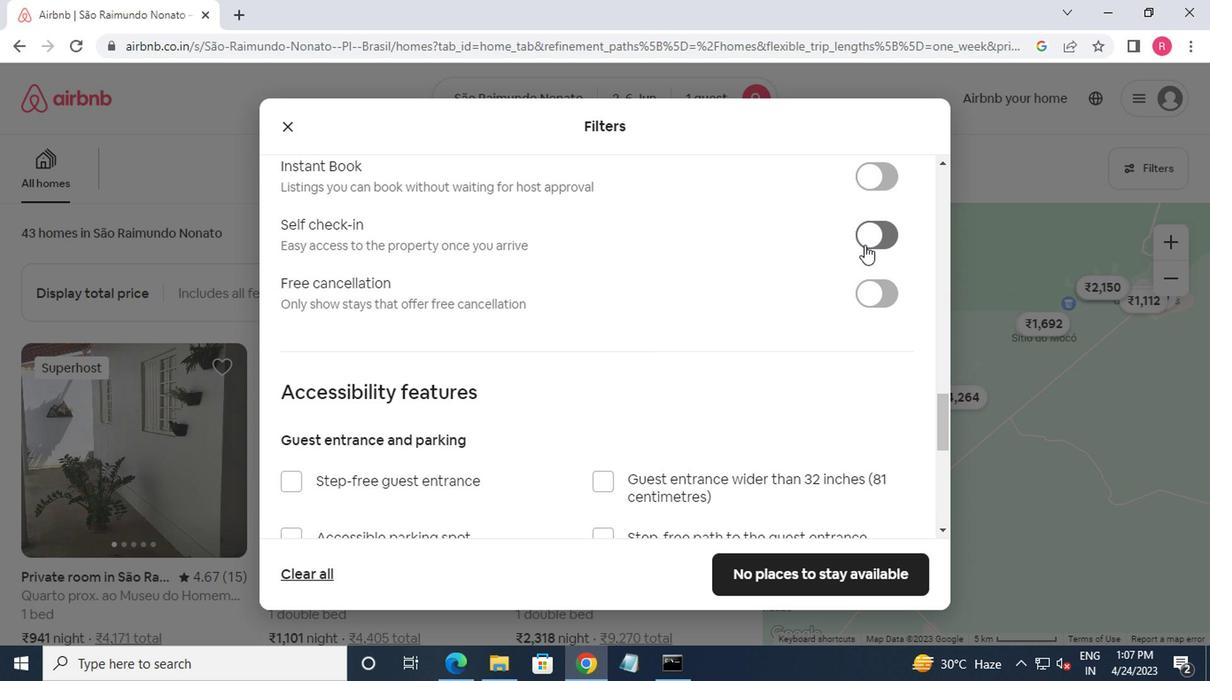 
Action: Mouse moved to (708, 379)
Screenshot: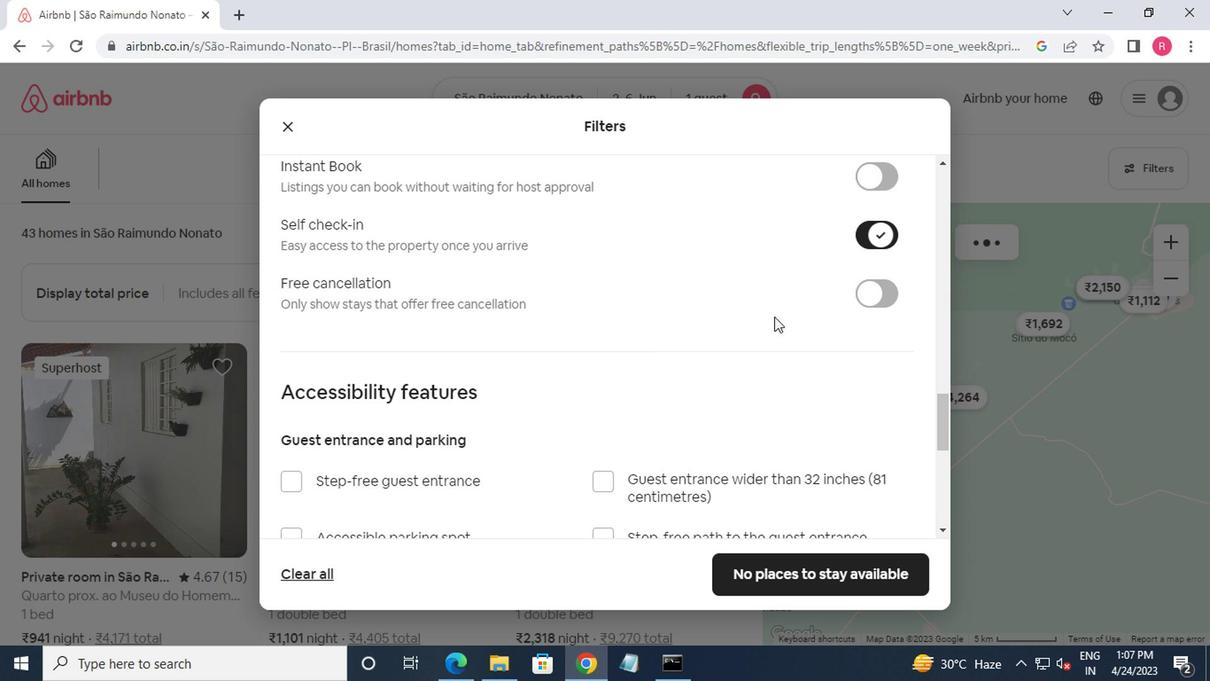 
Action: Mouse scrolled (708, 378) with delta (0, 0)
Screenshot: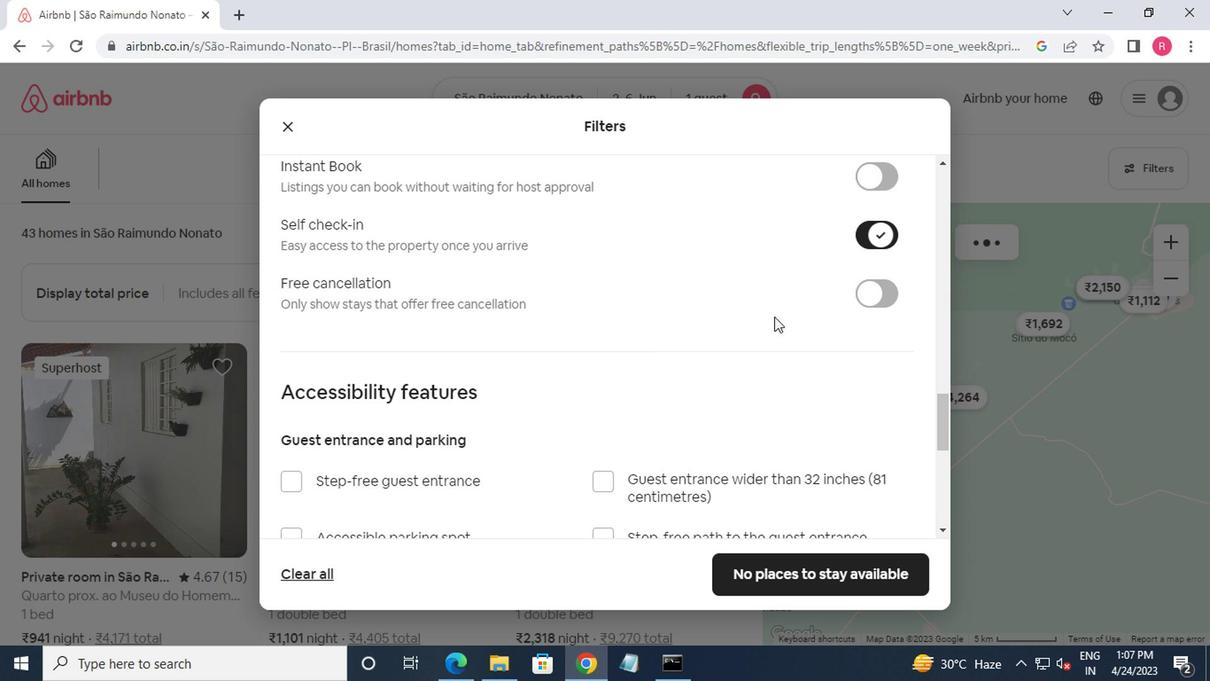 
Action: Mouse moved to (706, 383)
Screenshot: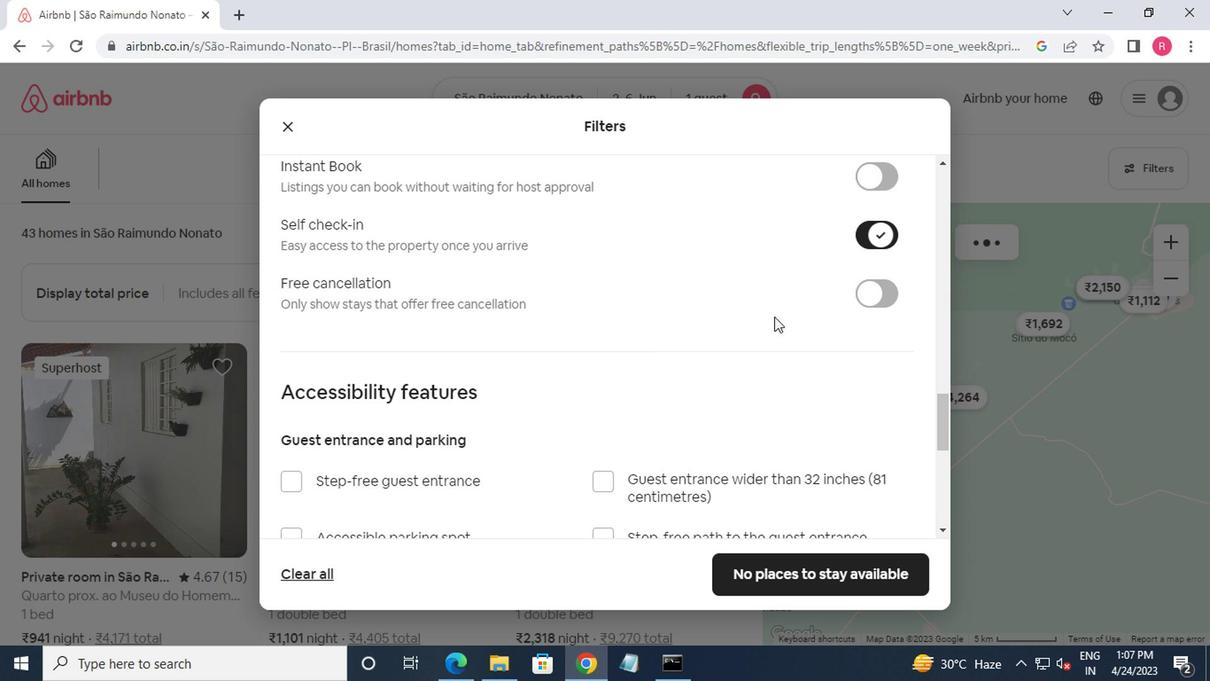 
Action: Mouse scrolled (706, 382) with delta (0, 0)
Screenshot: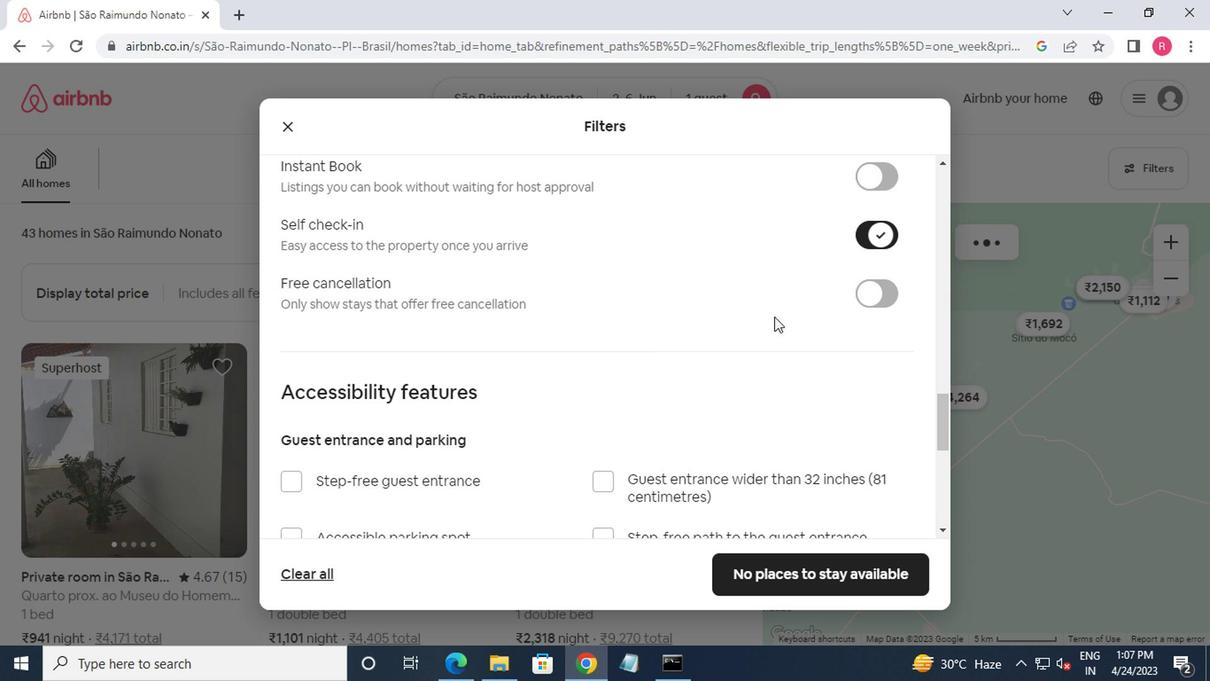 
Action: Mouse moved to (702, 387)
Screenshot: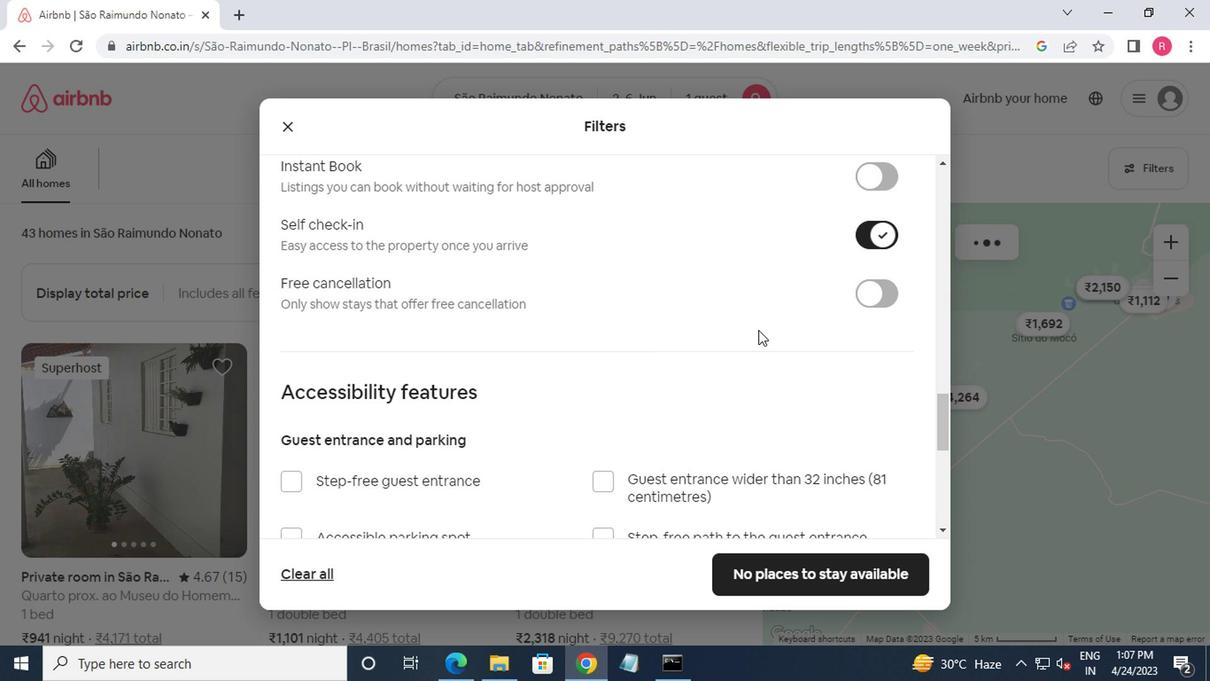 
Action: Mouse scrolled (702, 385) with delta (0, -1)
Screenshot: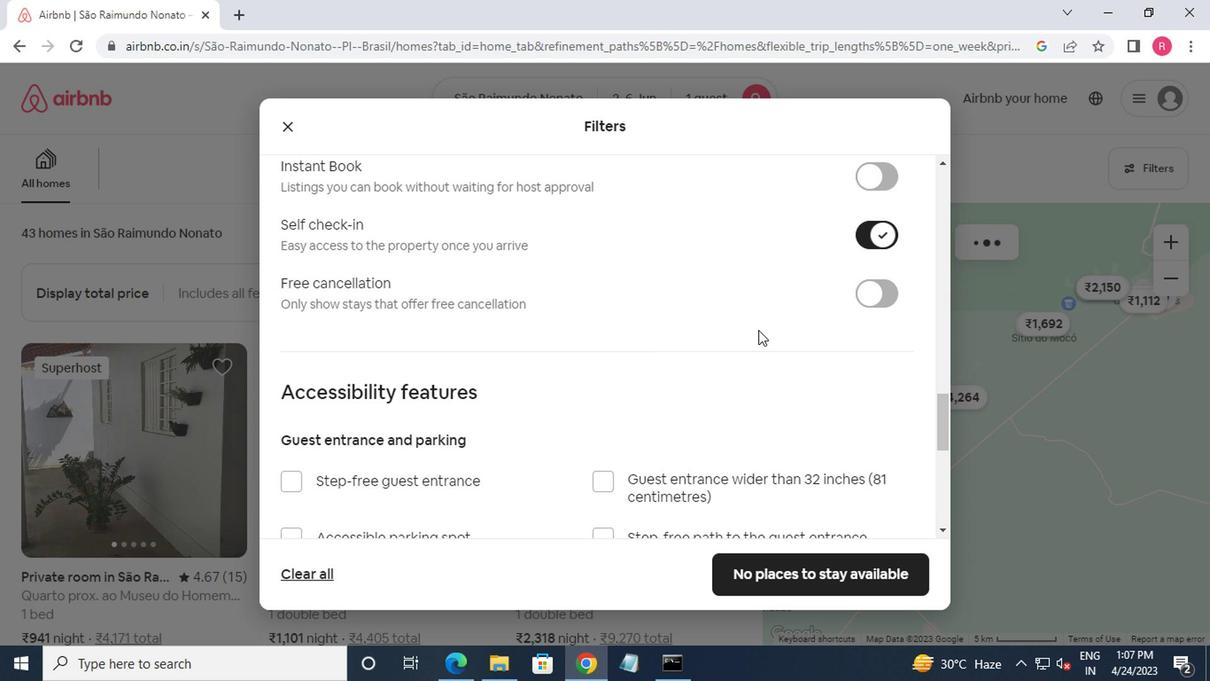 
Action: Mouse moved to (697, 388)
Screenshot: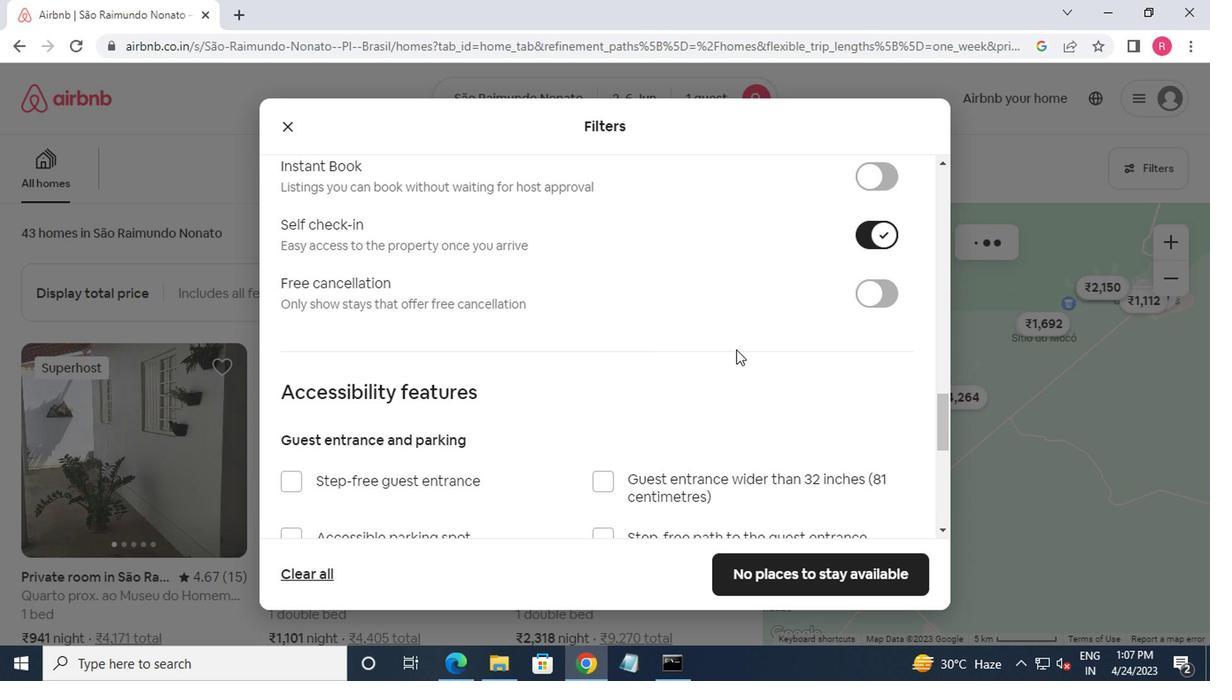 
Action: Mouse scrolled (697, 387) with delta (0, 0)
Screenshot: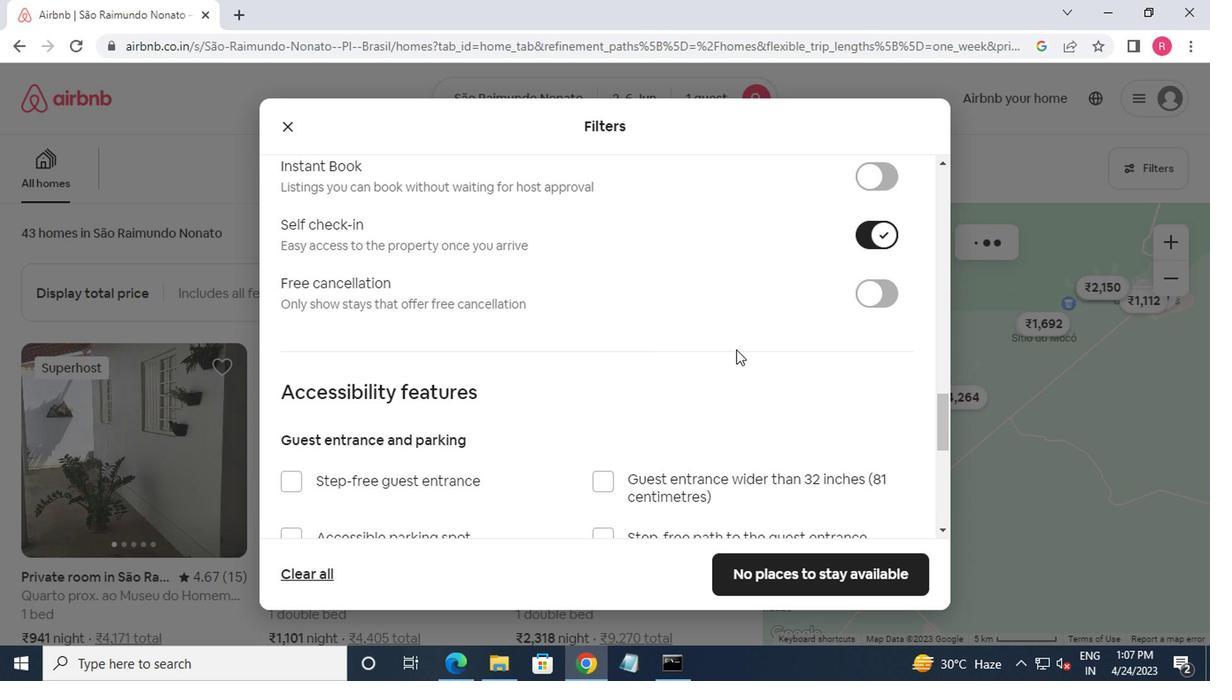
Action: Mouse moved to (679, 389)
Screenshot: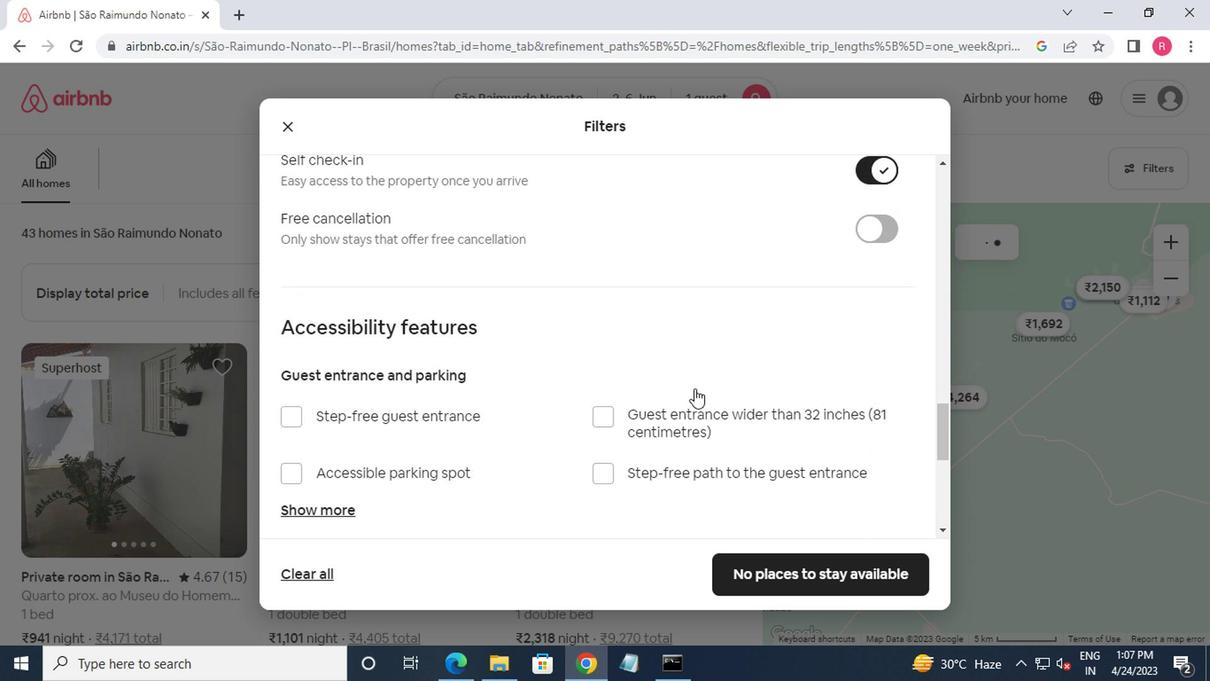 
Action: Mouse scrolled (679, 388) with delta (0, -1)
Screenshot: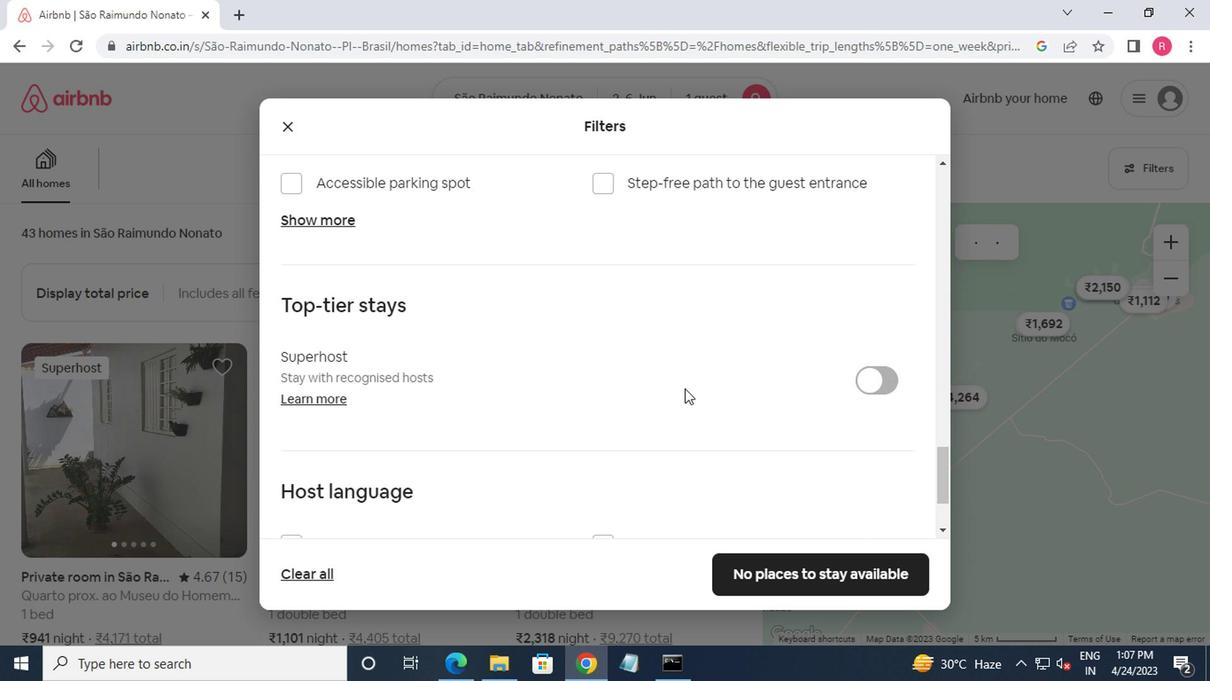 
Action: Mouse moved to (677, 389)
Screenshot: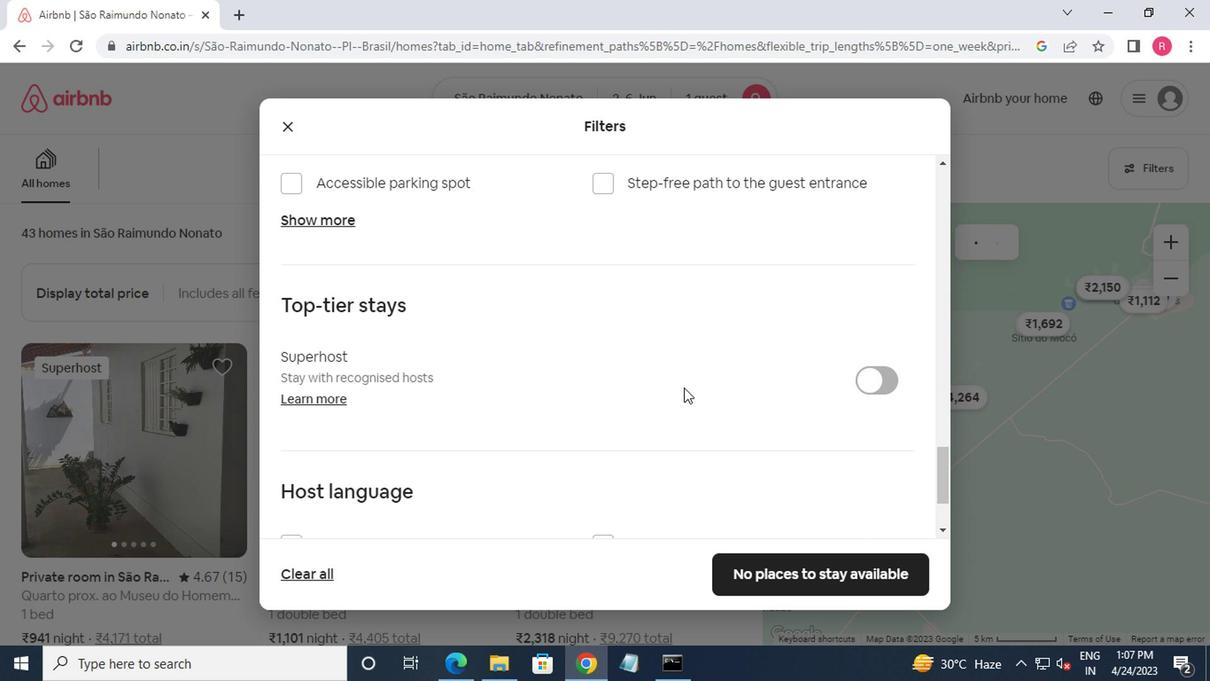 
Action: Mouse scrolled (677, 388) with delta (0, -1)
Screenshot: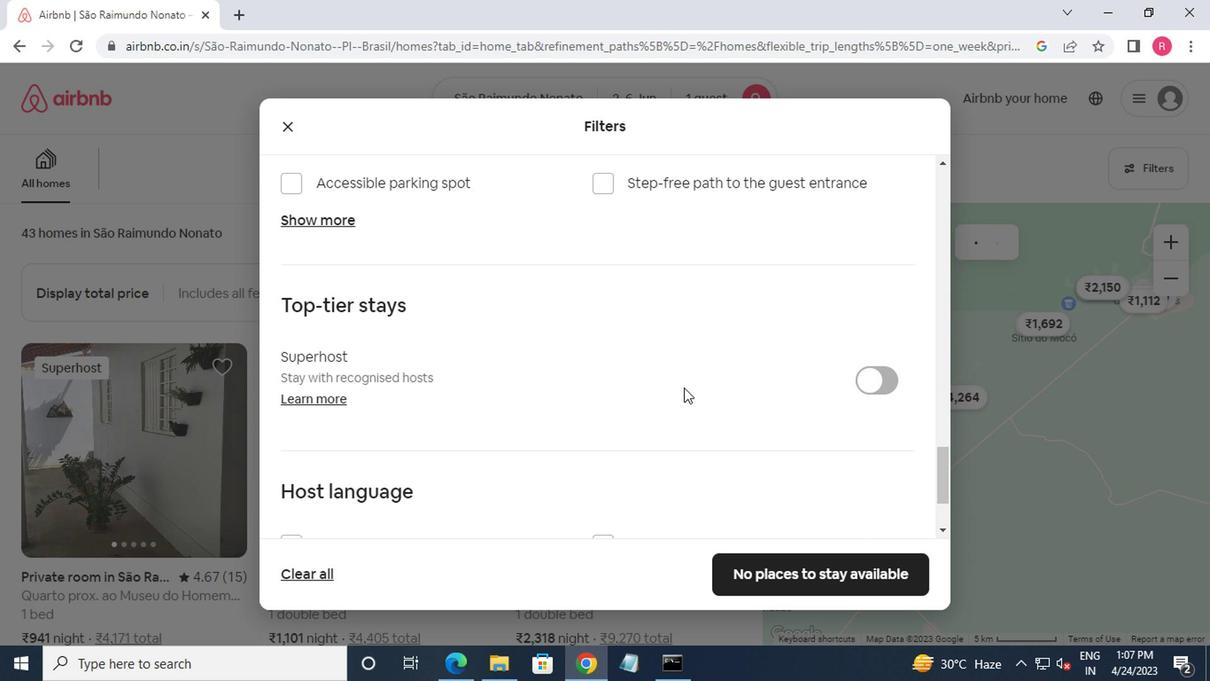 
Action: Mouse moved to (677, 389)
Screenshot: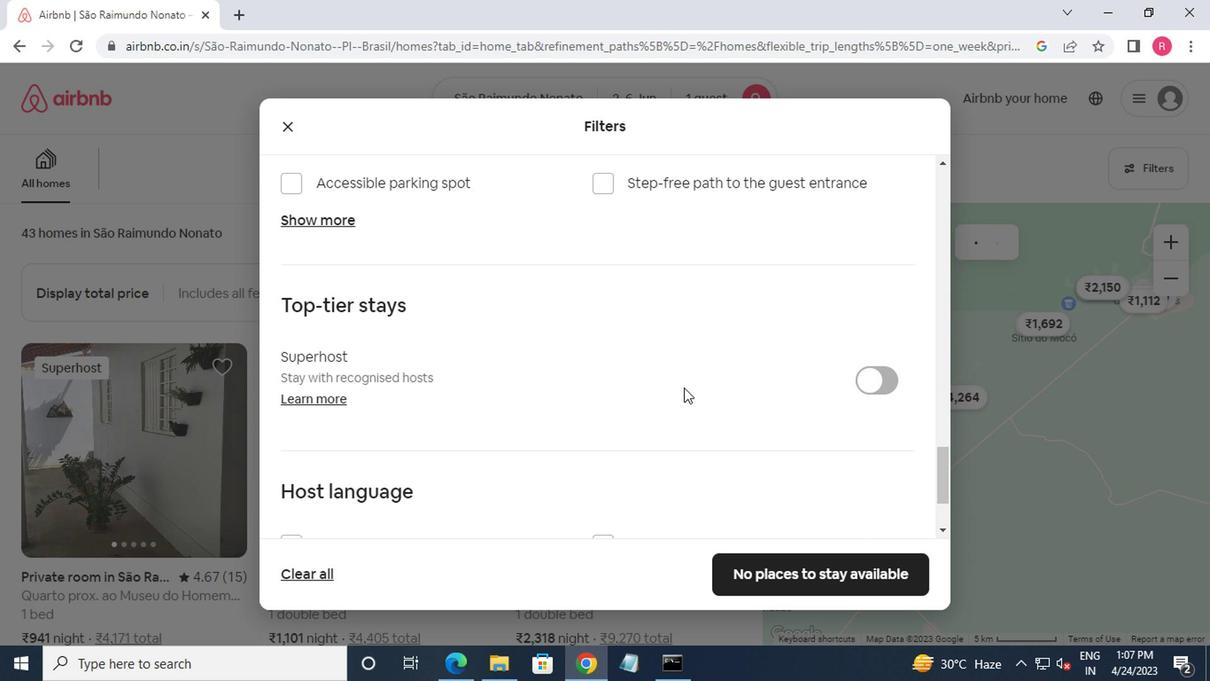 
Action: Mouse scrolled (677, 388) with delta (0, -1)
Screenshot: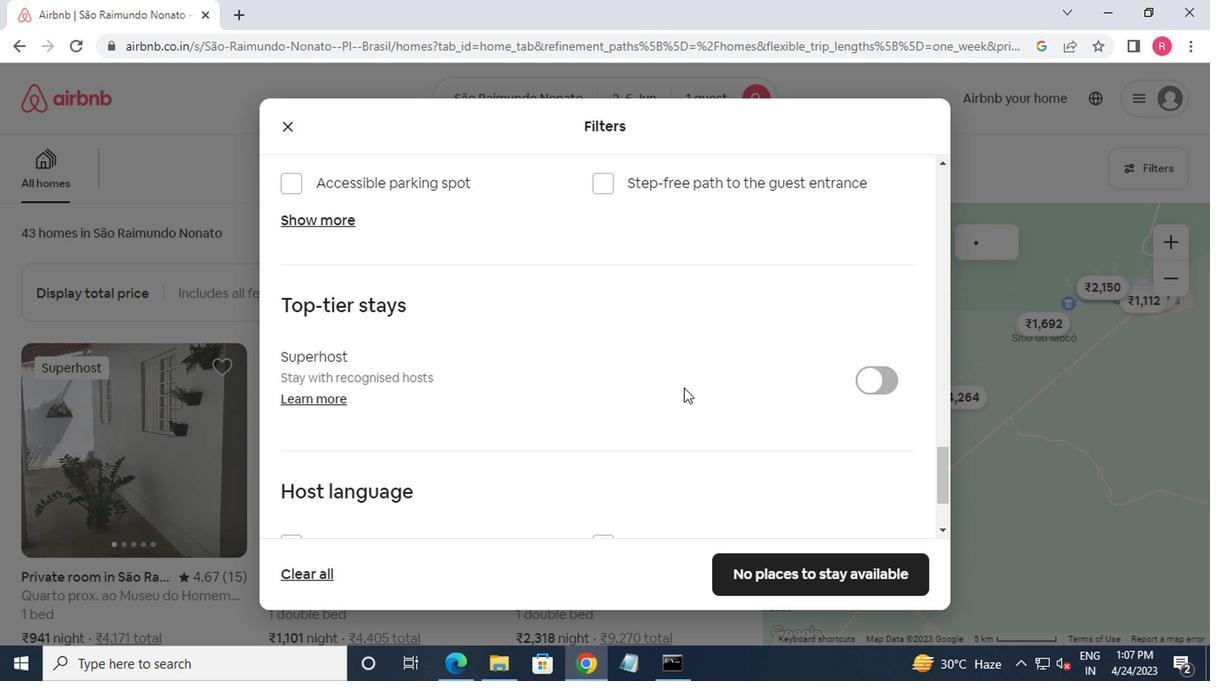 
Action: Mouse scrolled (677, 388) with delta (0, -1)
Screenshot: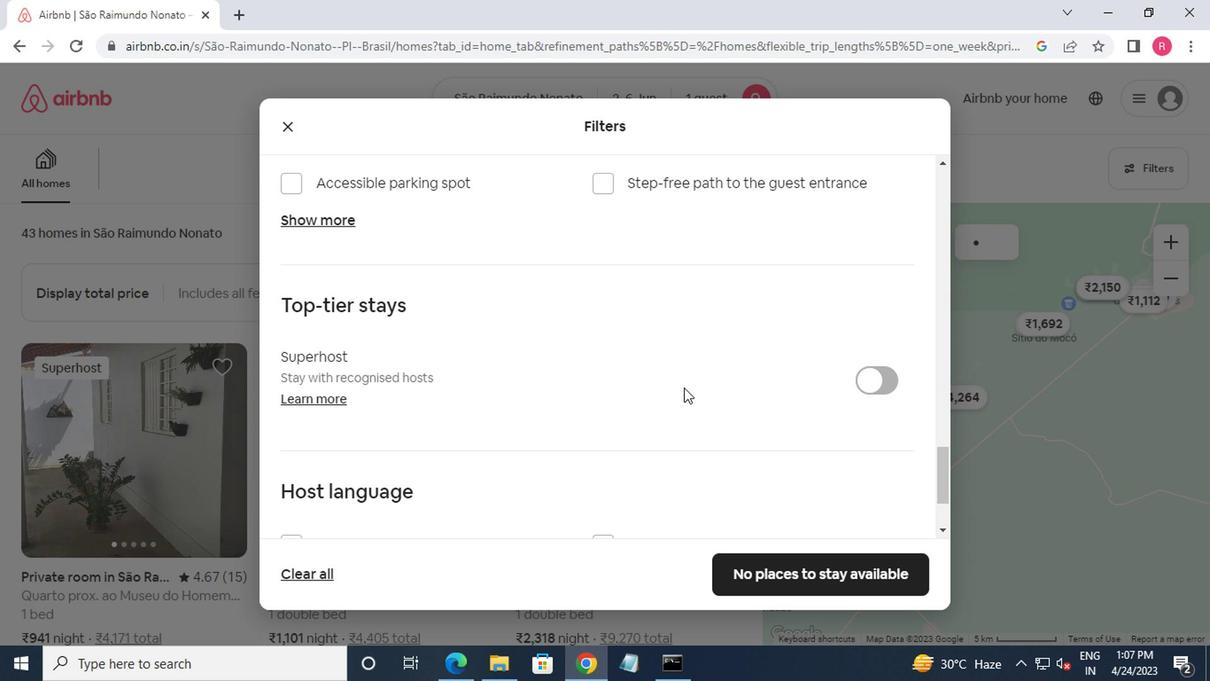 
Action: Mouse moved to (675, 387)
Screenshot: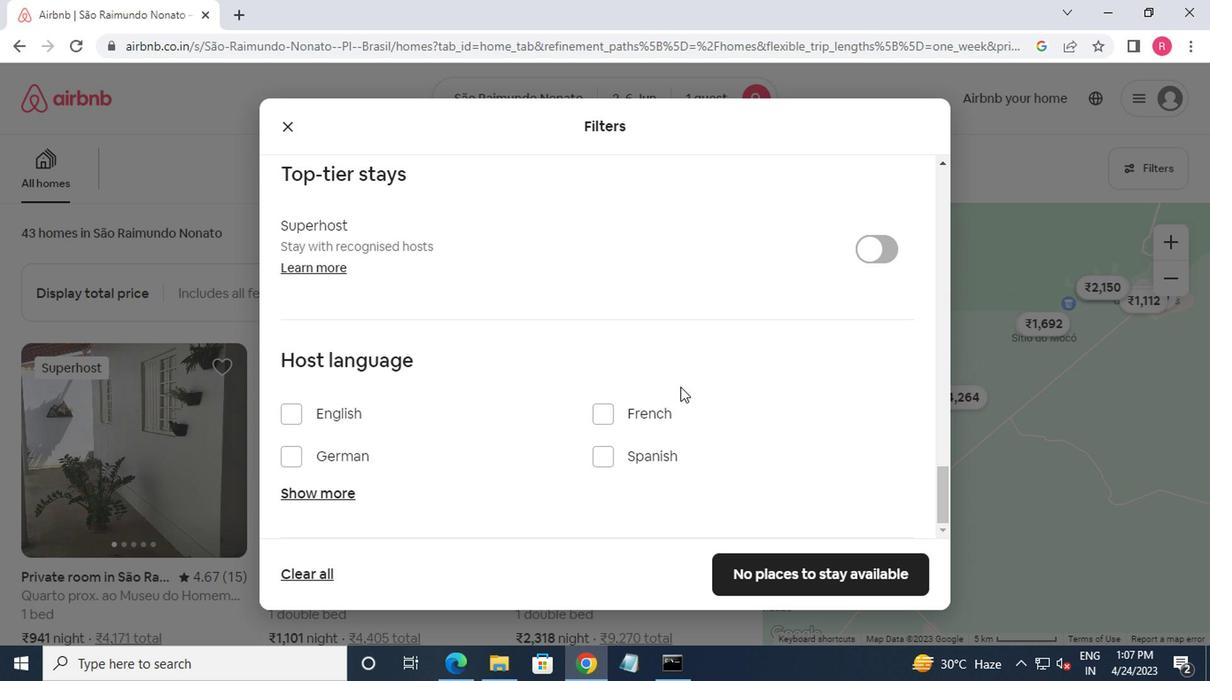 
Action: Mouse scrolled (675, 387) with delta (0, 0)
Screenshot: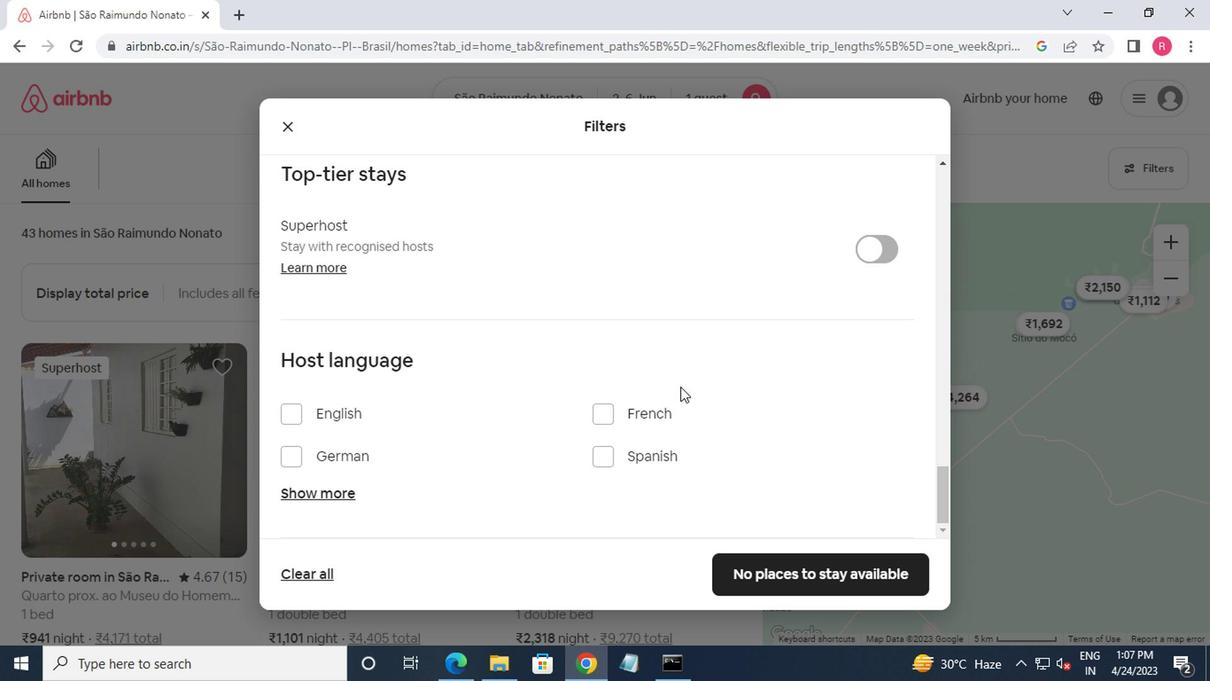 
Action: Mouse scrolled (675, 387) with delta (0, 0)
Screenshot: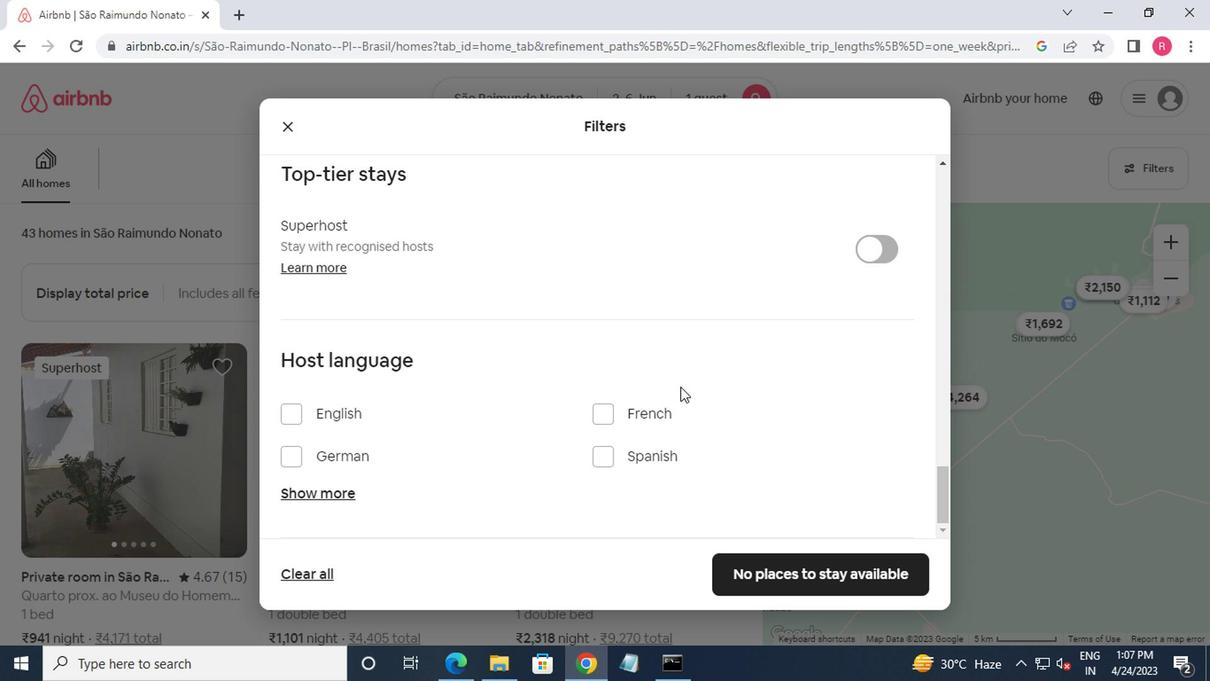 
Action: Mouse moved to (605, 466)
Screenshot: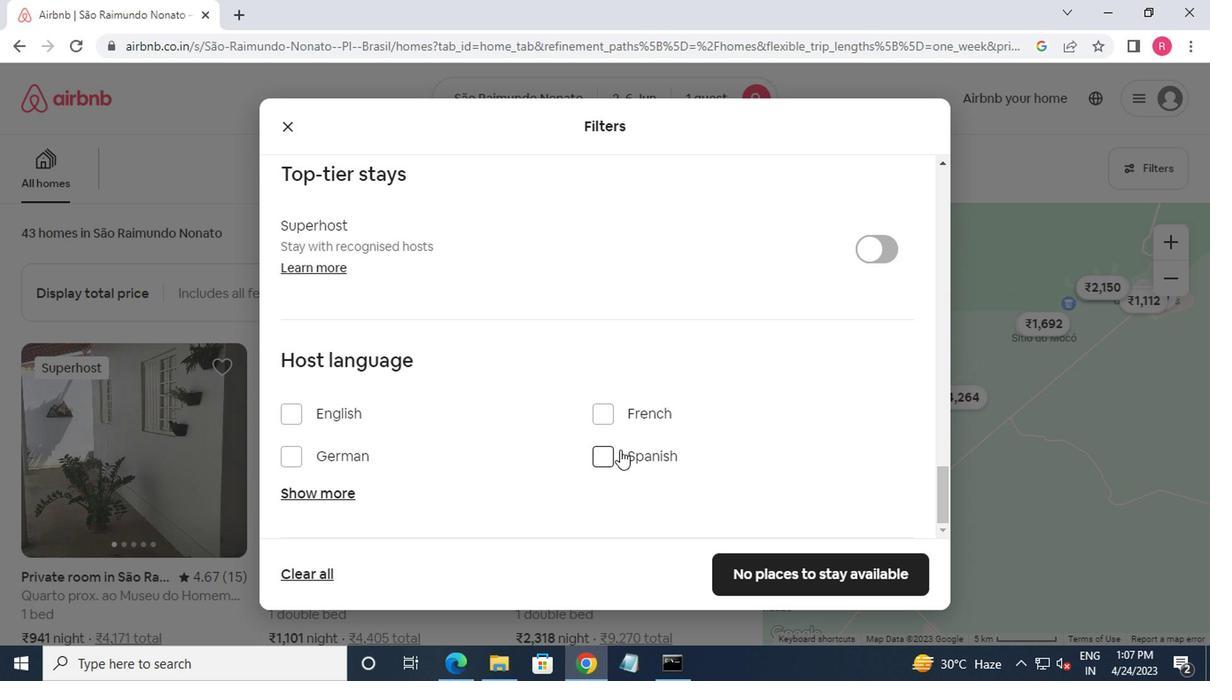 
Action: Mouse pressed left at (605, 466)
Screenshot: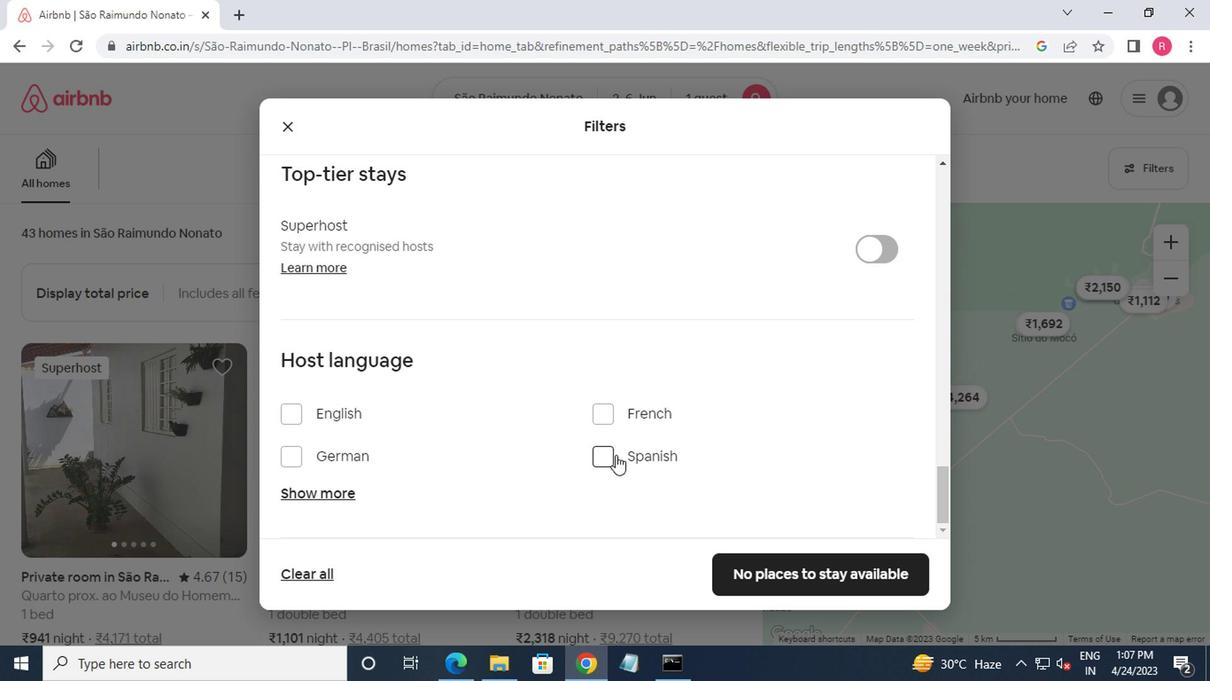 
Action: Mouse moved to (747, 569)
Screenshot: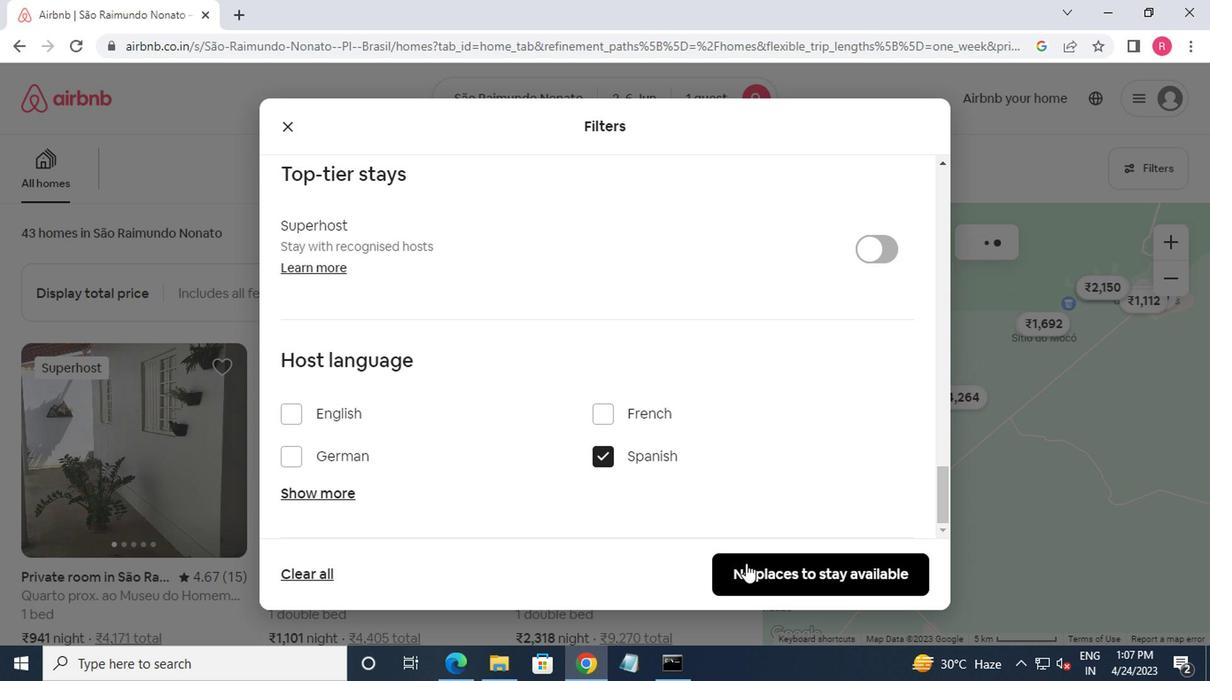 
Action: Mouse pressed left at (747, 569)
Screenshot: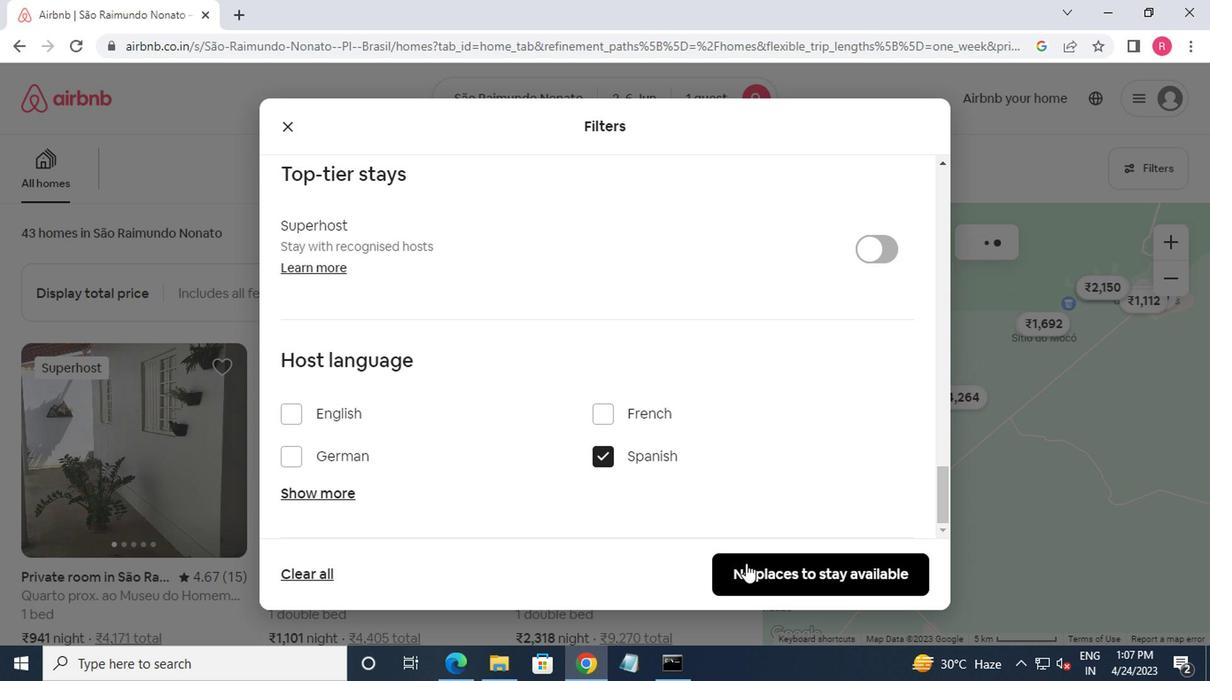 
Action: Mouse moved to (754, 412)
Screenshot: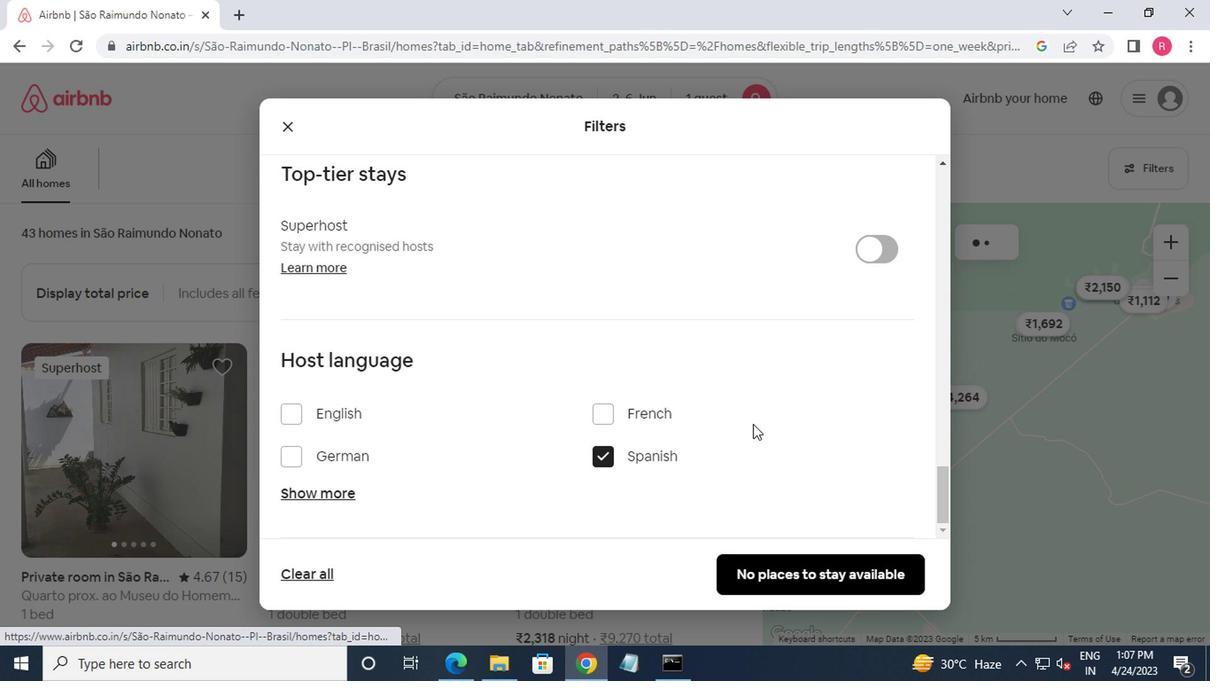 
